Task: Send an email with the signature Jayden King with the subject Confirmation of a contract and the message I wanted to check in on the progress of the marketing campaign. Can you provide me with an update? from softage.5@softage.net to softage.8@softage.net and move the email from Sent Items to the folder Homework
Action: Mouse moved to (51, 47)
Screenshot: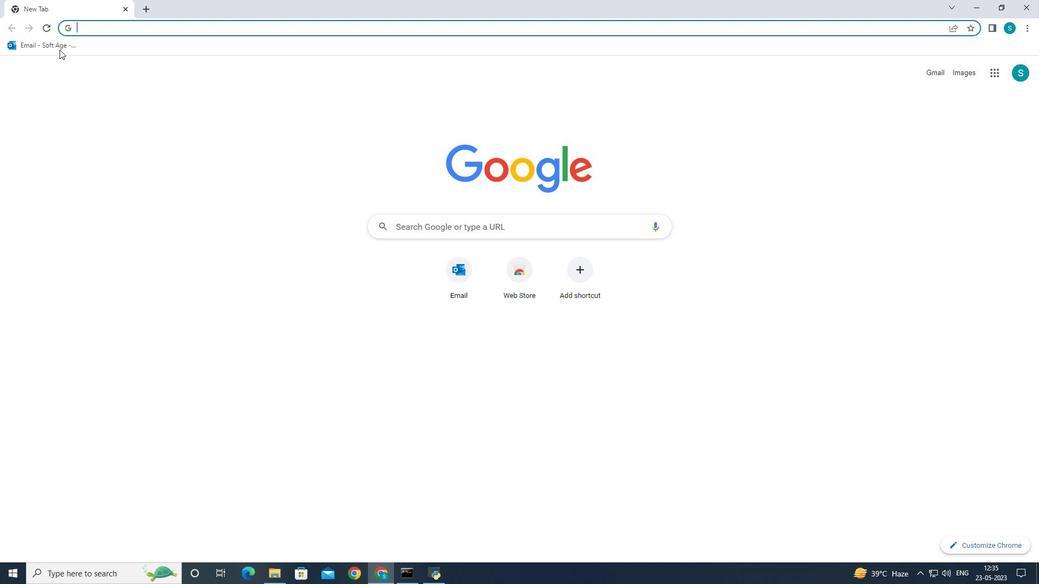 
Action: Mouse pressed left at (51, 47)
Screenshot: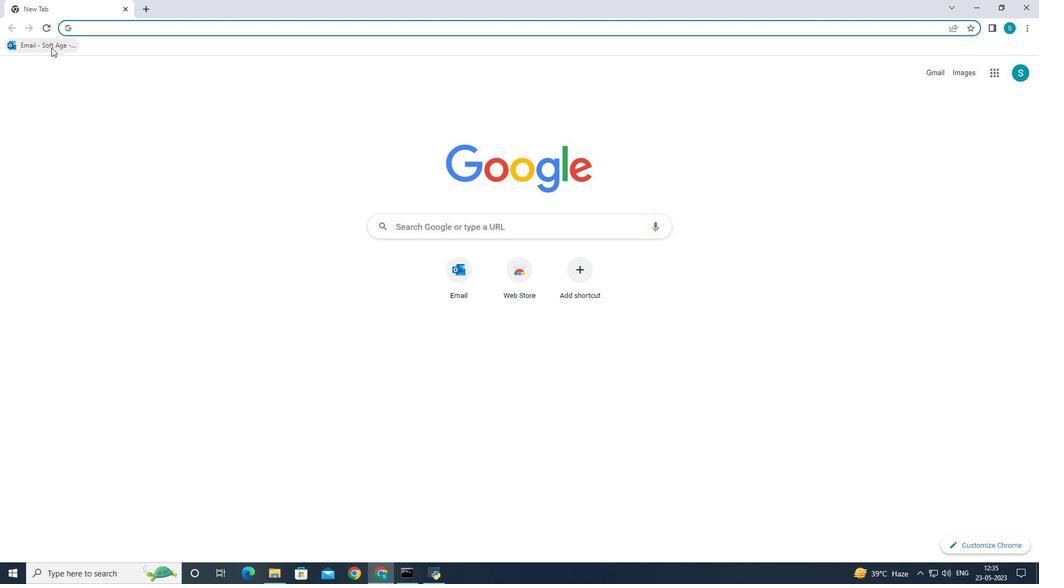 
Action: Mouse moved to (146, 93)
Screenshot: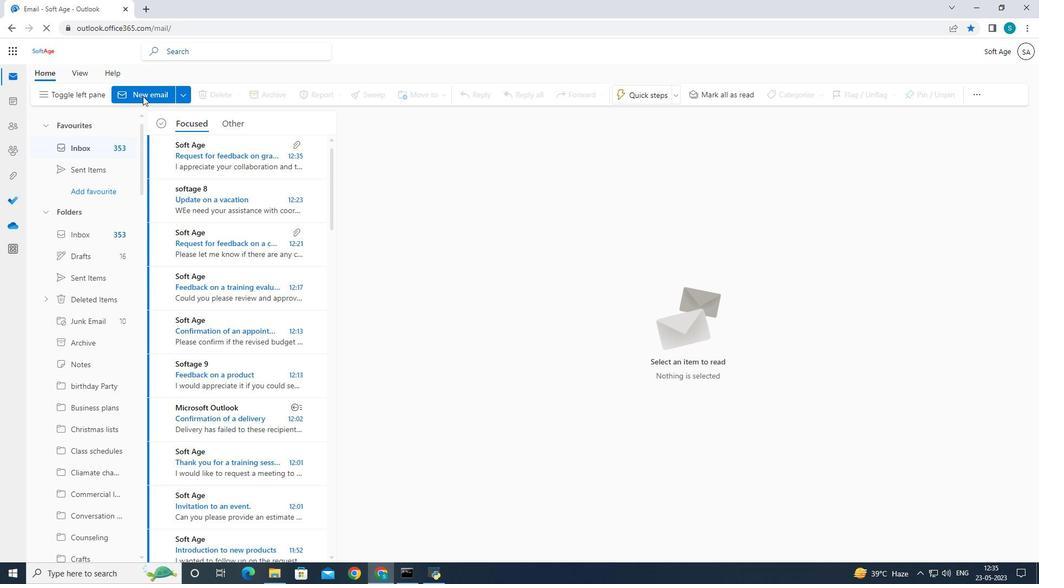 
Action: Mouse pressed left at (146, 93)
Screenshot: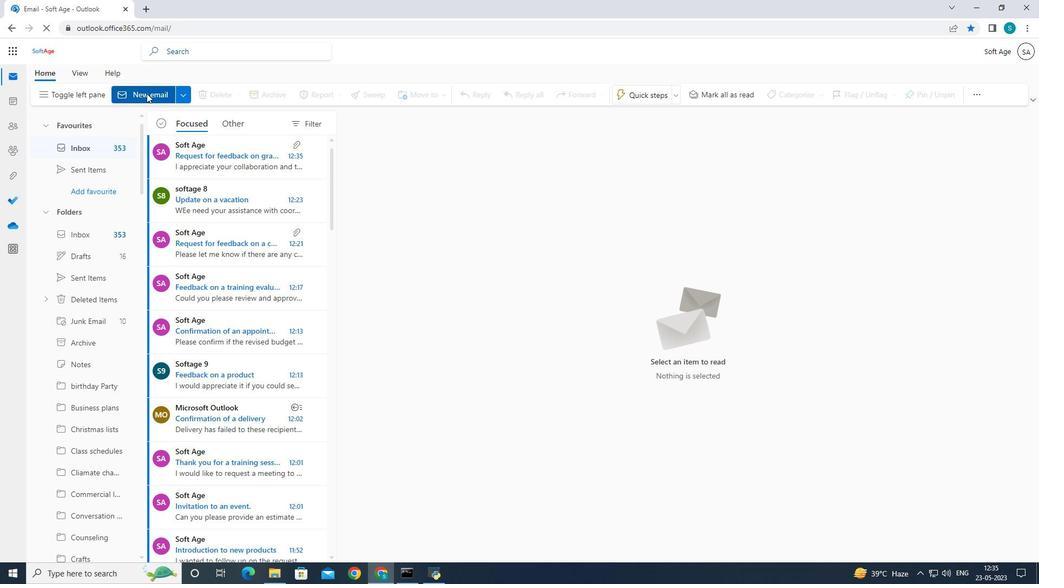 
Action: Mouse pressed left at (146, 93)
Screenshot: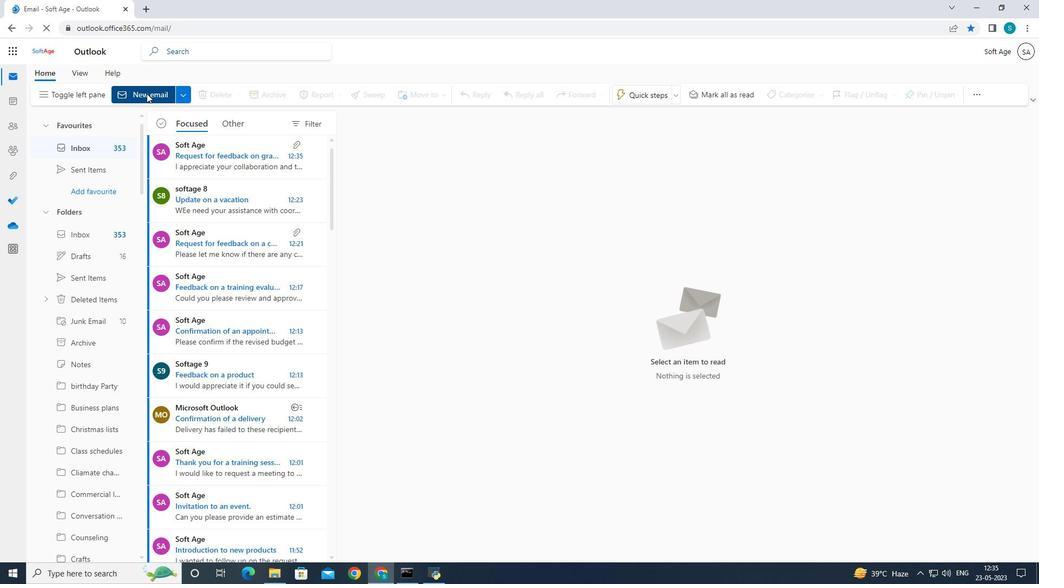 
Action: Mouse moved to (702, 97)
Screenshot: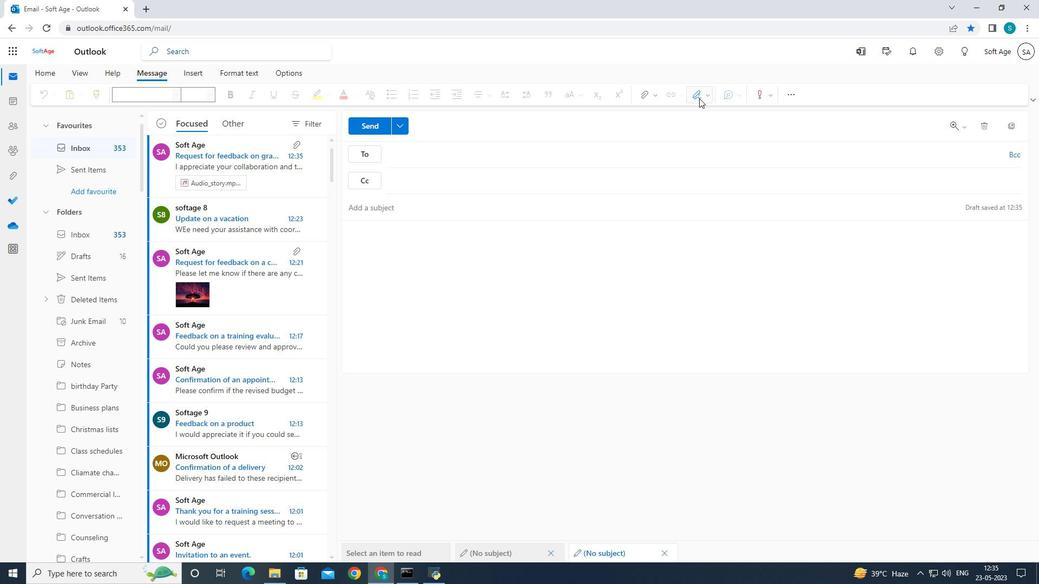 
Action: Mouse pressed left at (702, 97)
Screenshot: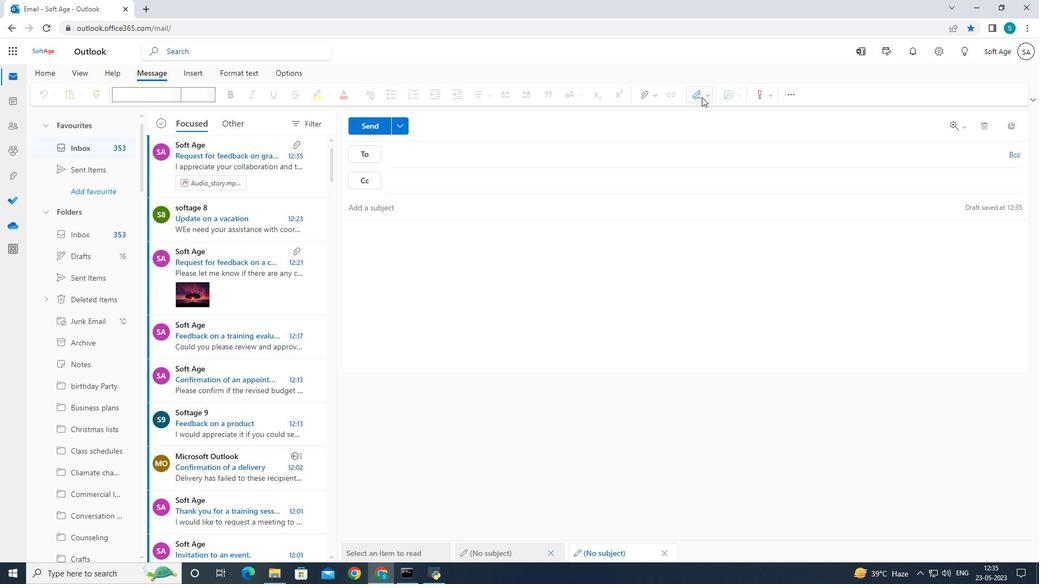 
Action: Mouse moved to (697, 116)
Screenshot: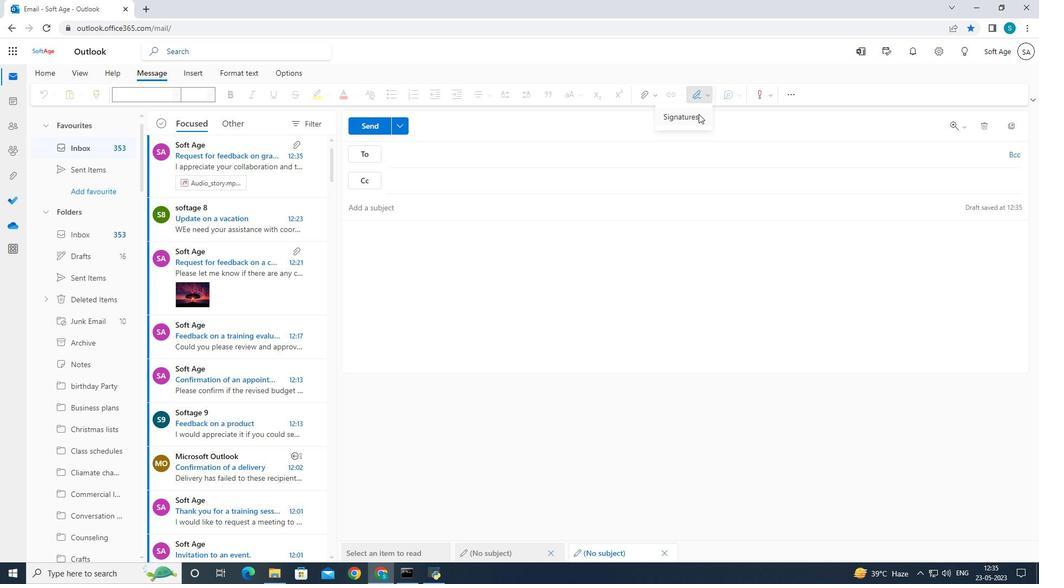 
Action: Mouse pressed left at (697, 116)
Screenshot: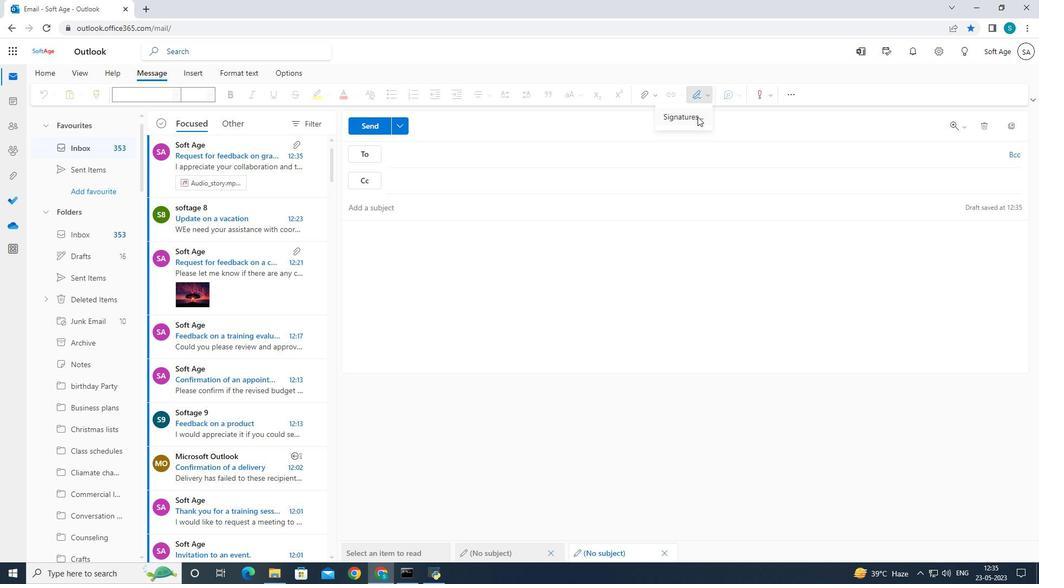 
Action: Mouse moved to (679, 182)
Screenshot: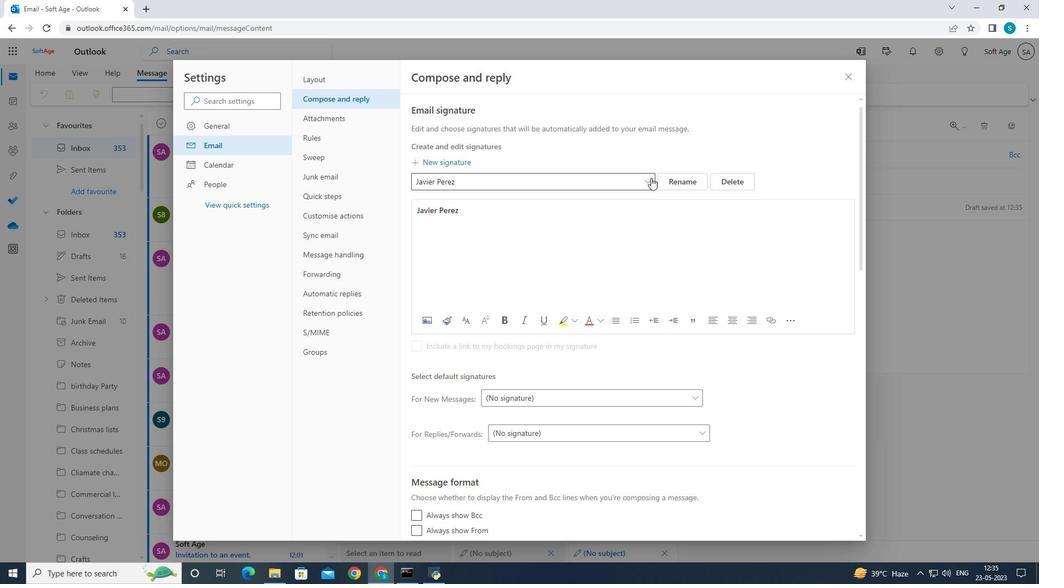 
Action: Mouse pressed left at (679, 182)
Screenshot: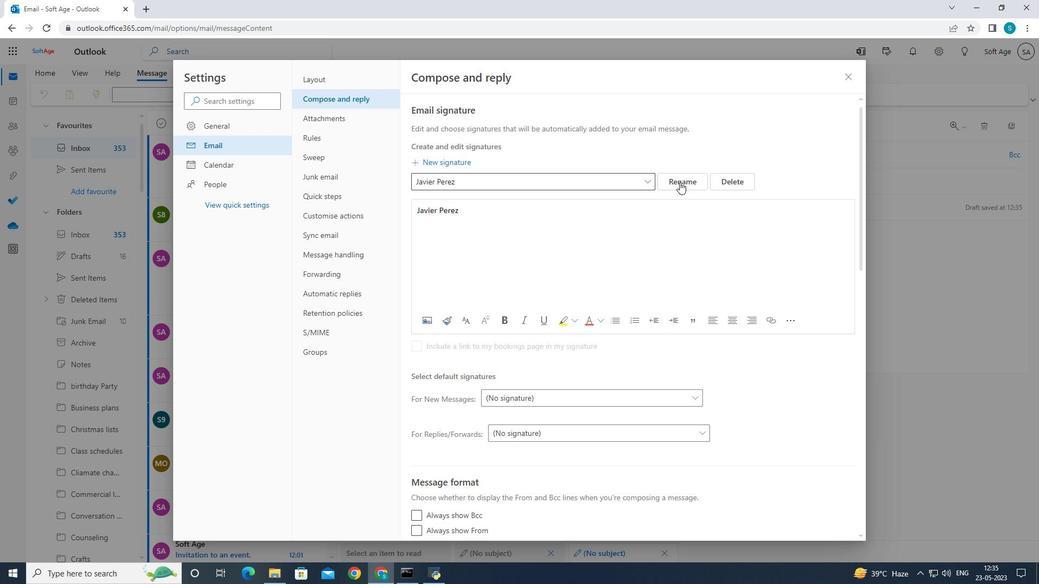 
Action: Mouse moved to (597, 177)
Screenshot: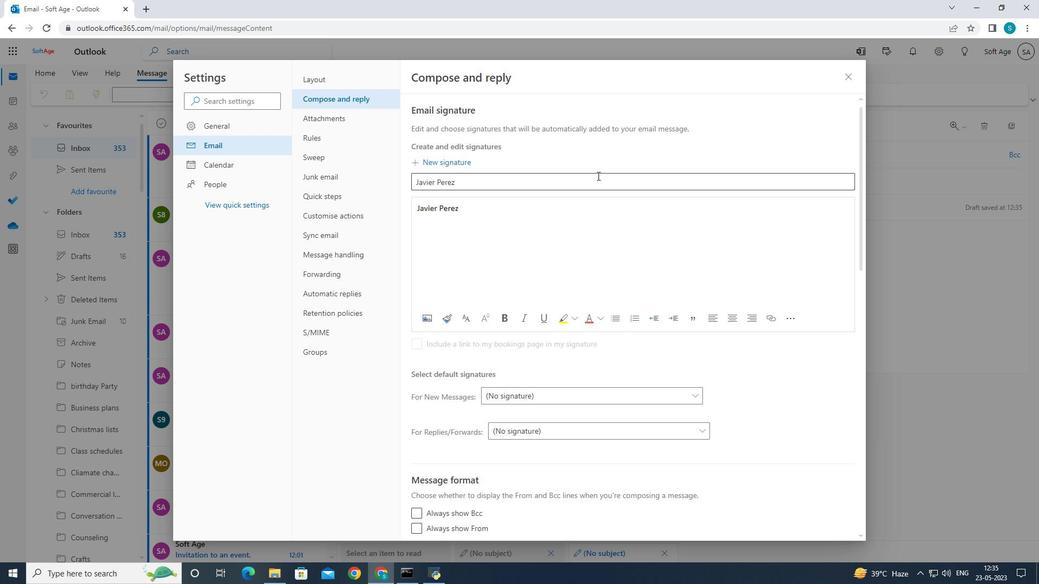 
Action: Mouse pressed left at (597, 177)
Screenshot: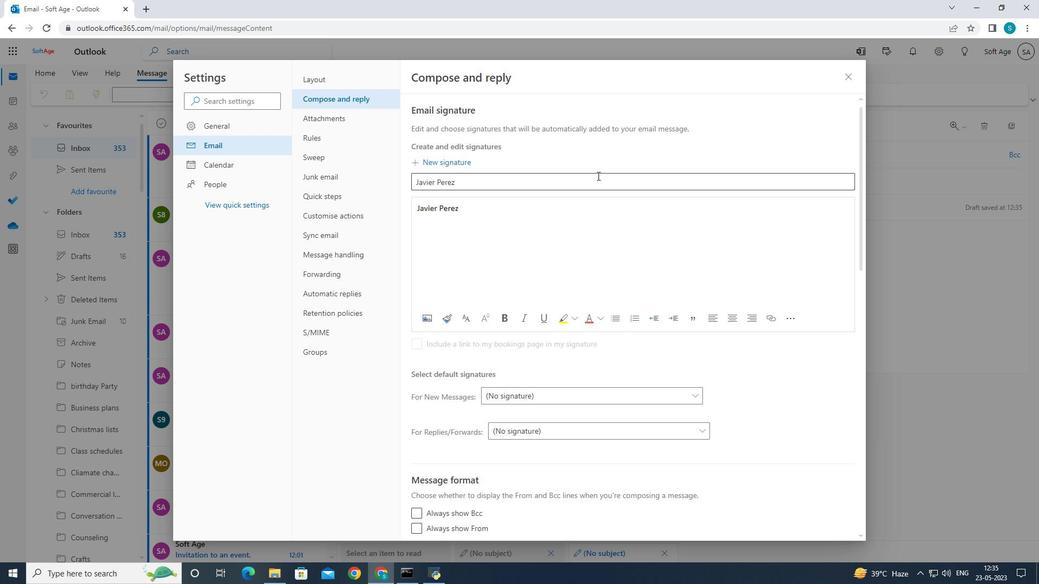 
Action: Mouse moved to (594, 166)
Screenshot: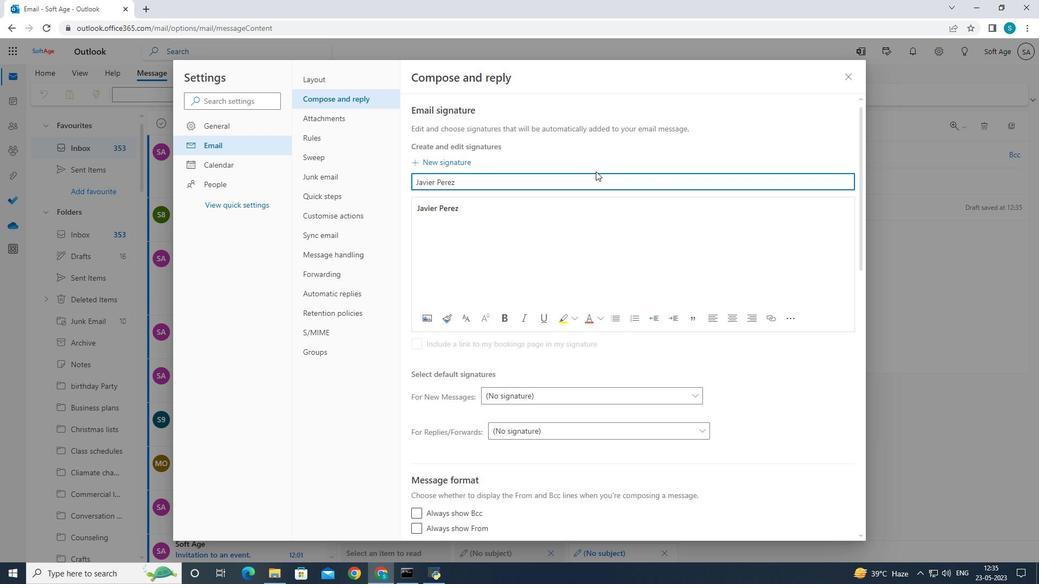 
Action: Key pressed <Key.backspace>
Screenshot: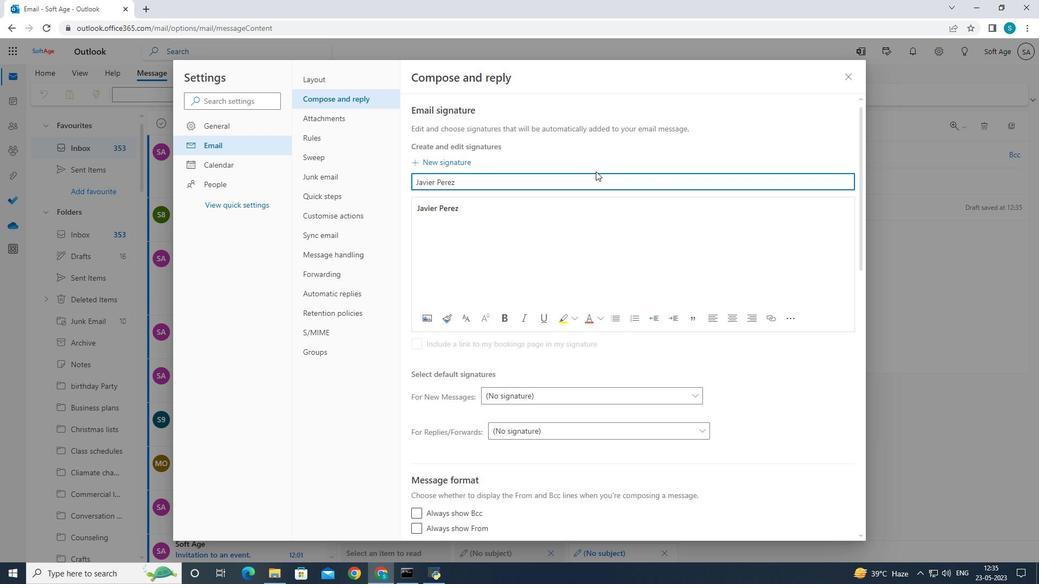 
Action: Mouse moved to (592, 153)
Screenshot: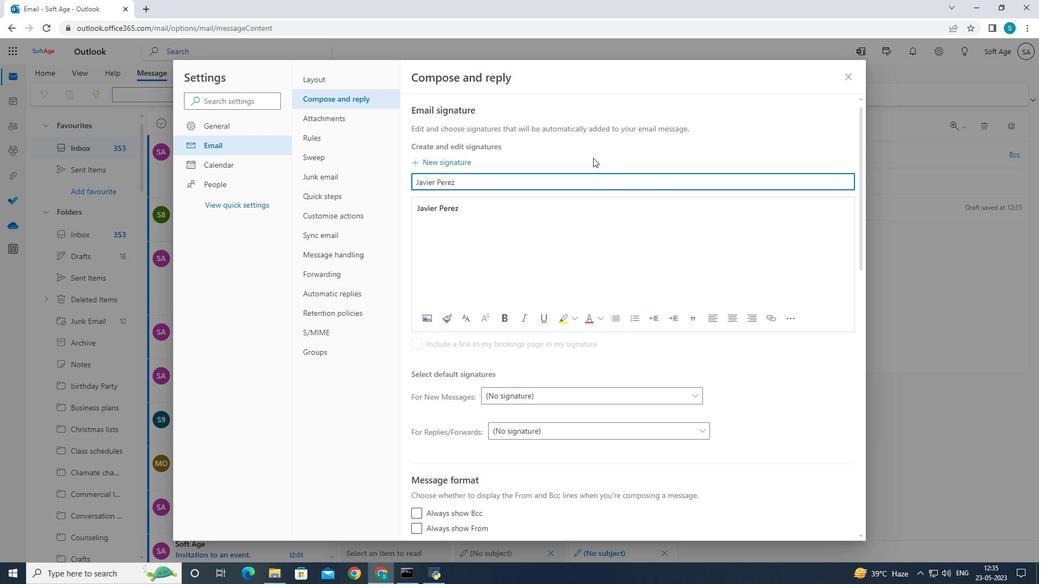 
Action: Key pressed <Key.backspace><Key.backspace><Key.backspace><Key.backspace><Key.backspace><Key.backspace><Key.backspace><Key.backspace><Key.backspace>
Screenshot: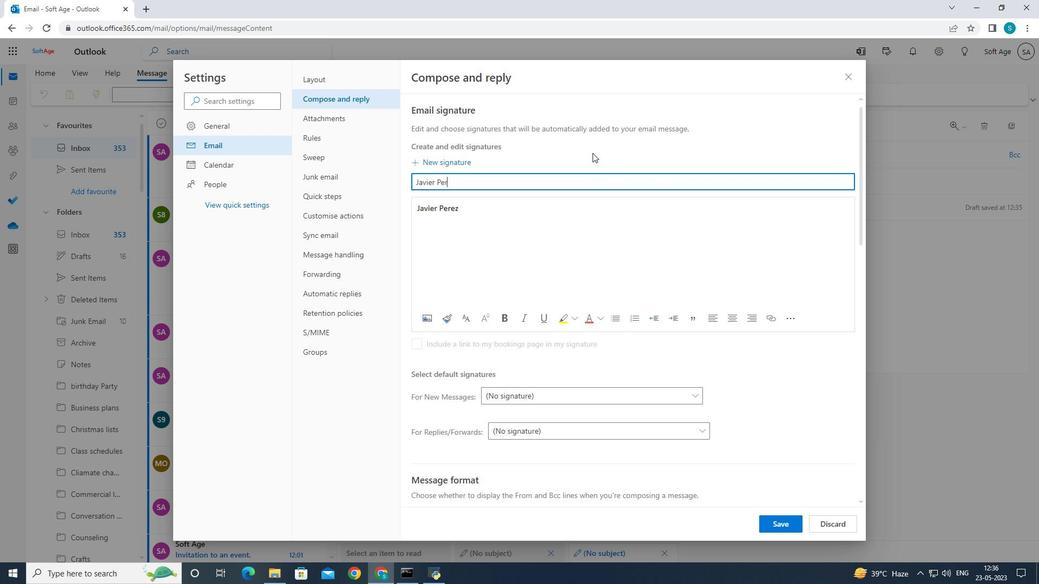 
Action: Mouse moved to (997, 261)
Screenshot: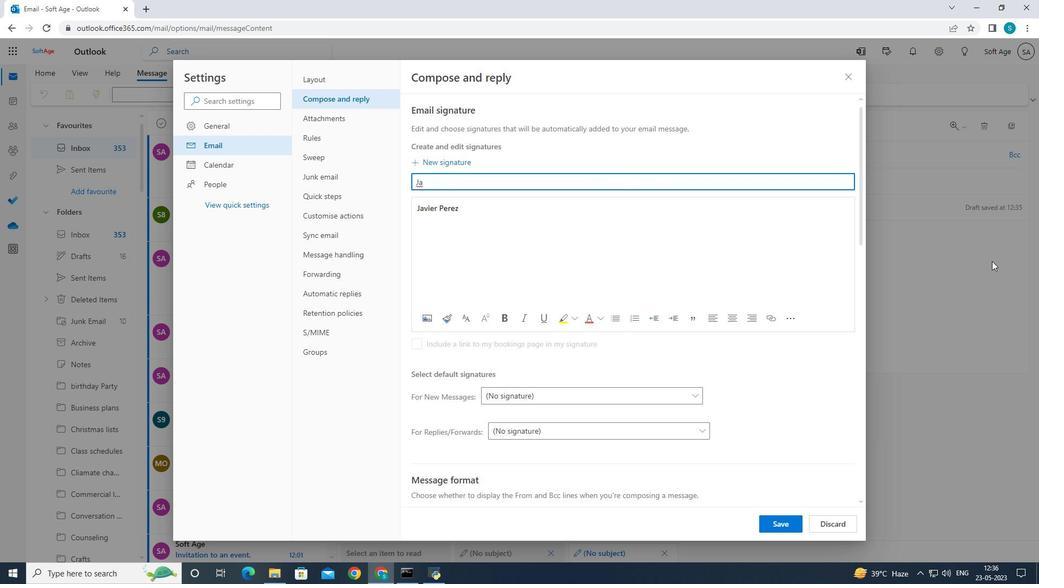 
Action: Key pressed yden<Key.space><Key.caps_lock>K<Key.caps_lock>ing
Screenshot: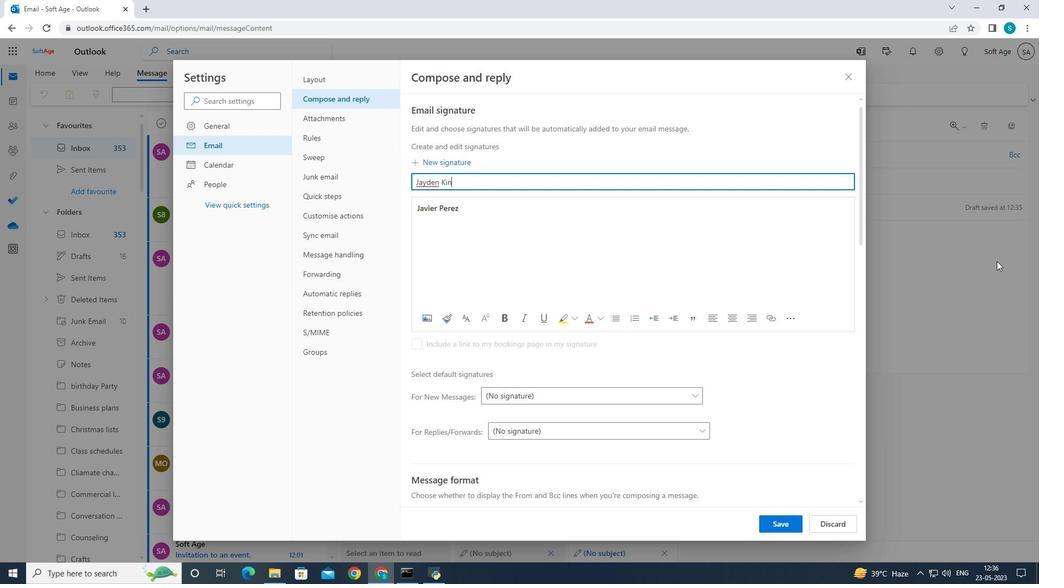 
Action: Mouse moved to (460, 208)
Screenshot: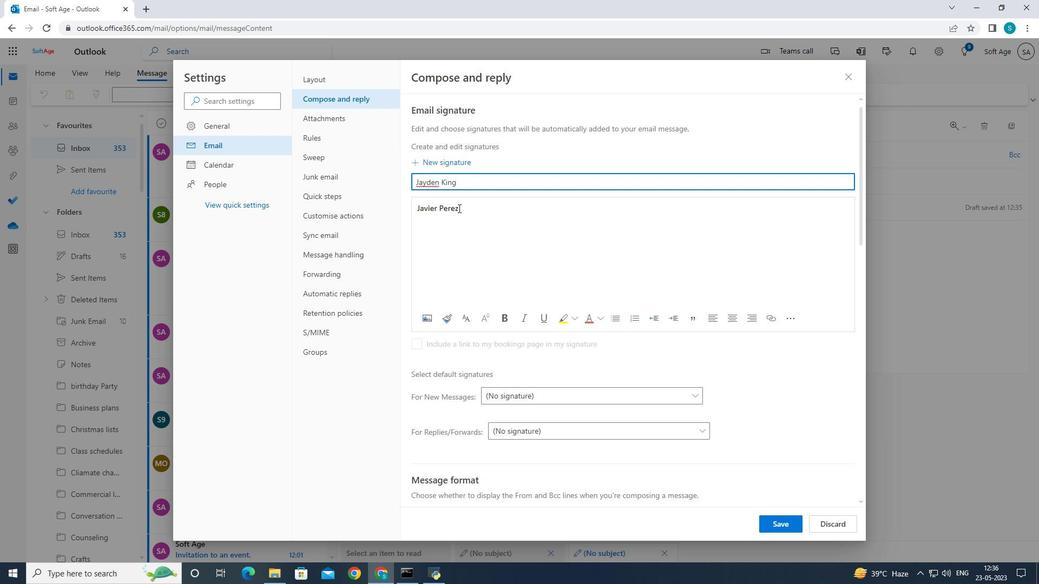 
Action: Mouse pressed left at (460, 208)
Screenshot: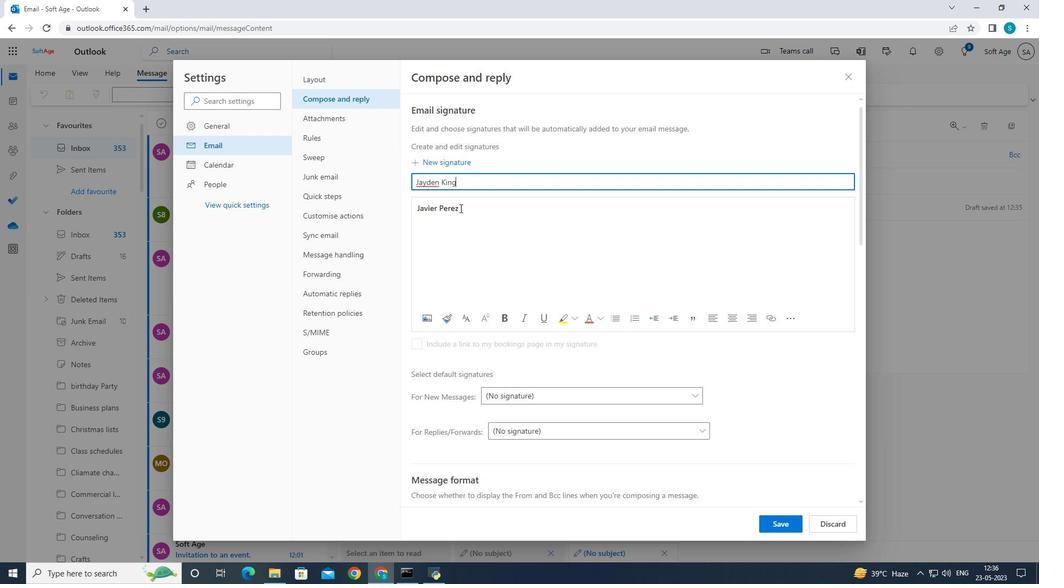 
Action: Mouse moved to (846, 308)
Screenshot: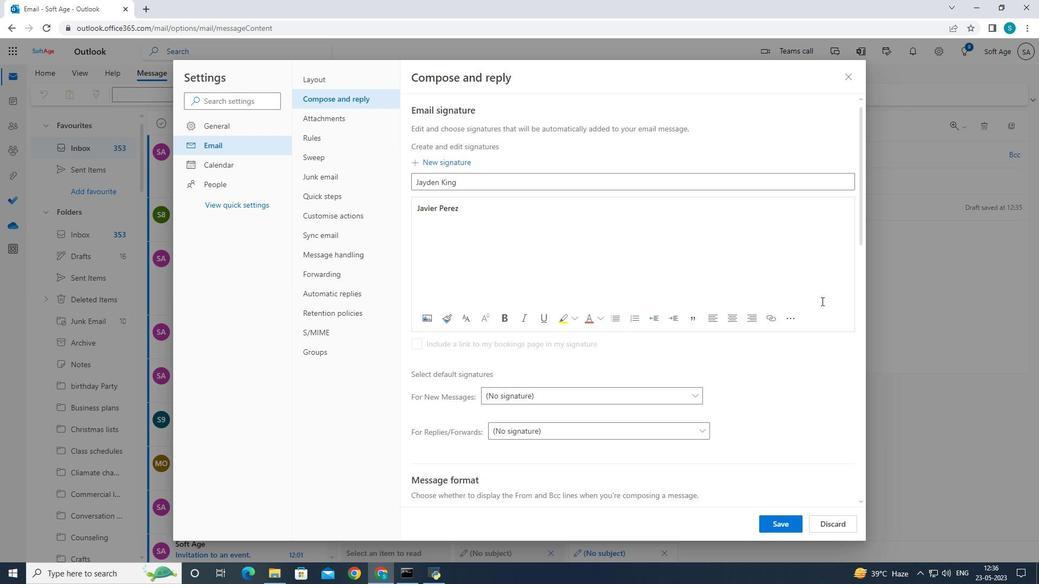 
Action: Key pressed <Key.backspace>
Screenshot: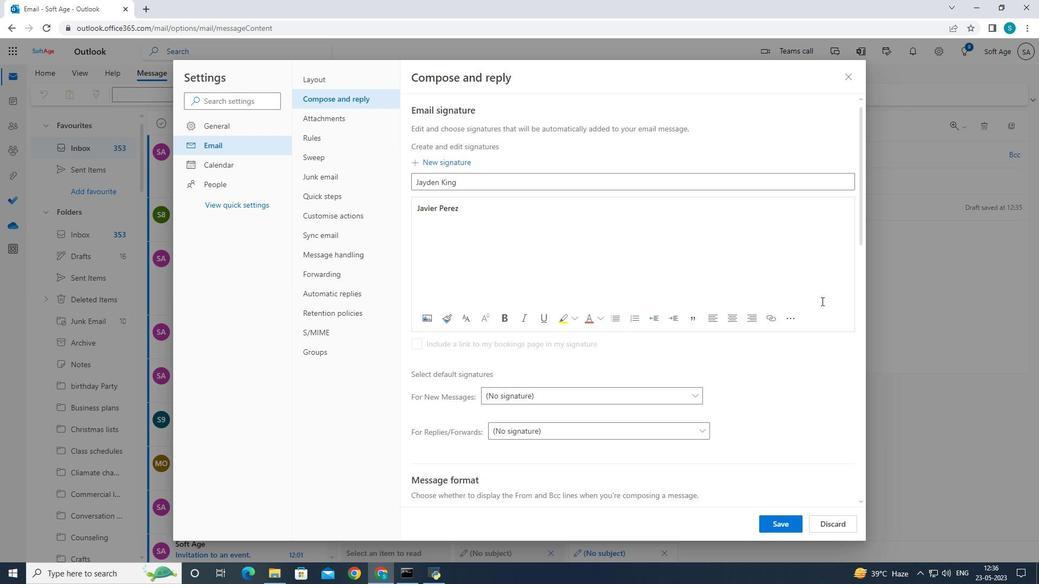 
Action: Mouse moved to (866, 309)
Screenshot: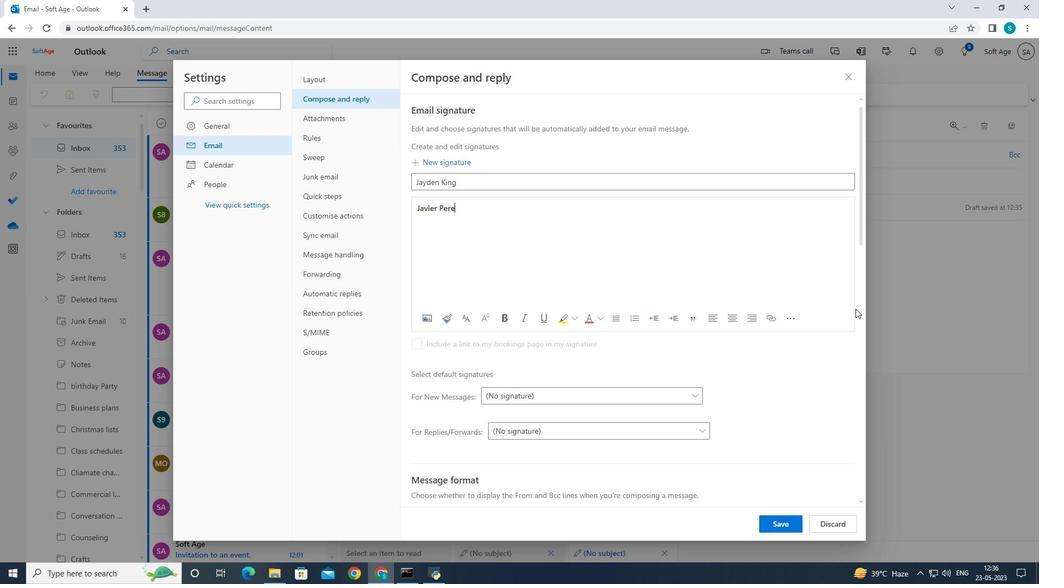 
Action: Key pressed <Key.backspace><Key.backspace><Key.backspace><Key.backspace><Key.backspace><Key.backspace><Key.backspace><Key.backspace><Key.backspace>yden<Key.space>
Screenshot: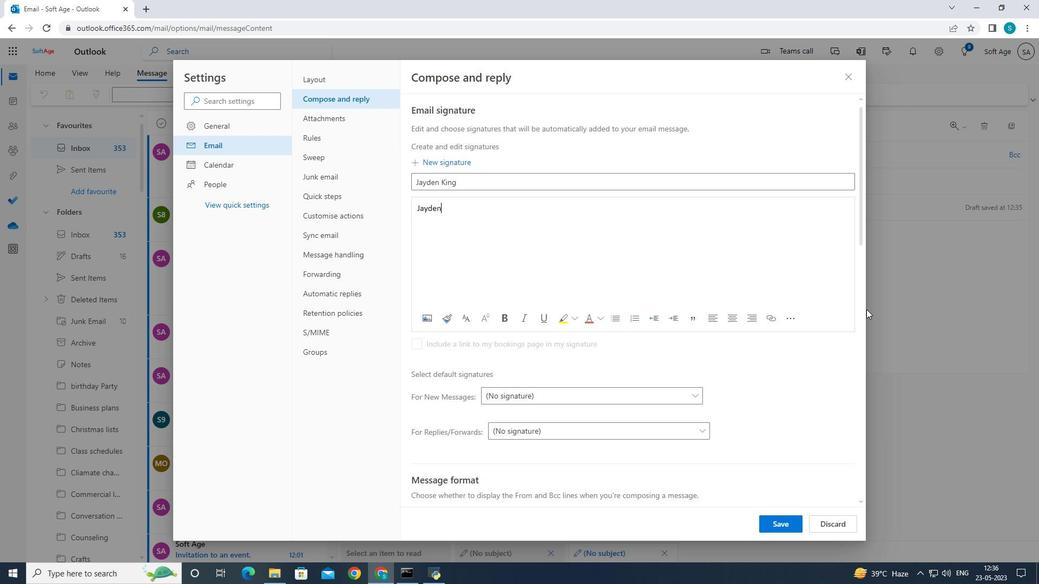 
Action: Mouse moved to (885, 316)
Screenshot: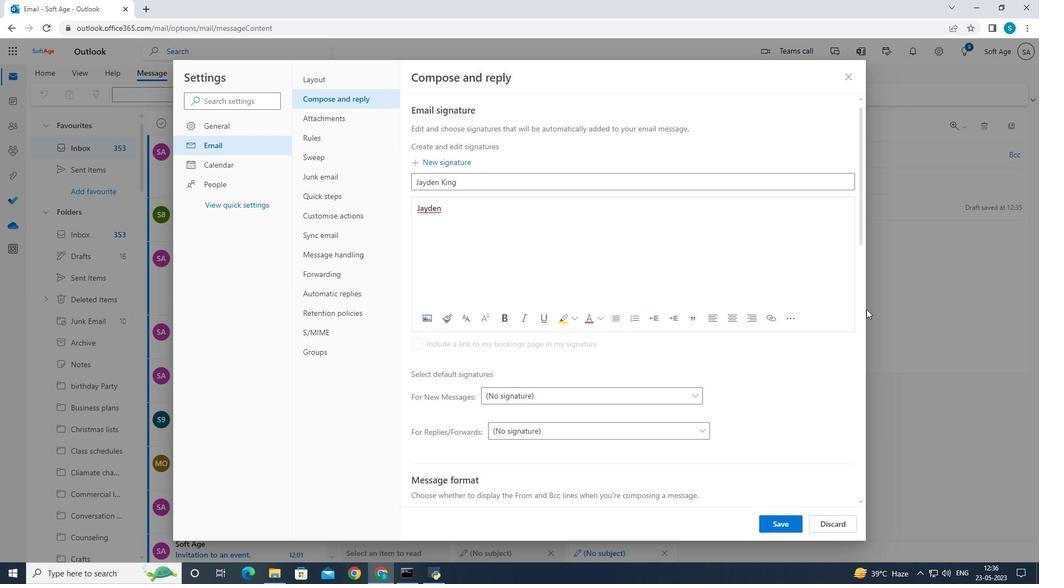 
Action: Key pressed <Key.caps_lock>
Screenshot: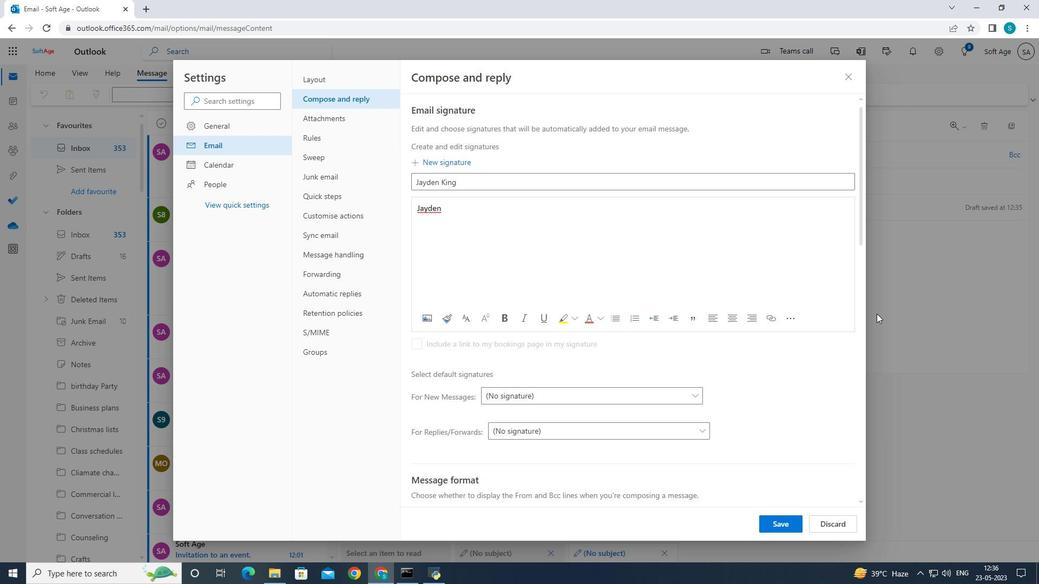 
Action: Mouse moved to (885, 316)
Screenshot: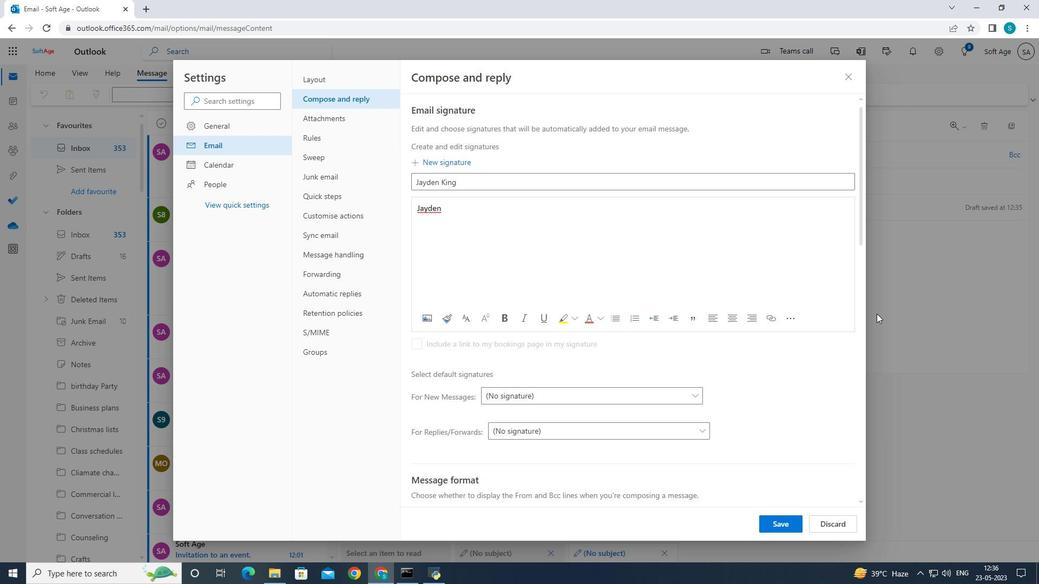 
Action: Key pressed K<Key.caps_lock>ing
Screenshot: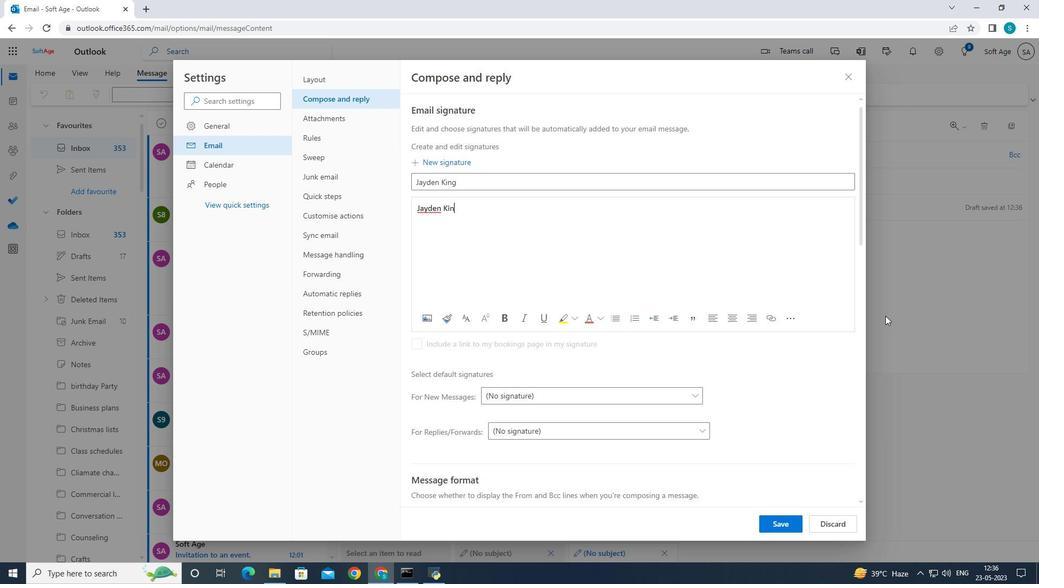 
Action: Mouse moved to (793, 528)
Screenshot: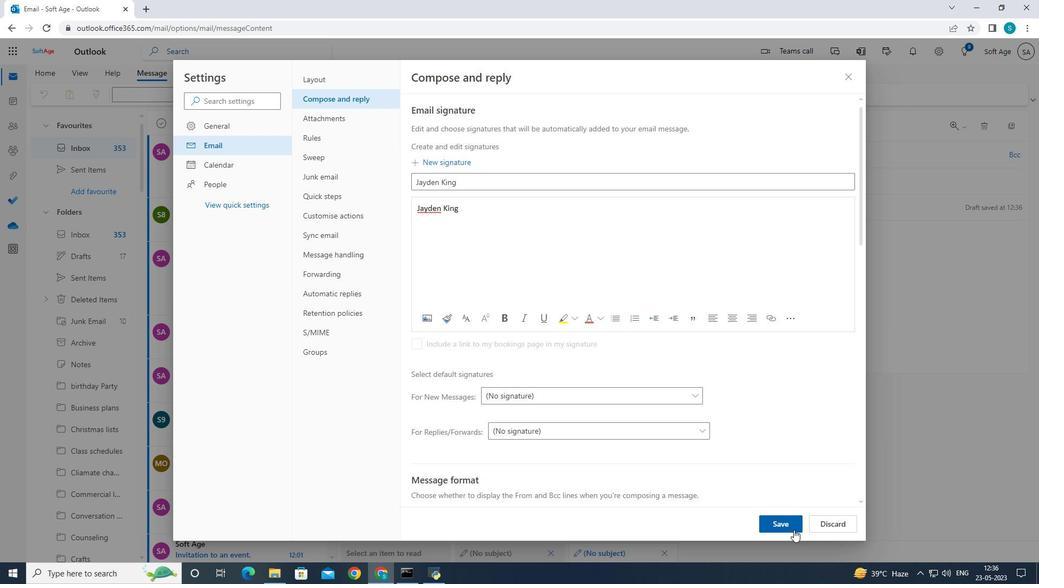 
Action: Mouse pressed left at (793, 528)
Screenshot: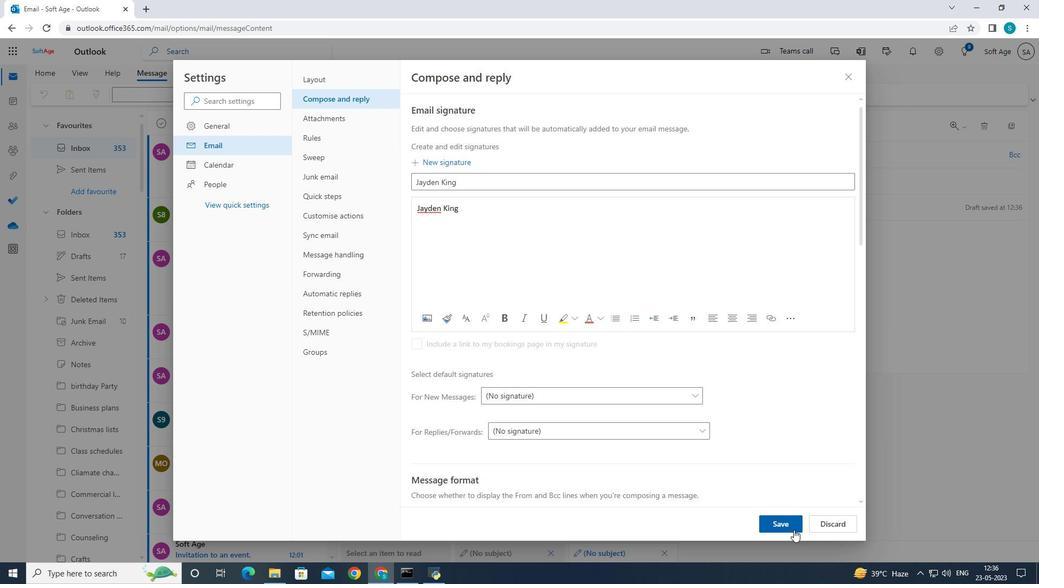 
Action: Mouse moved to (842, 81)
Screenshot: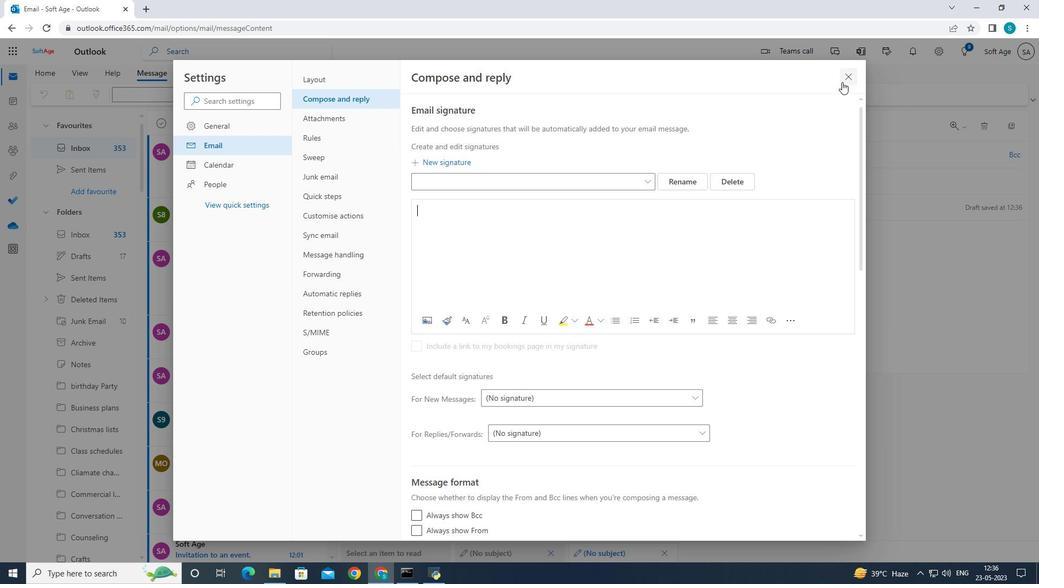 
Action: Mouse pressed left at (842, 81)
Screenshot: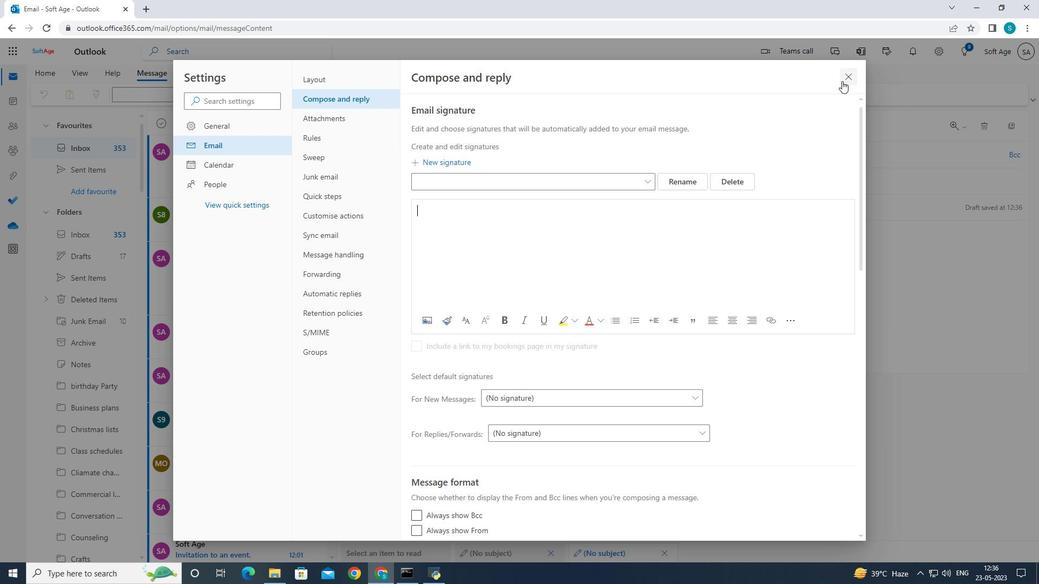 
Action: Mouse moved to (415, 210)
Screenshot: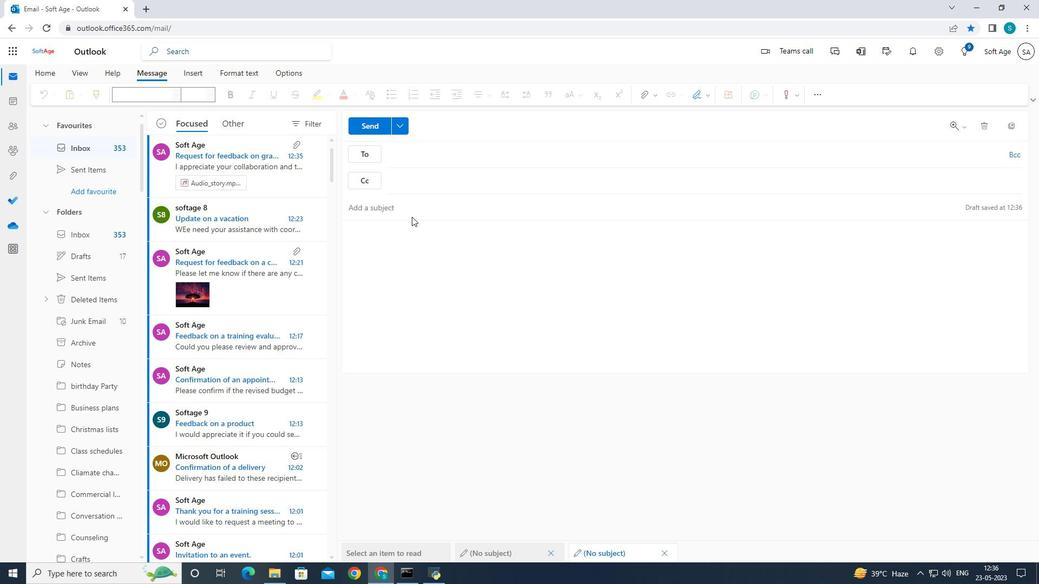 
Action: Mouse pressed left at (415, 210)
Screenshot: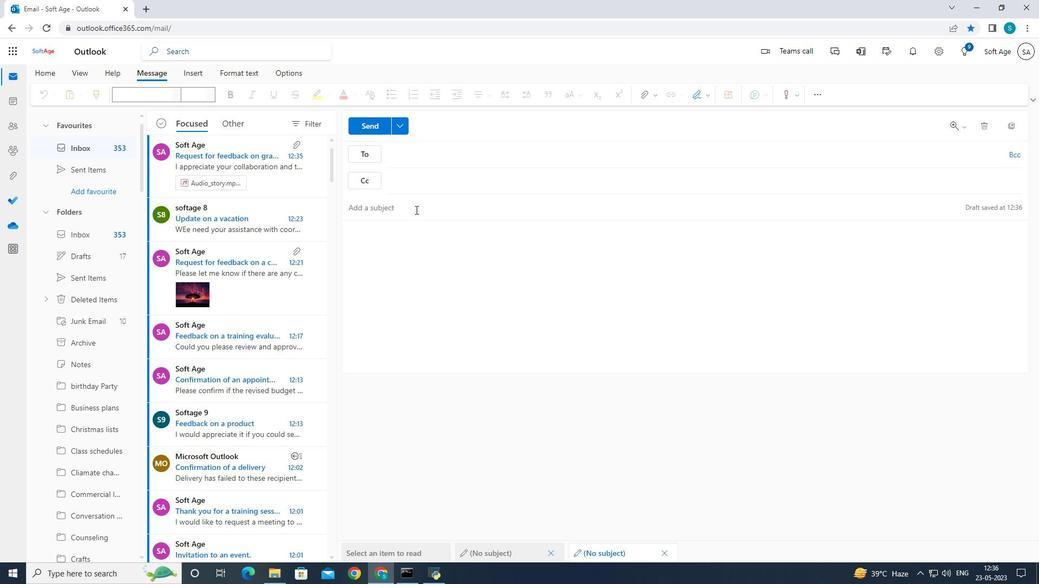 
Action: Mouse moved to (921, 377)
Screenshot: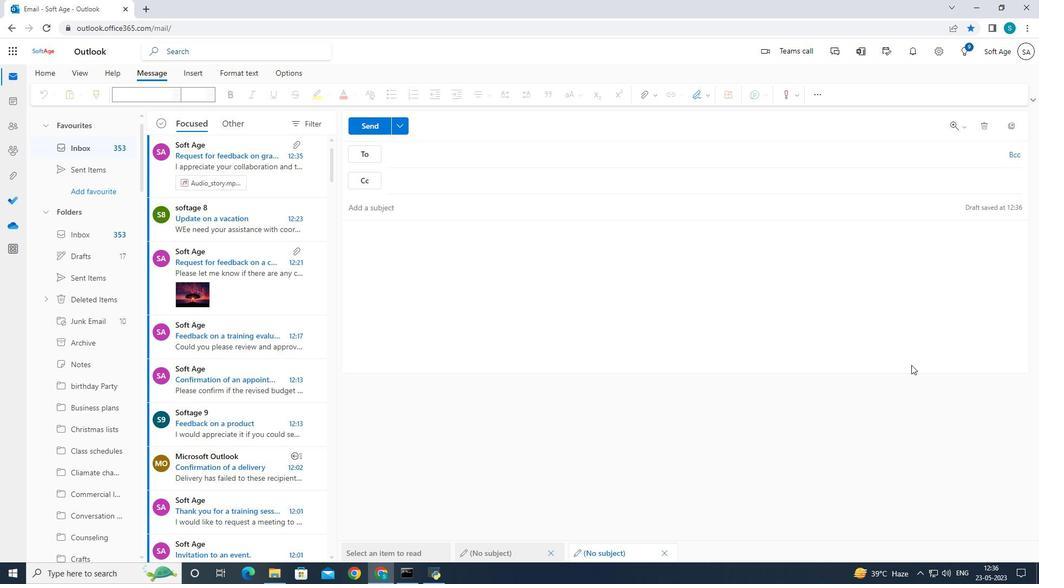 
Action: Key pressed <Key.caps_lock>C<Key.caps_lock>onfirmation<Key.space>
Screenshot: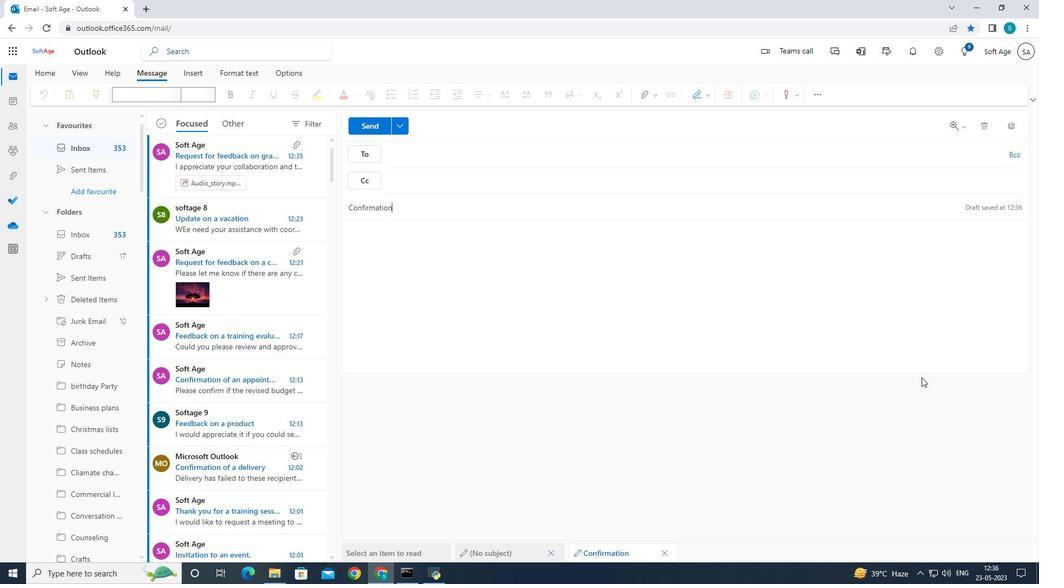 
Action: Mouse moved to (960, 382)
Screenshot: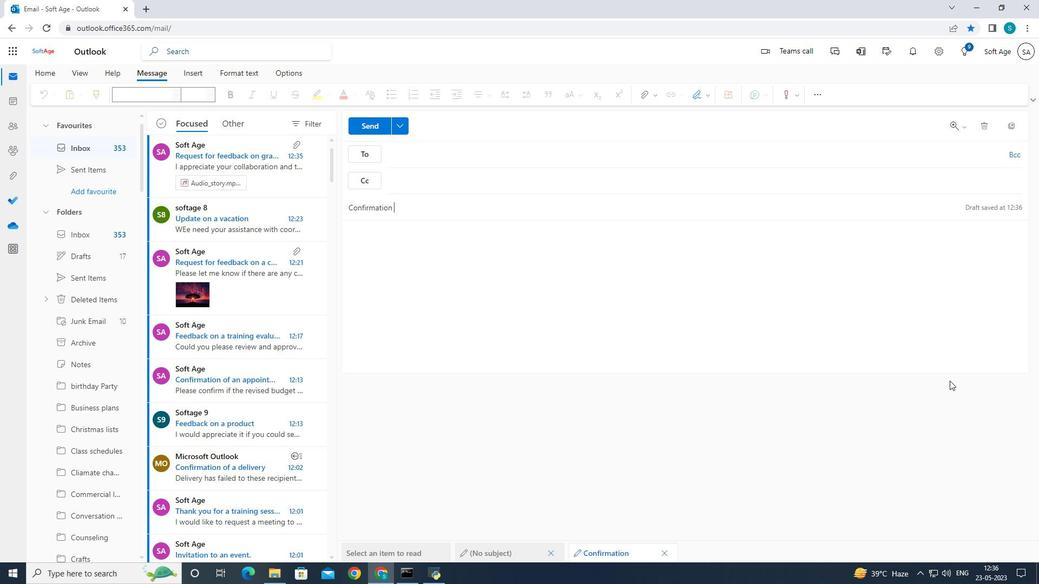
Action: Key pressed of<Key.space>a<Key.space>contarct<Key.space>
Screenshot: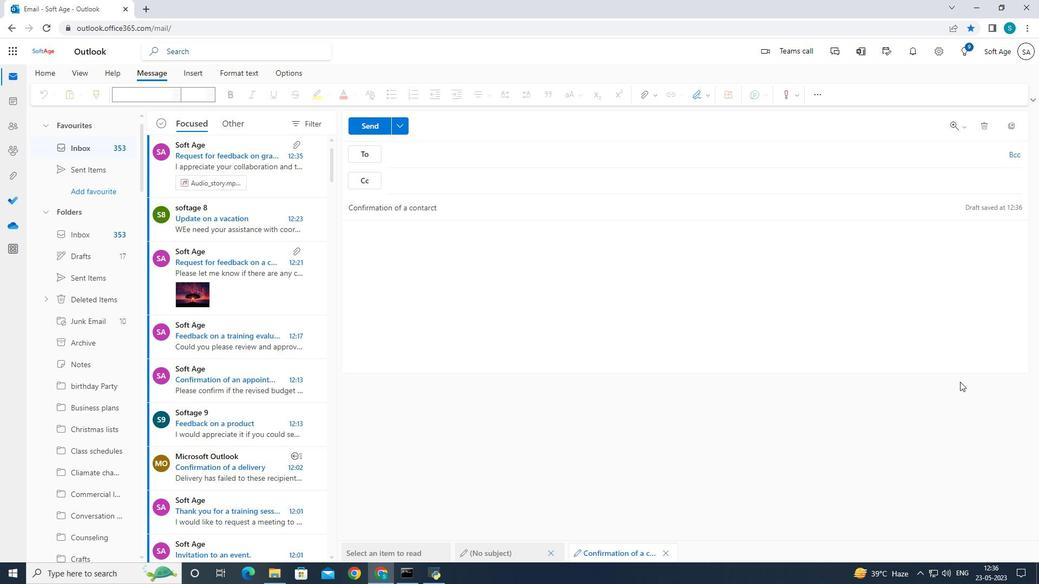 
Action: Mouse scrolled (960, 381) with delta (0, 0)
Screenshot: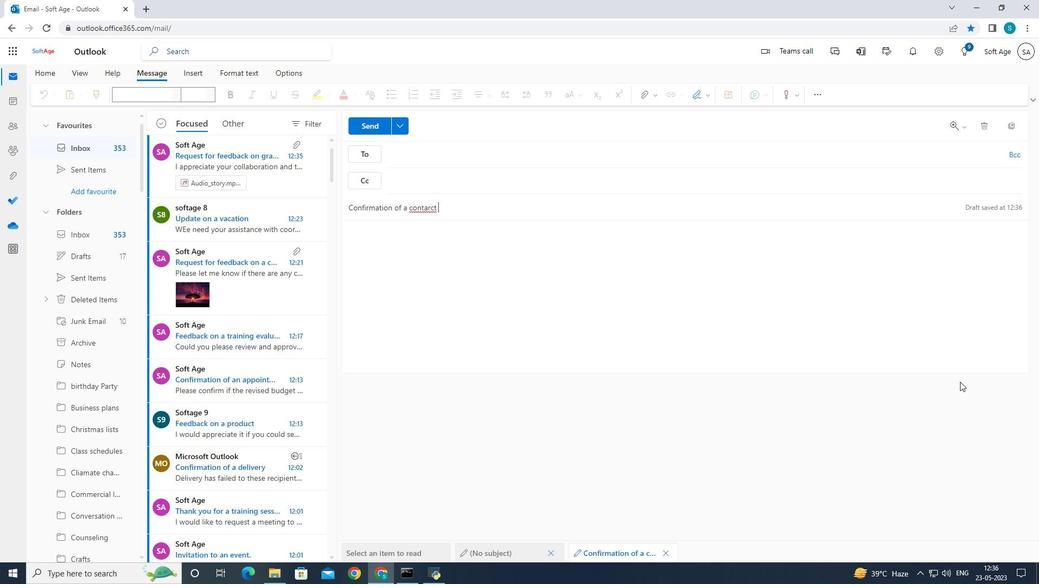 
Action: Mouse moved to (960, 382)
Screenshot: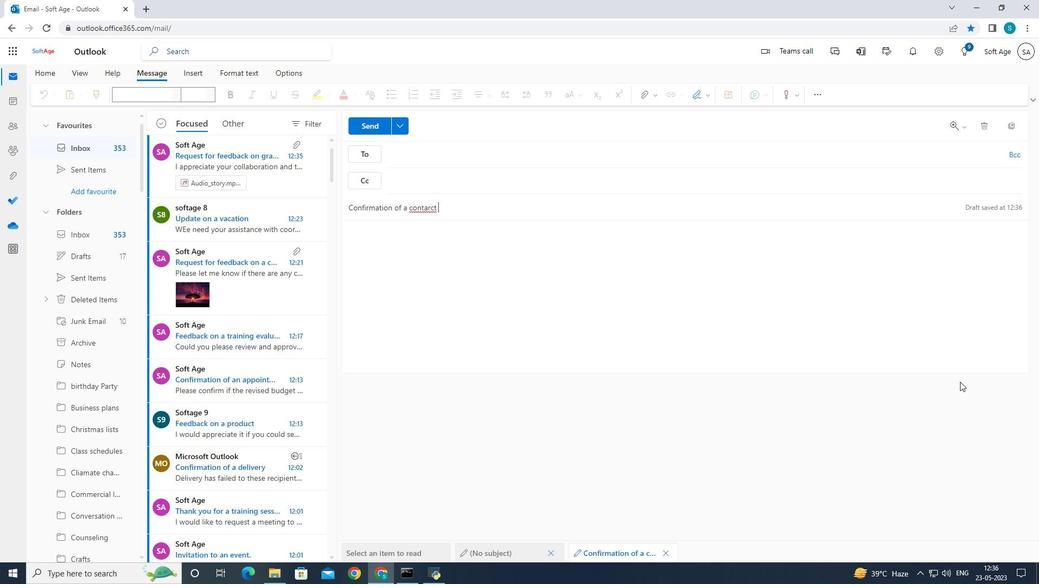 
Action: Mouse scrolled (960, 382) with delta (0, 0)
Screenshot: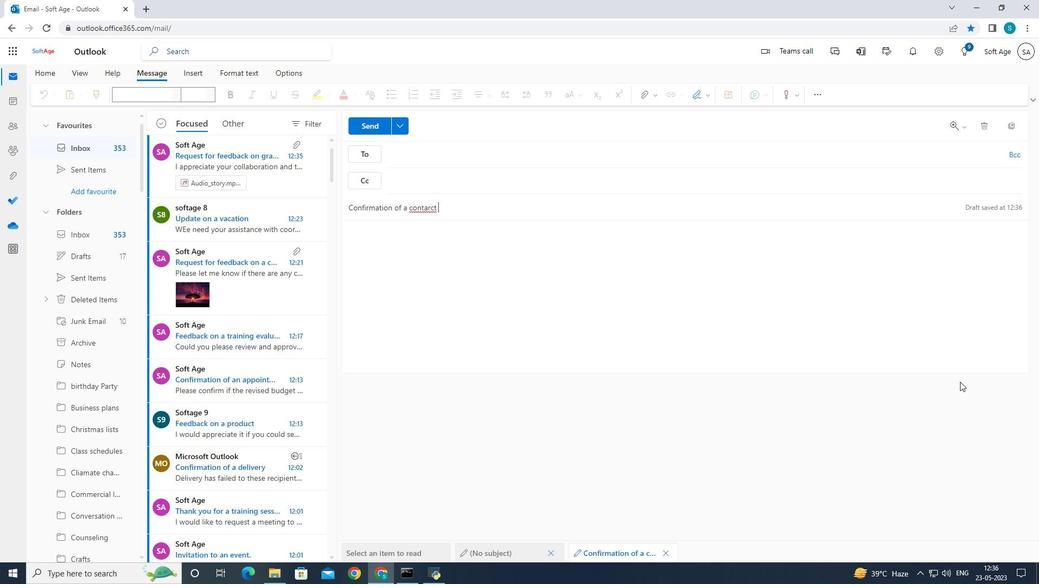 
Action: Mouse moved to (953, 385)
Screenshot: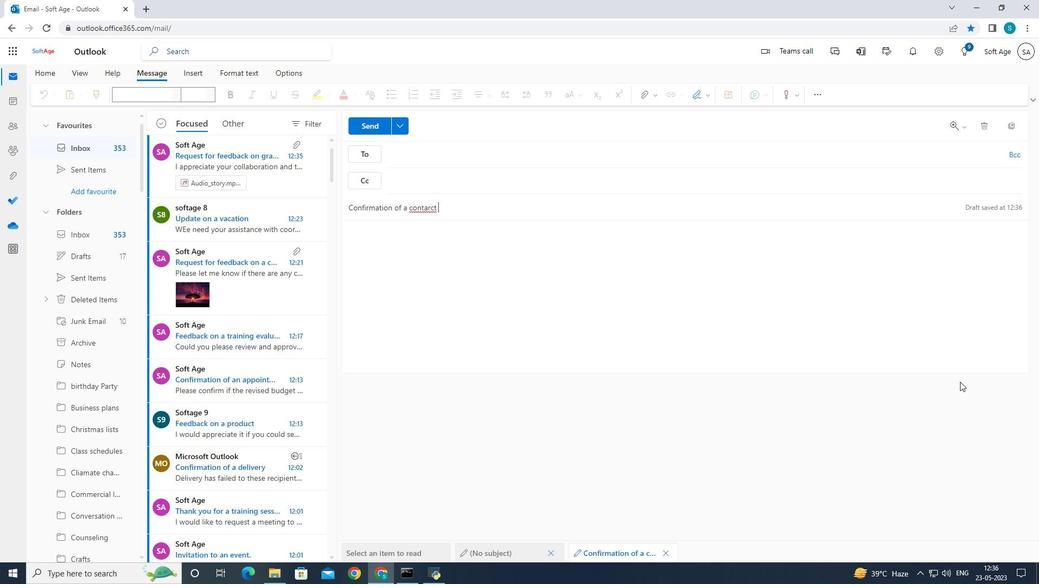 
Action: Mouse scrolled (953, 385) with delta (0, 0)
Screenshot: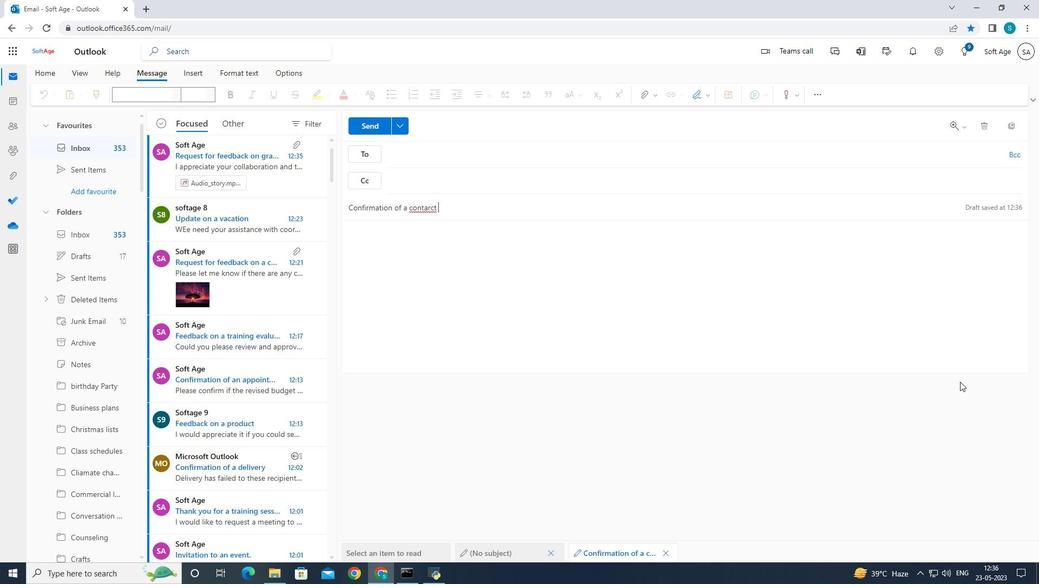 
Action: Mouse moved to (431, 206)
Screenshot: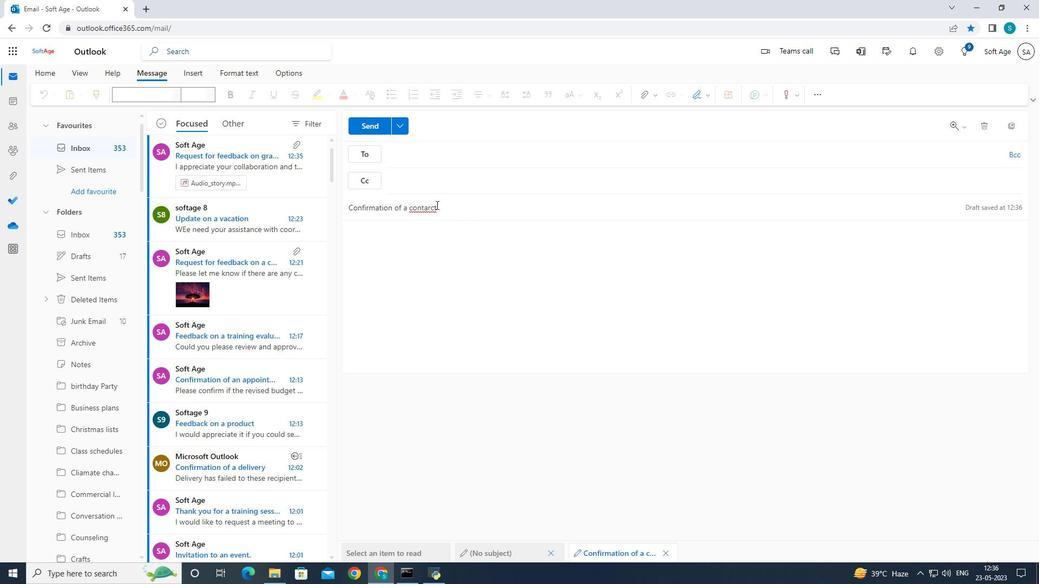 
Action: Mouse pressed left at (431, 206)
Screenshot: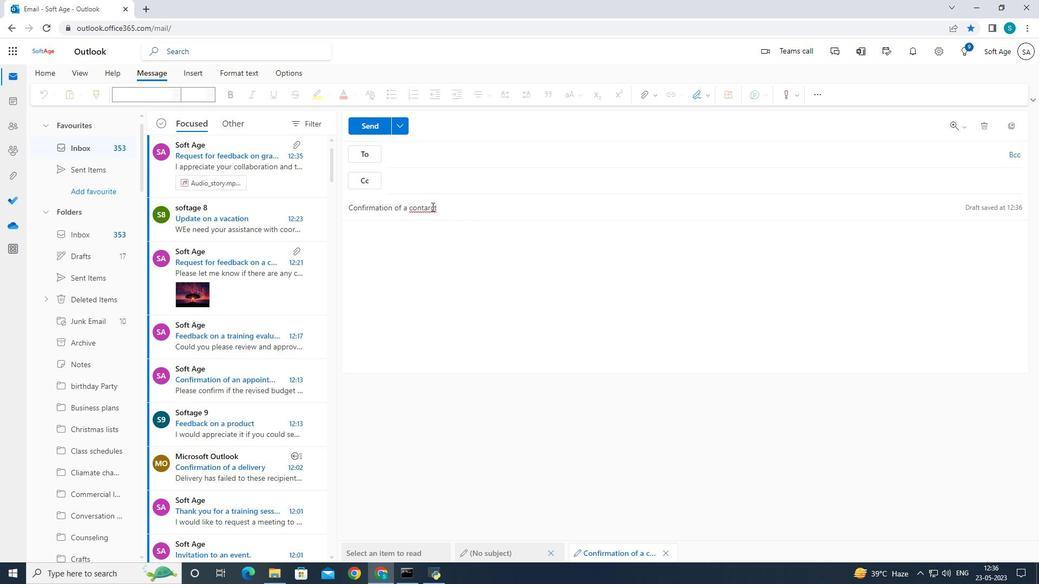 
Action: Mouse moved to (626, 267)
Screenshot: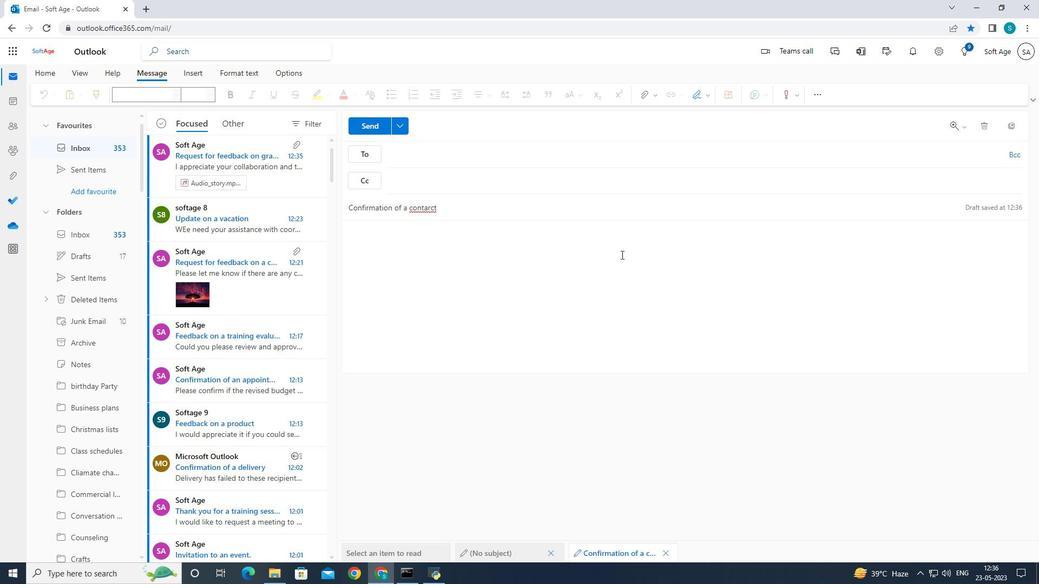 
Action: Key pressed <Key.backspace>
Screenshot: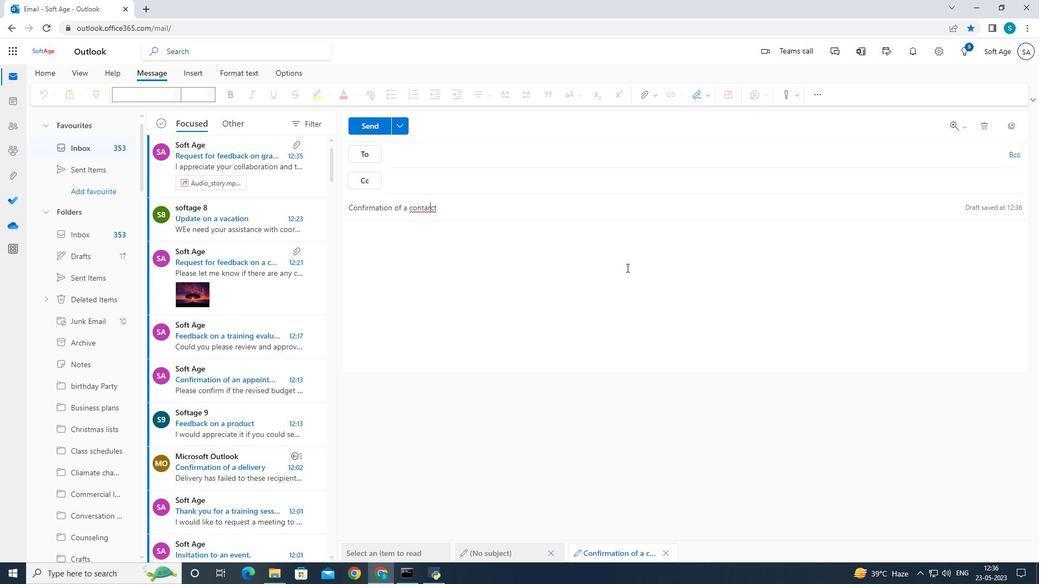 
Action: Mouse moved to (627, 268)
Screenshot: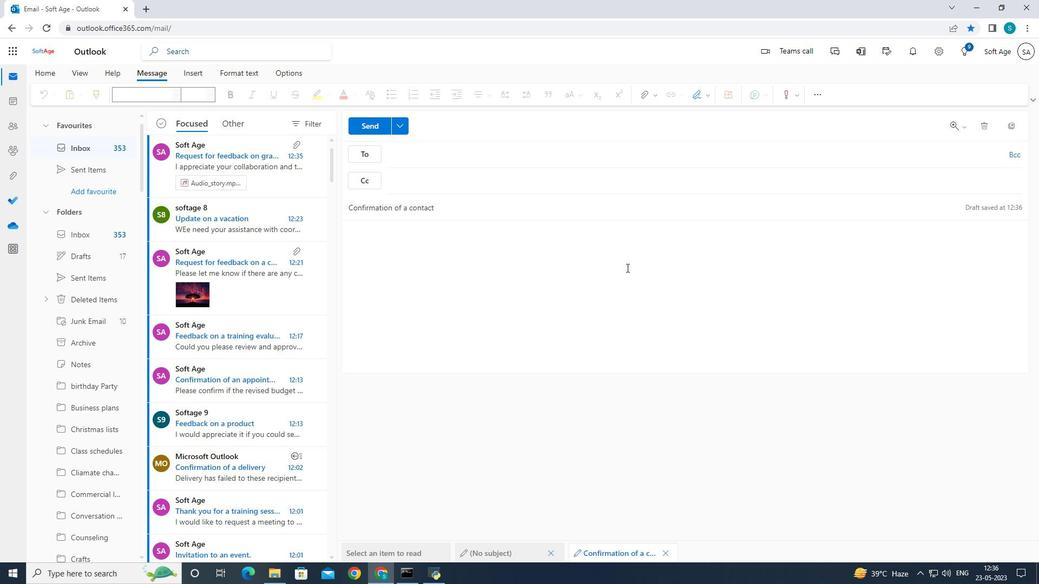 
Action: Key pressed <Key.backspace>ra
Screenshot: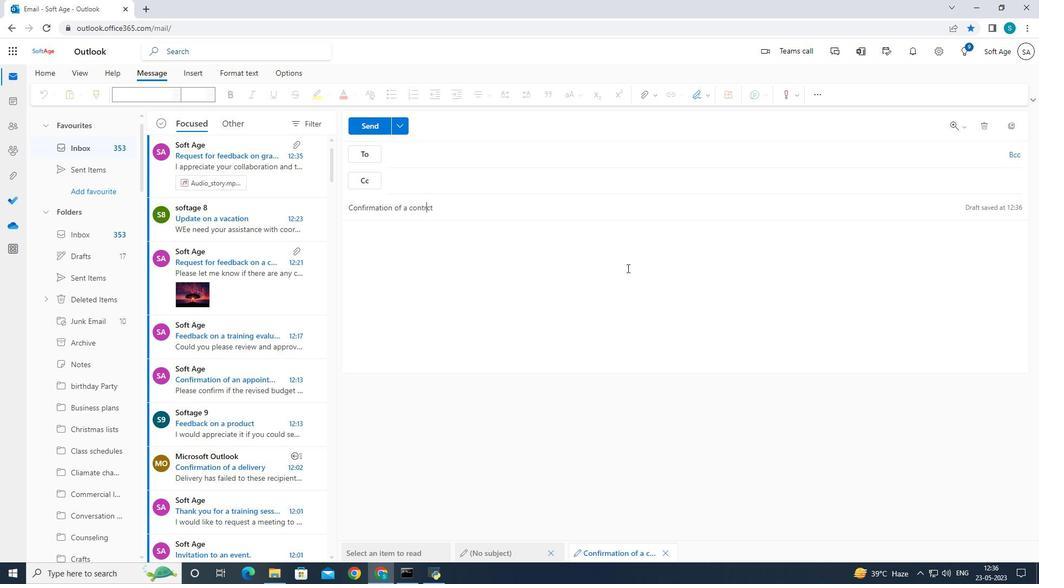 
Action: Mouse moved to (395, 229)
Screenshot: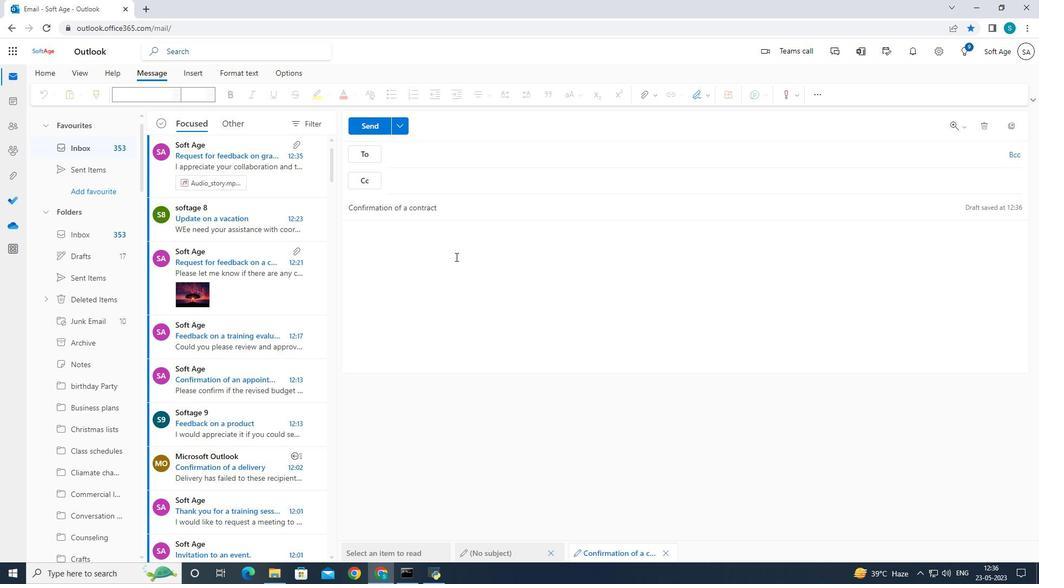 
Action: Mouse pressed left at (395, 229)
Screenshot: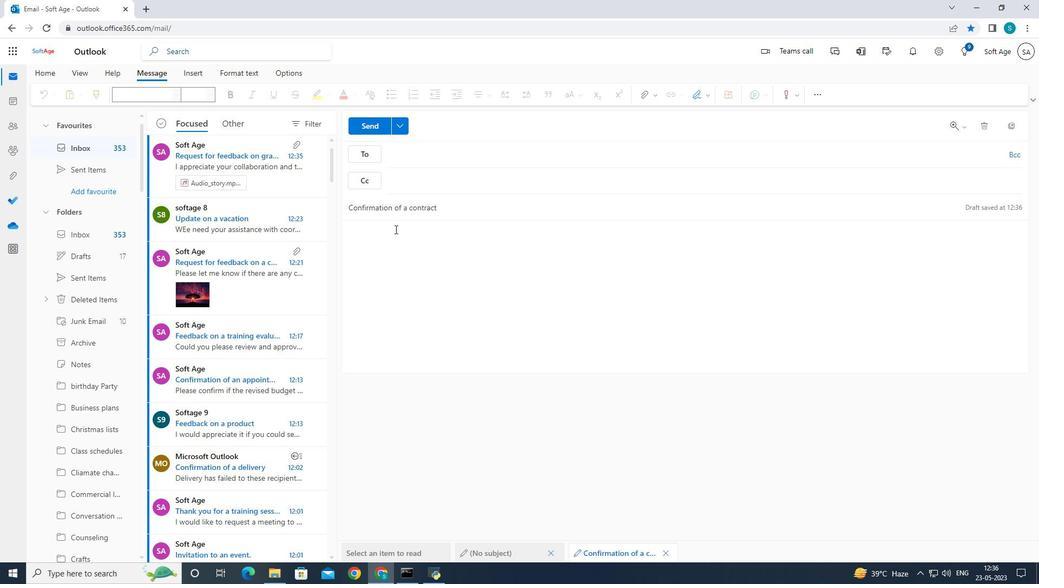 
Action: Mouse moved to (701, 99)
Screenshot: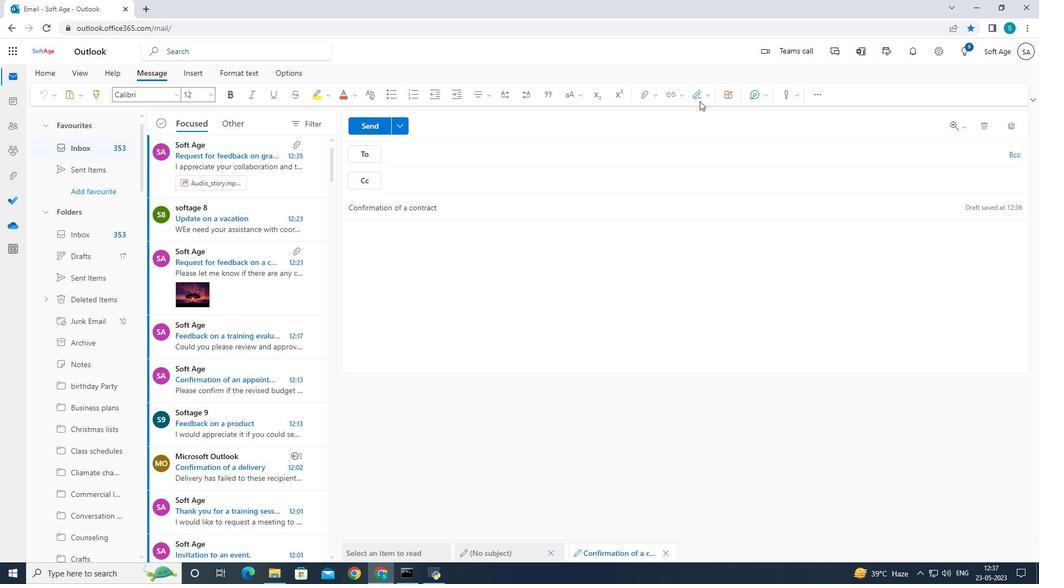 
Action: Mouse pressed left at (701, 99)
Screenshot: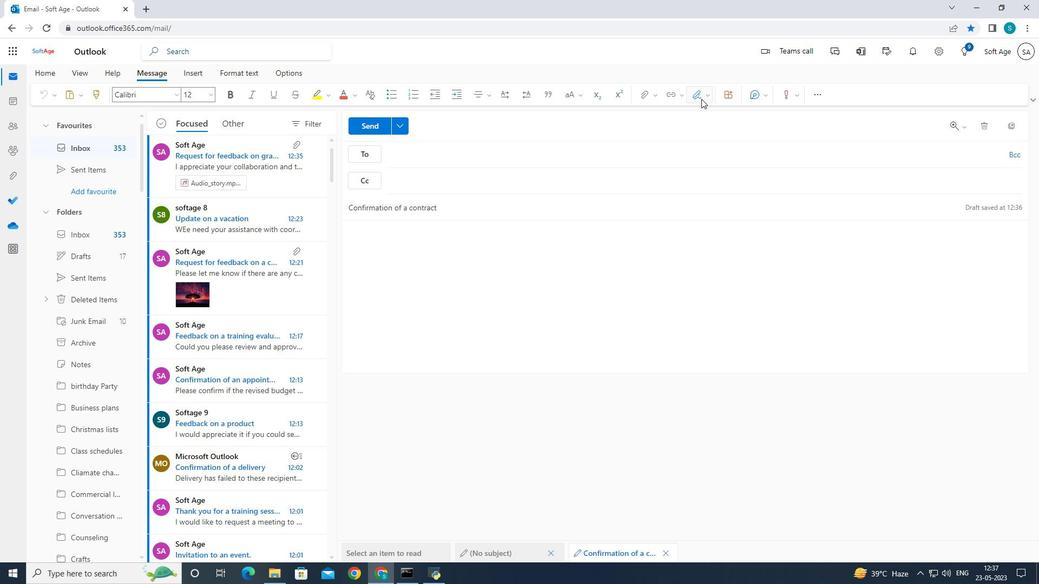 
Action: Mouse moved to (691, 118)
Screenshot: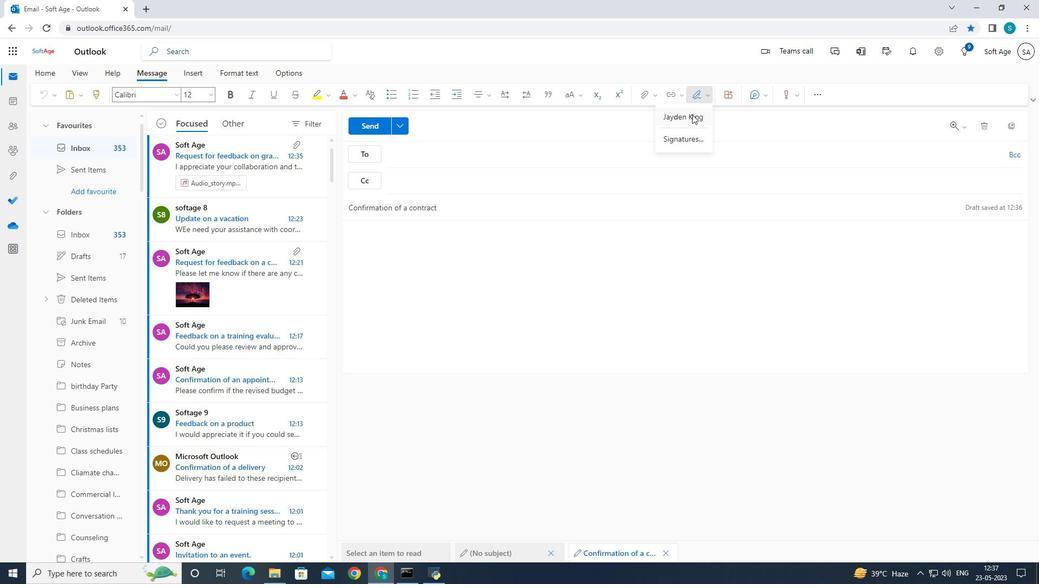 
Action: Mouse pressed left at (691, 118)
Screenshot: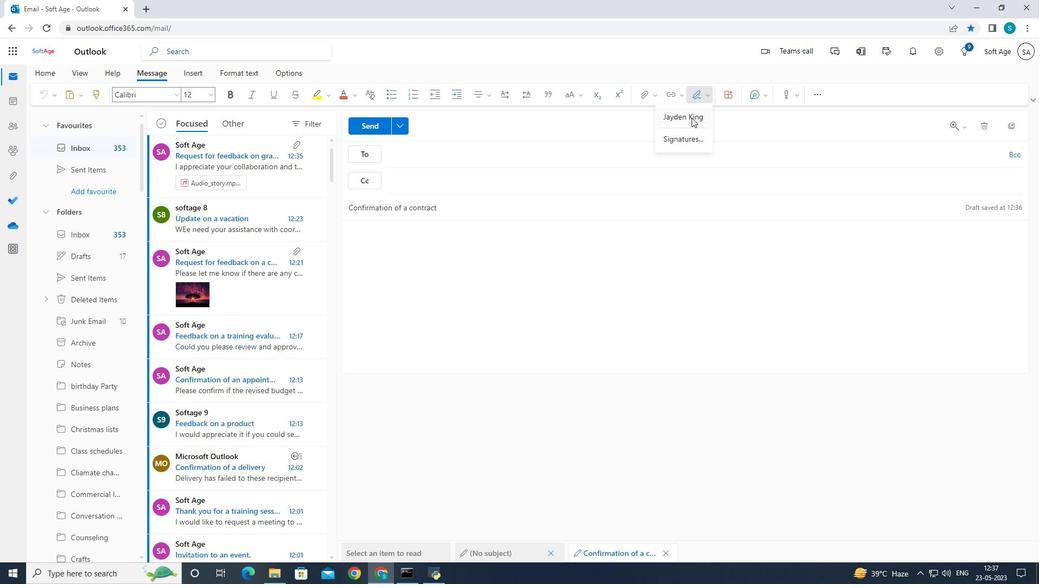 
Action: Mouse moved to (741, 320)
Screenshot: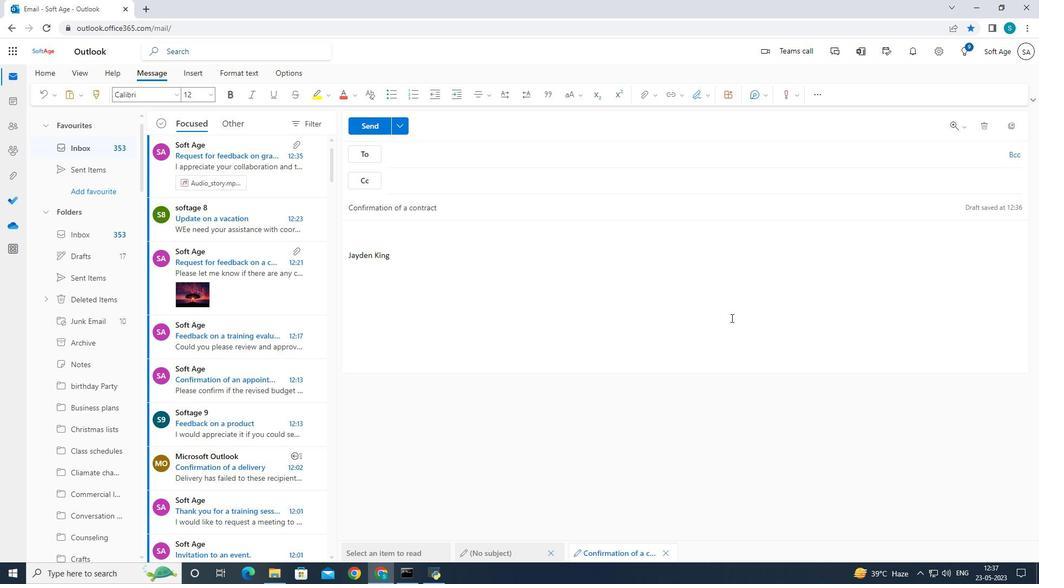 
Action: Key pressed <Key.caps_lock>I<Key.caps_lock><Key.space>e
Screenshot: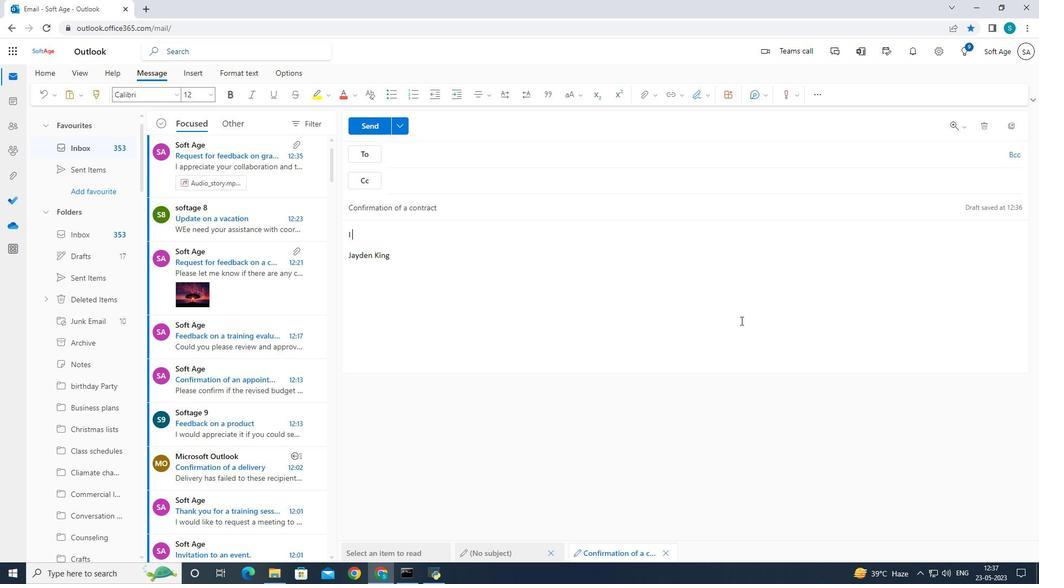 
Action: Mouse moved to (835, 316)
Screenshot: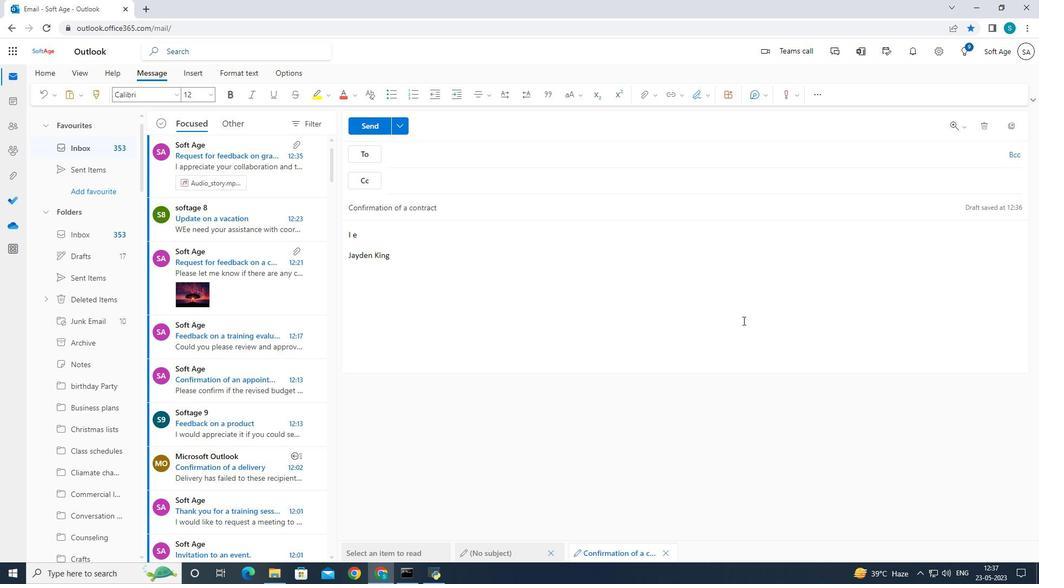 
Action: Key pressed <Key.backspace>
Screenshot: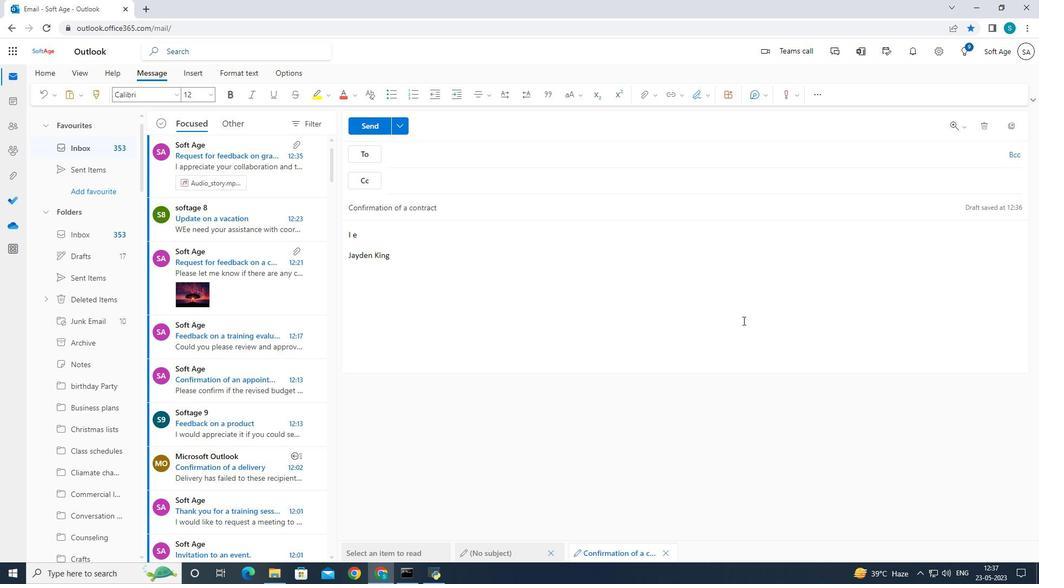 
Action: Mouse moved to (836, 316)
Screenshot: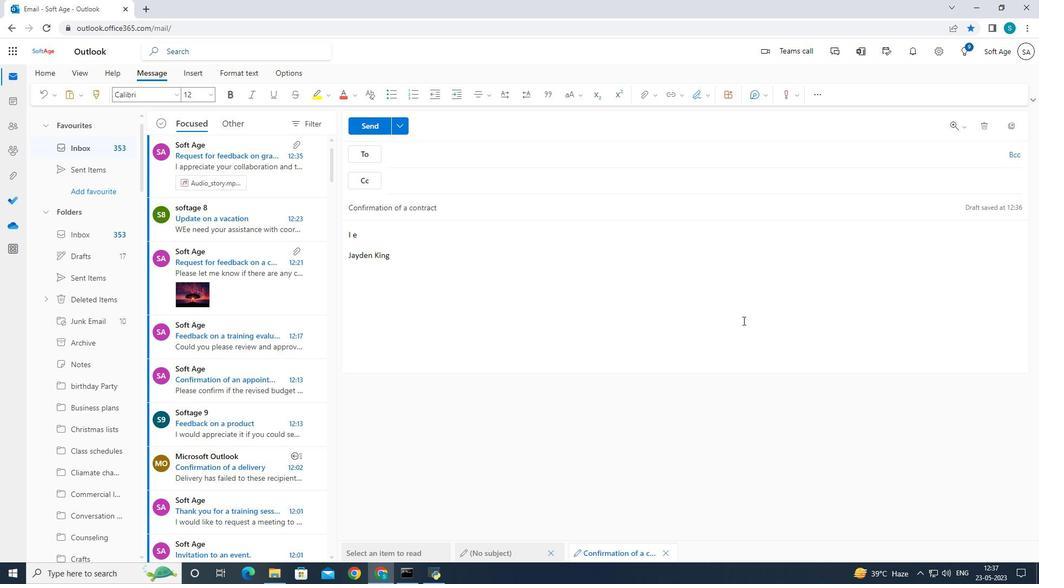 
Action: Key pressed wanted<Key.space>to<Key.space>checked
Screenshot: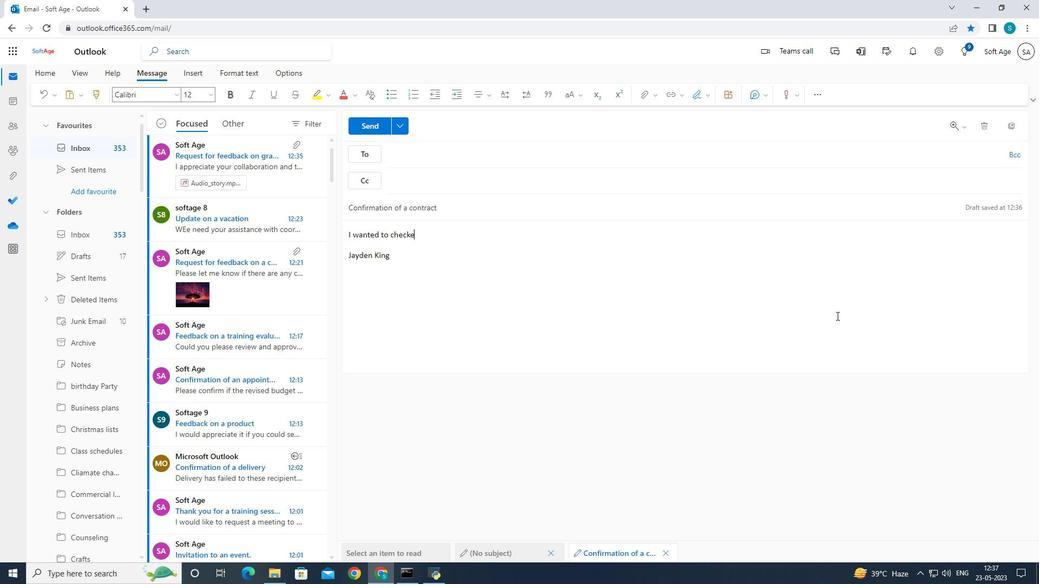 
Action: Mouse moved to (870, 309)
Screenshot: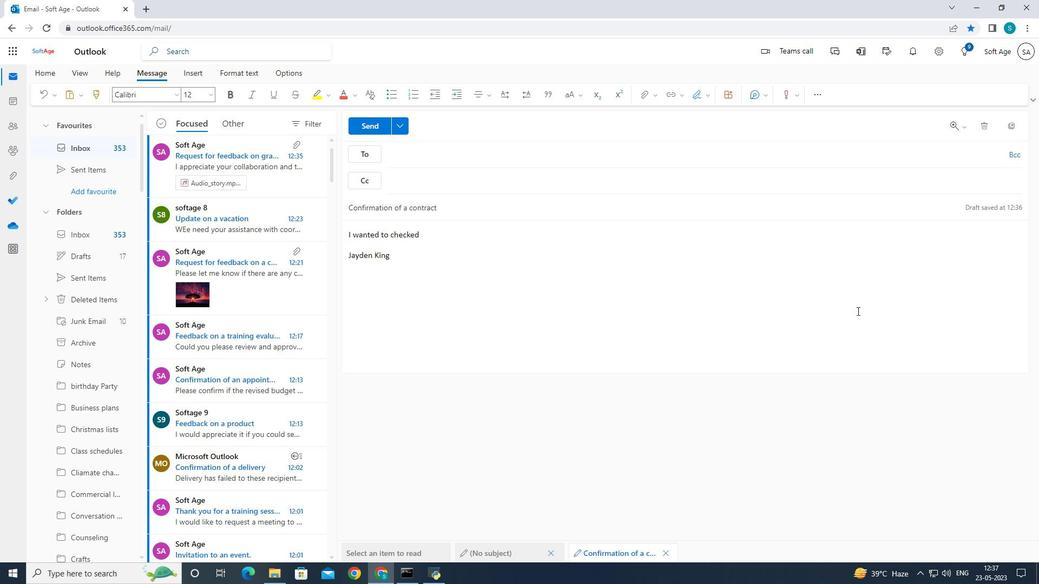 
Action: Key pressed <Key.backspace>
Screenshot: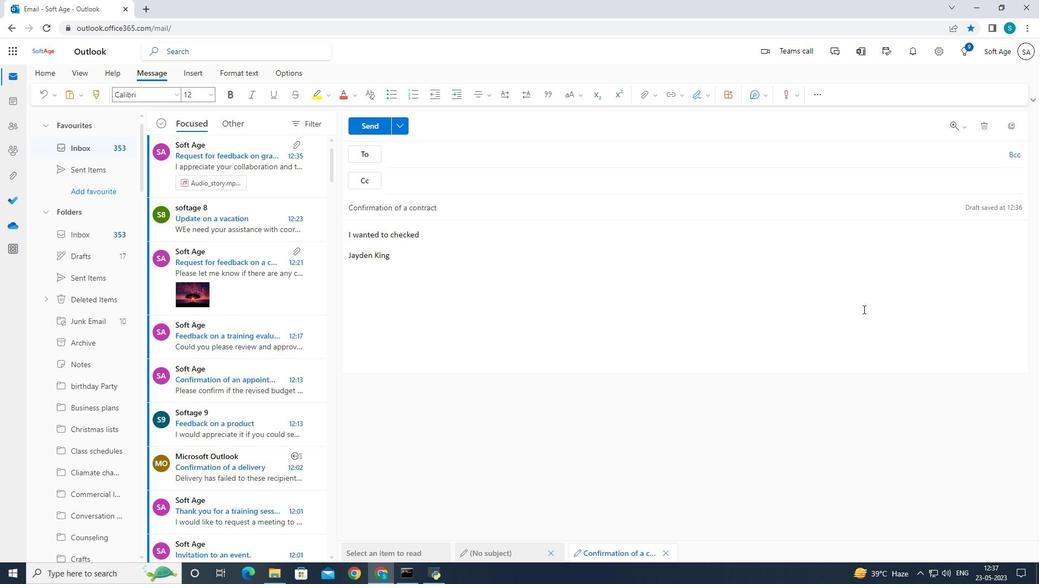 
Action: Mouse moved to (874, 309)
Screenshot: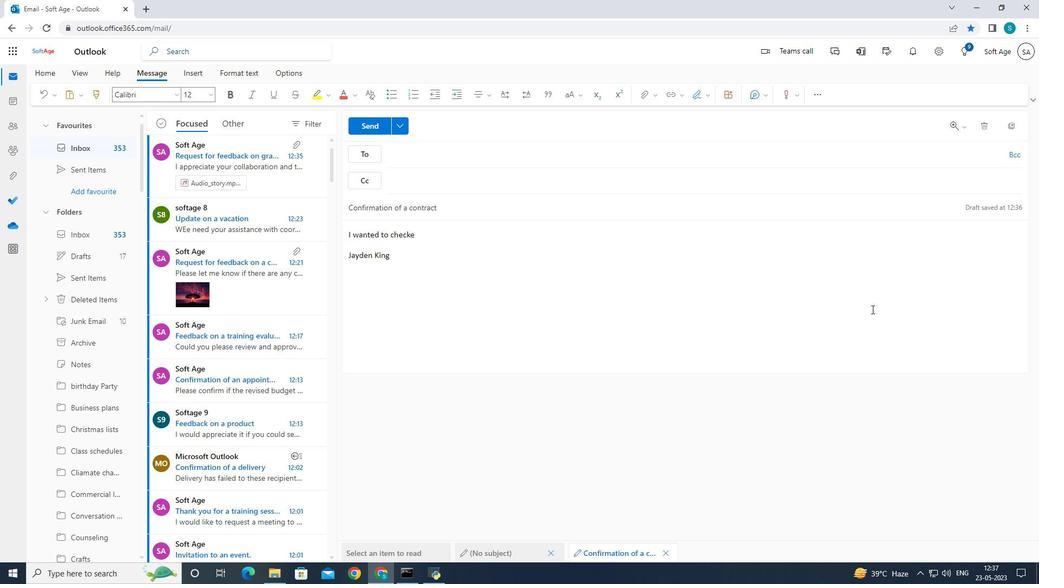 
Action: Key pressed <Key.backspace><Key.space>in<Key.space>on<Key.space>the<Key.space>progress<Key.space>of<Key.space>the<Key.space>marketing<Key.space>campaign.<Key.caps_lock>C<Key.caps_lock><Key.space><Key.backspace><Key.backspace><Key.space><Key.caps_lock>C<Key.caps_lock>an<Key.space>you<Key.space>provide<Key.space>me<Key.space>with<Key.space>an<Key.space>update<Key.shift_r>?
Screenshot: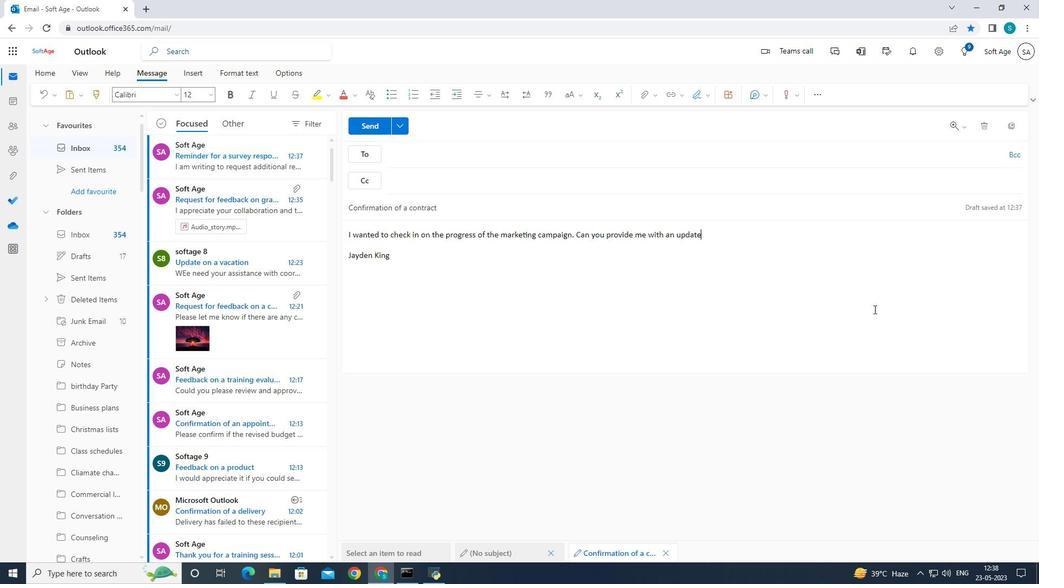 
Action: Mouse moved to (87, 352)
Screenshot: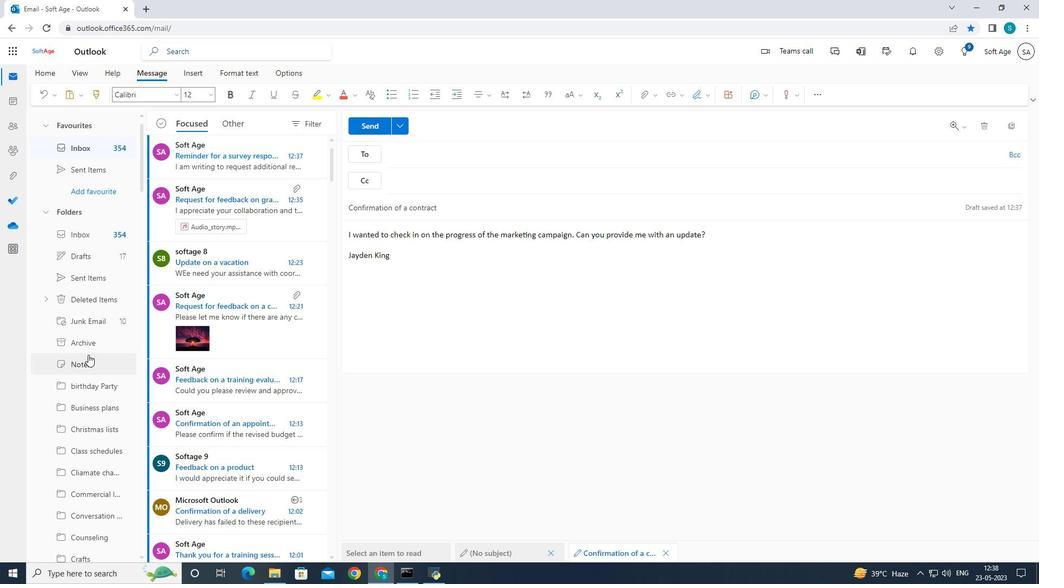 
Action: Mouse scrolled (87, 352) with delta (0, 0)
Screenshot: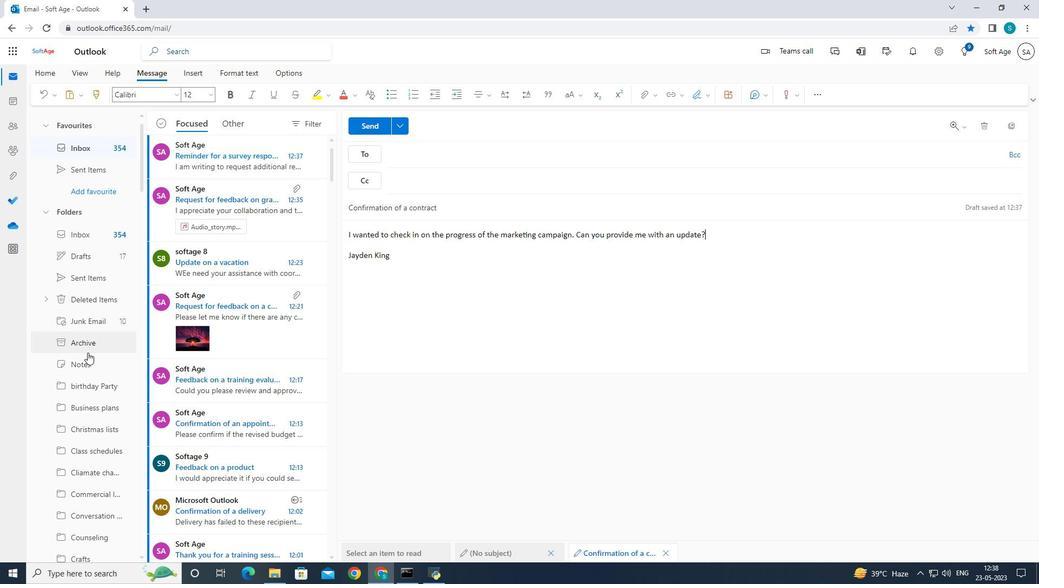 
Action: Mouse scrolled (87, 352) with delta (0, 0)
Screenshot: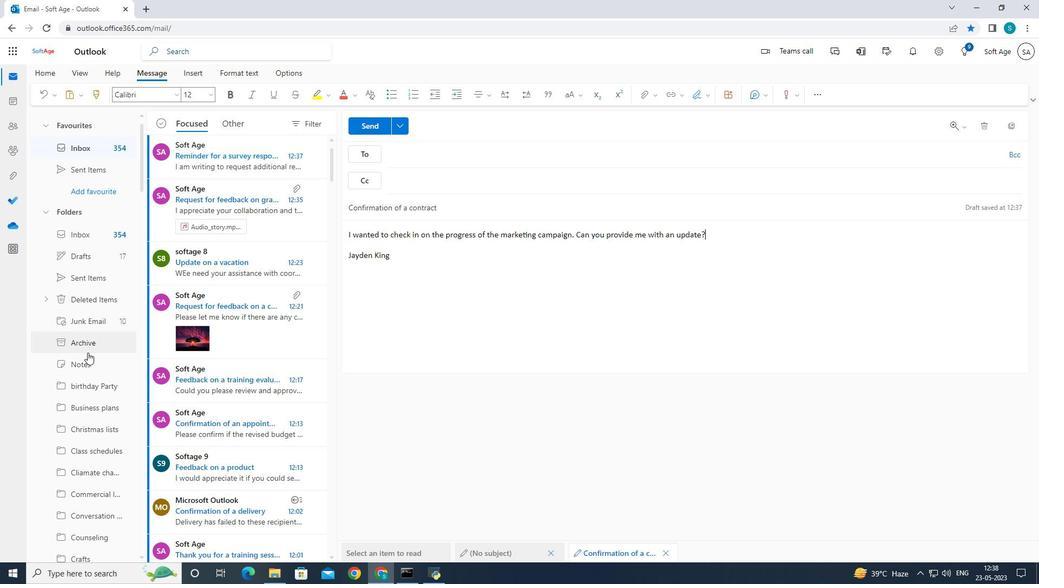 
Action: Mouse scrolled (87, 352) with delta (0, 0)
Screenshot: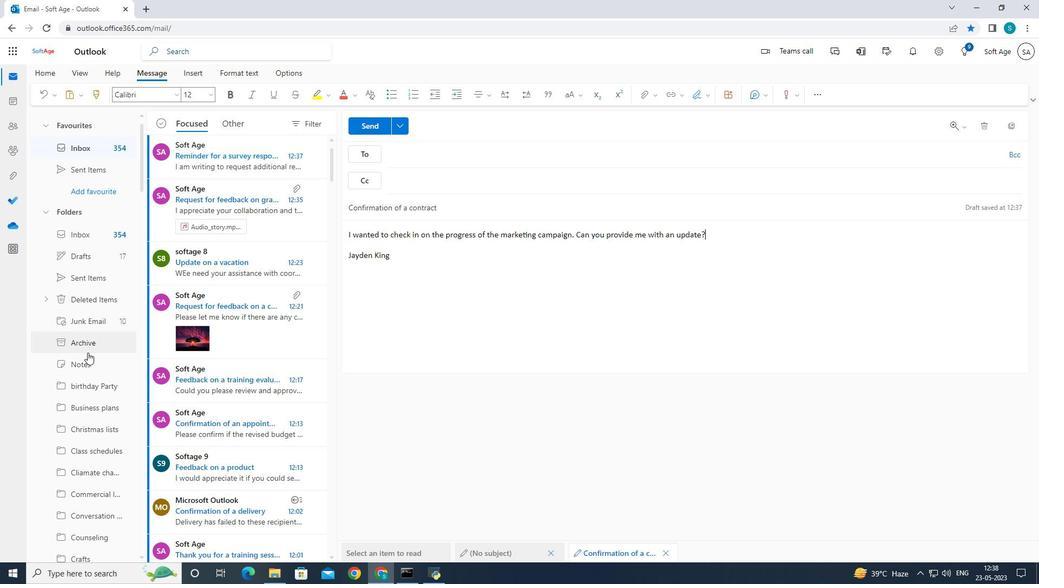 
Action: Mouse scrolled (87, 352) with delta (0, 0)
Screenshot: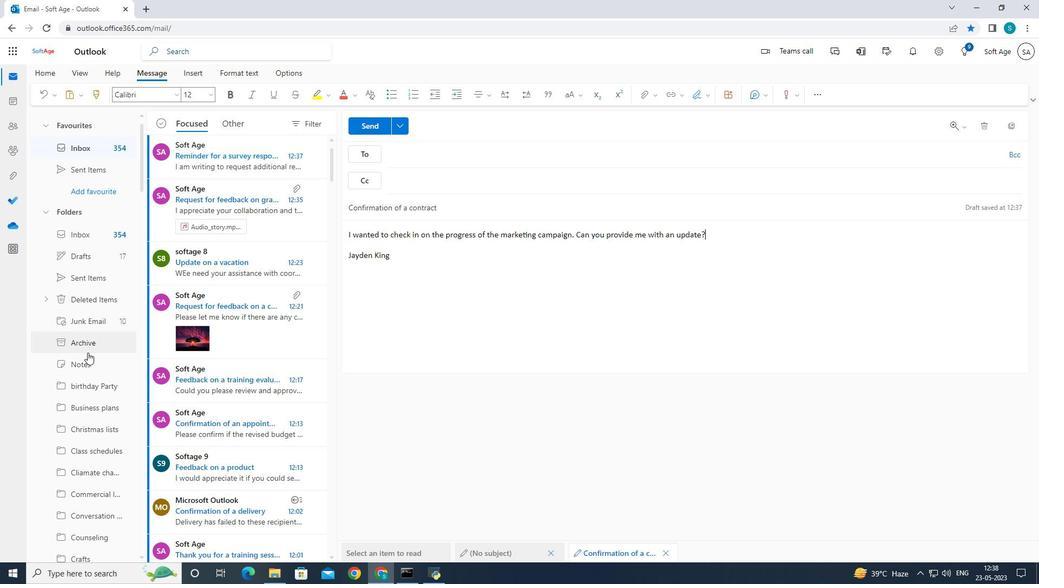 
Action: Mouse scrolled (87, 352) with delta (0, 0)
Screenshot: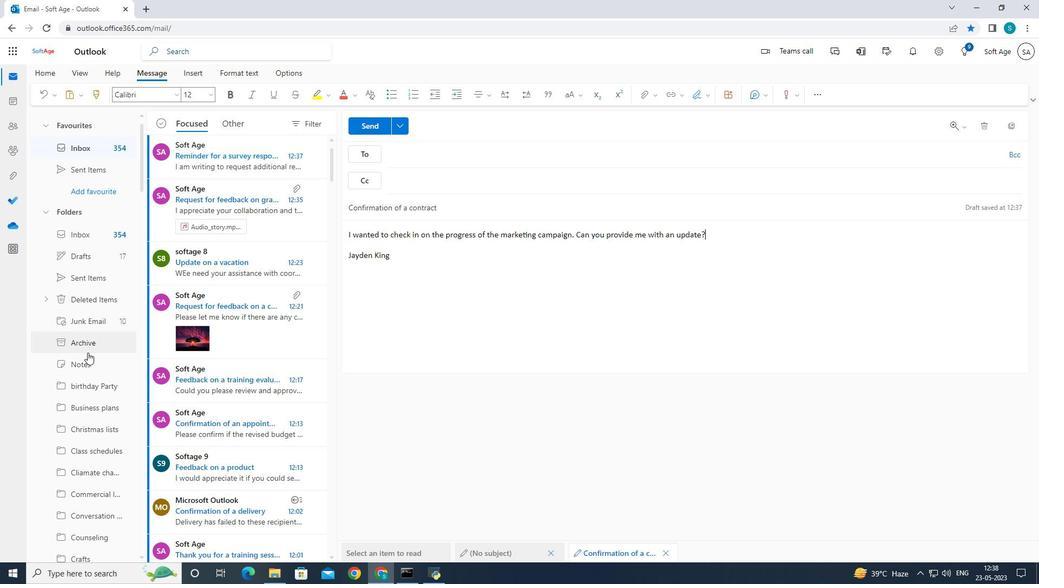 
Action: Mouse moved to (89, 349)
Screenshot: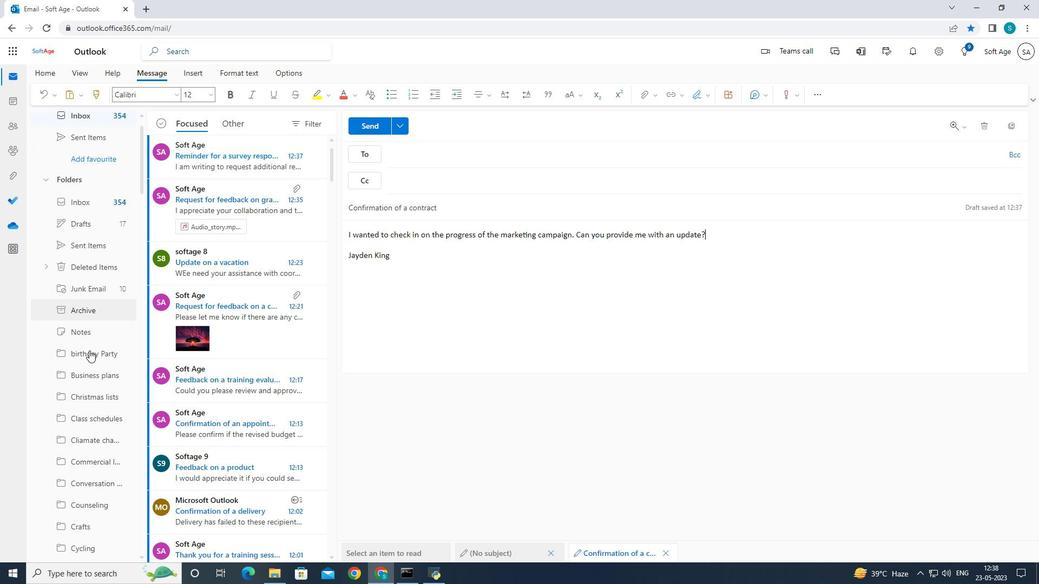 
Action: Mouse scrolled (89, 349) with delta (0, 0)
Screenshot: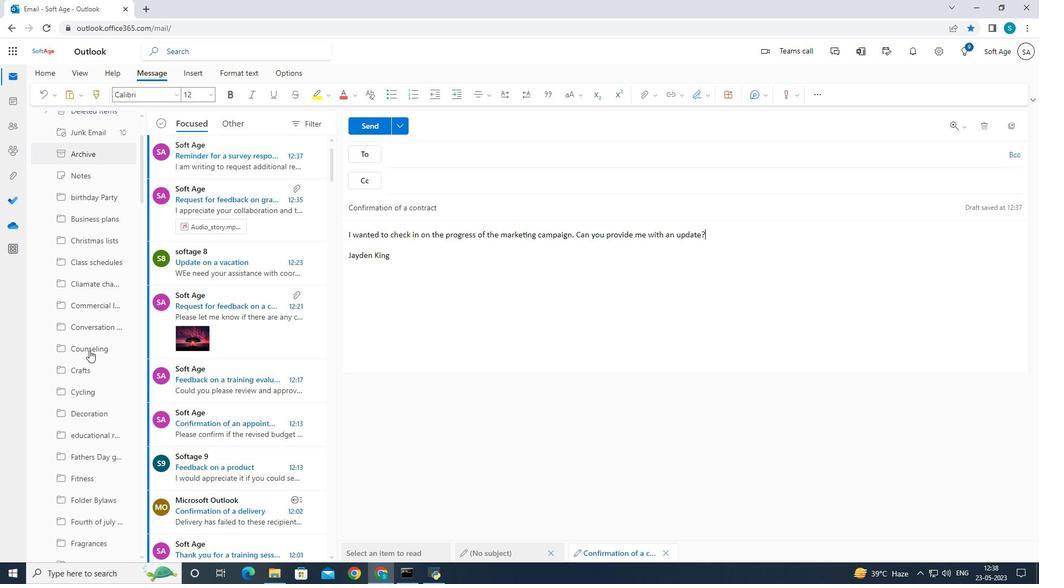 
Action: Mouse scrolled (89, 349) with delta (0, 0)
Screenshot: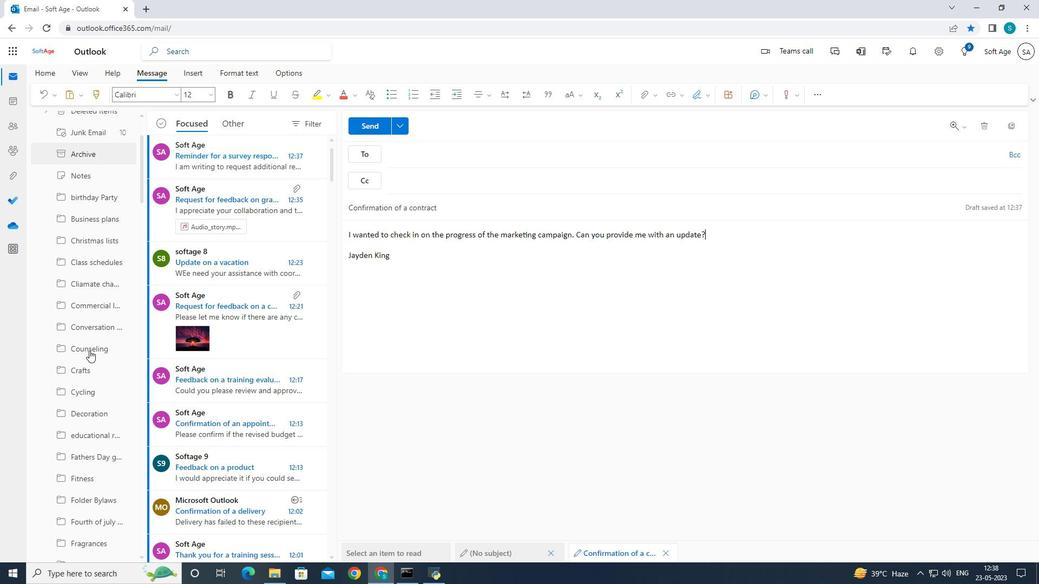 
Action: Mouse scrolled (89, 349) with delta (0, 0)
Screenshot: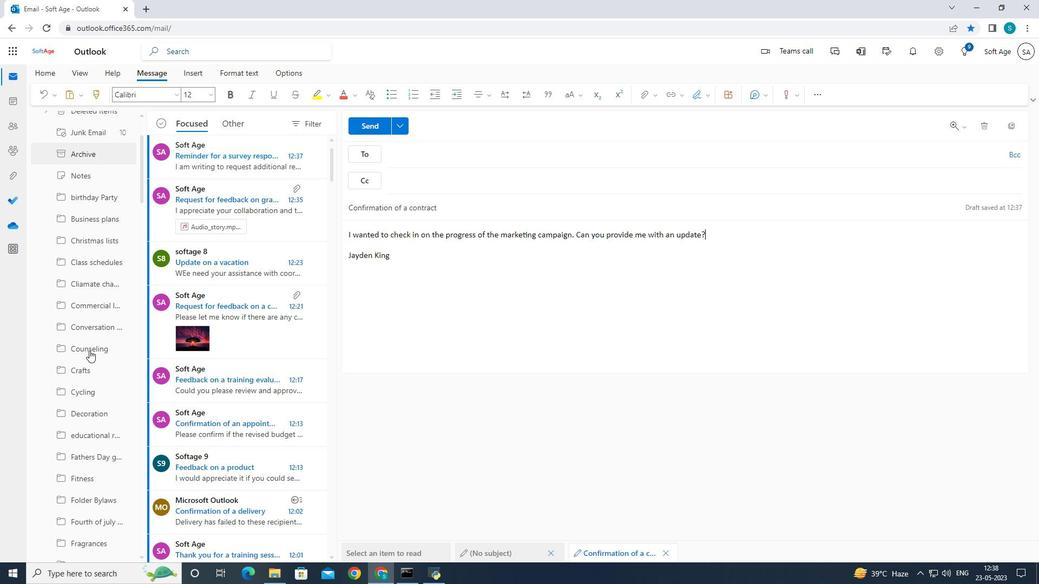 
Action: Mouse scrolled (89, 349) with delta (0, 0)
Screenshot: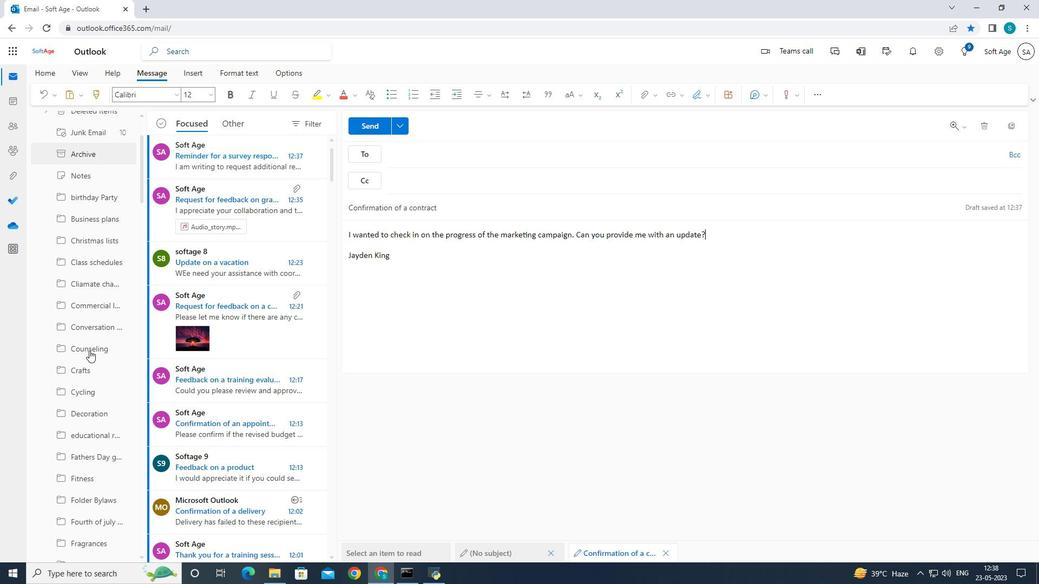 
Action: Mouse scrolled (89, 349) with delta (0, 0)
Screenshot: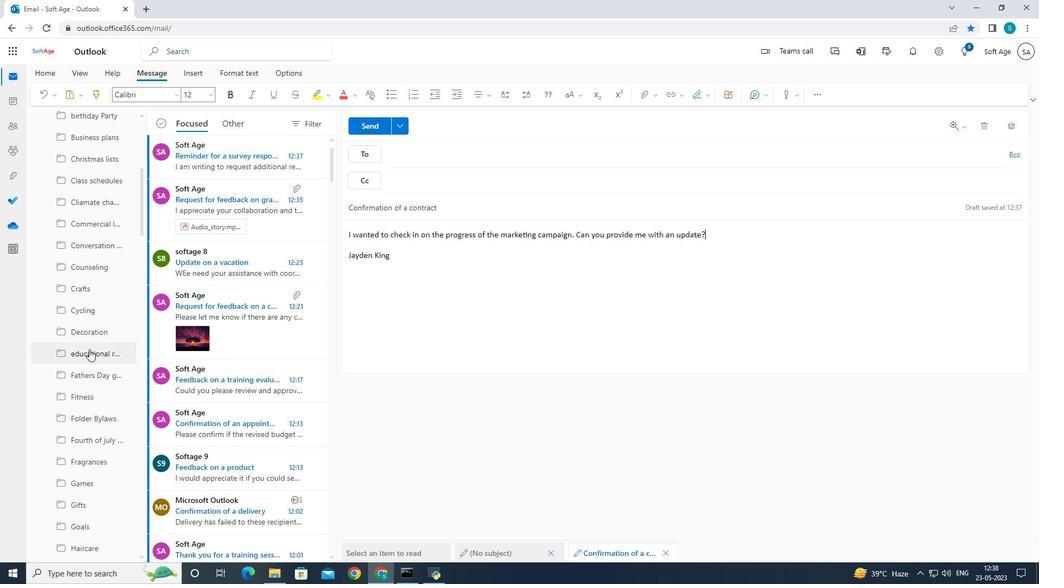 
Action: Mouse moved to (90, 341)
Screenshot: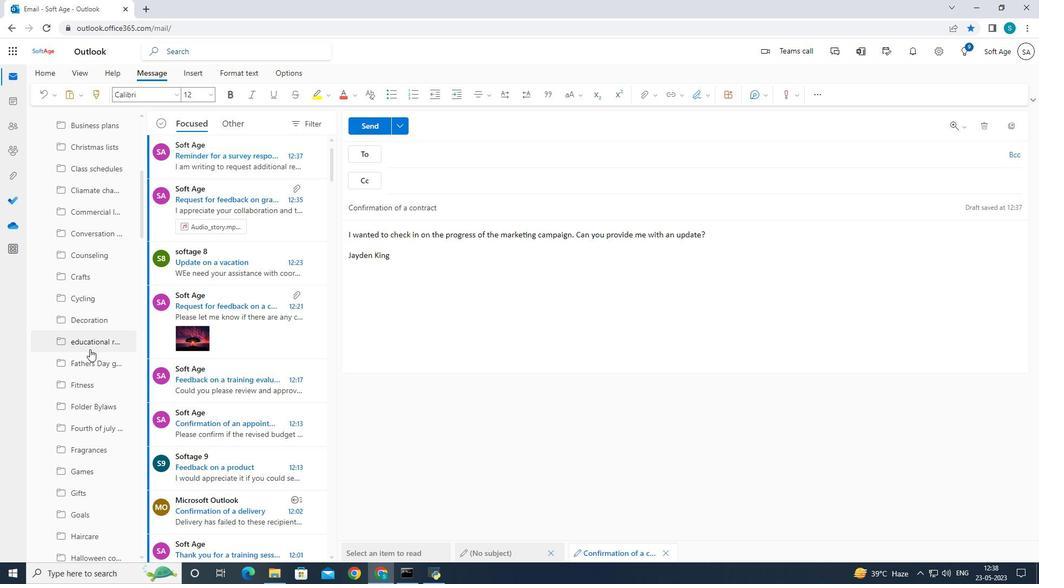 
Action: Mouse scrolled (90, 341) with delta (0, 0)
Screenshot: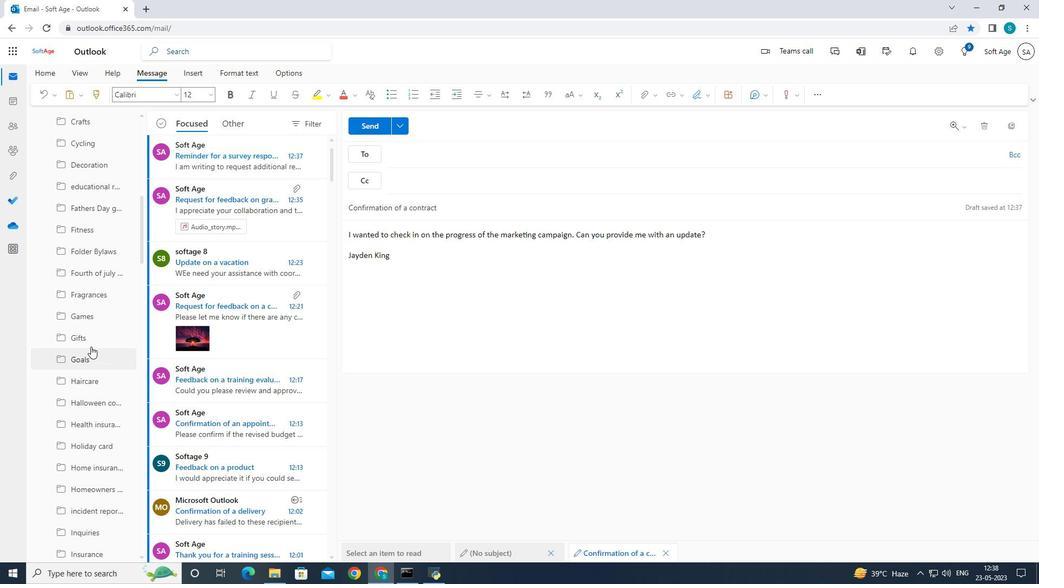 
Action: Mouse scrolled (90, 341) with delta (0, 0)
Screenshot: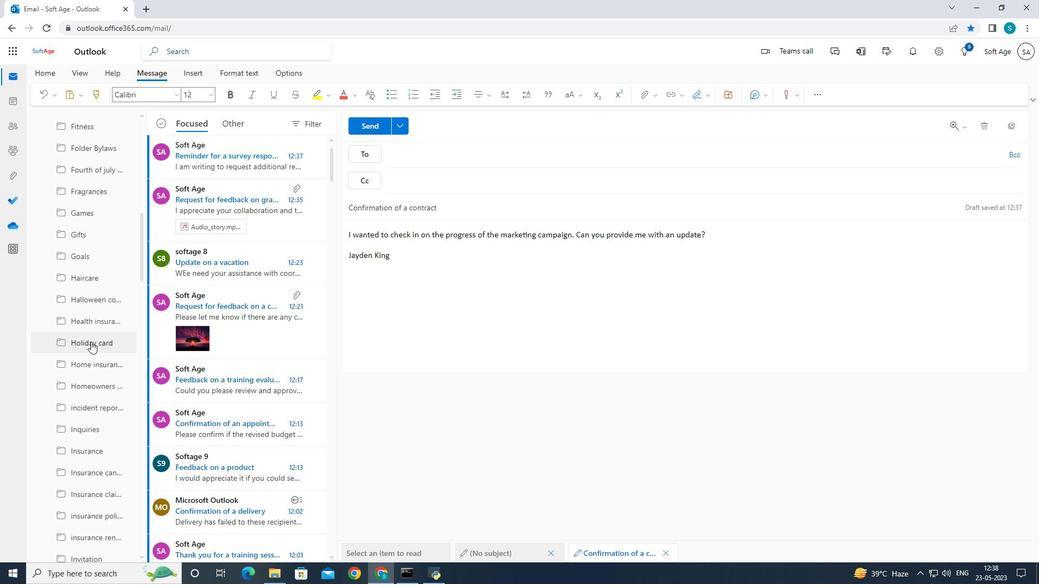 
Action: Mouse scrolled (90, 341) with delta (0, 0)
Screenshot: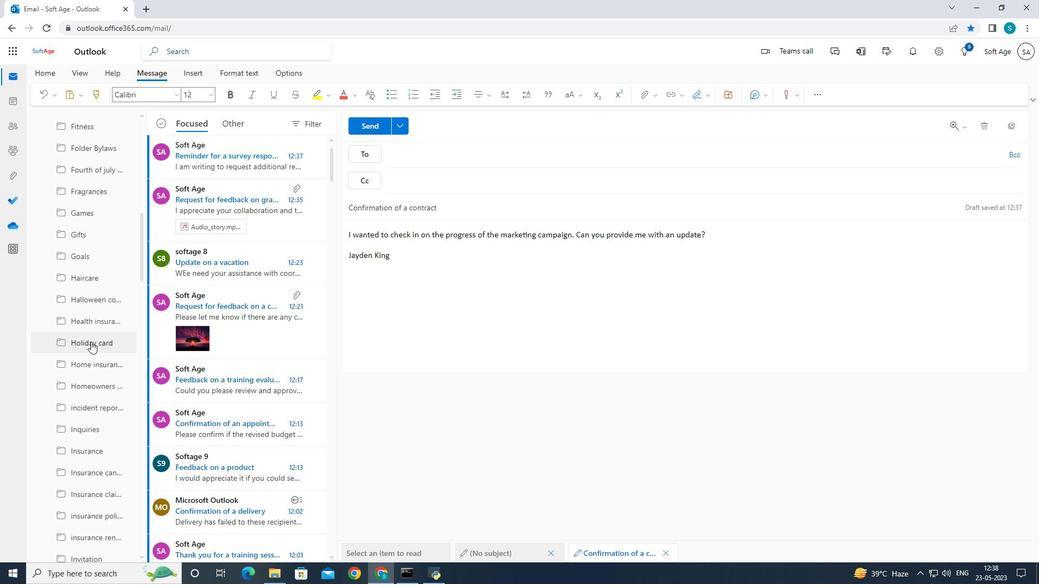 
Action: Mouse scrolled (90, 341) with delta (0, 0)
Screenshot: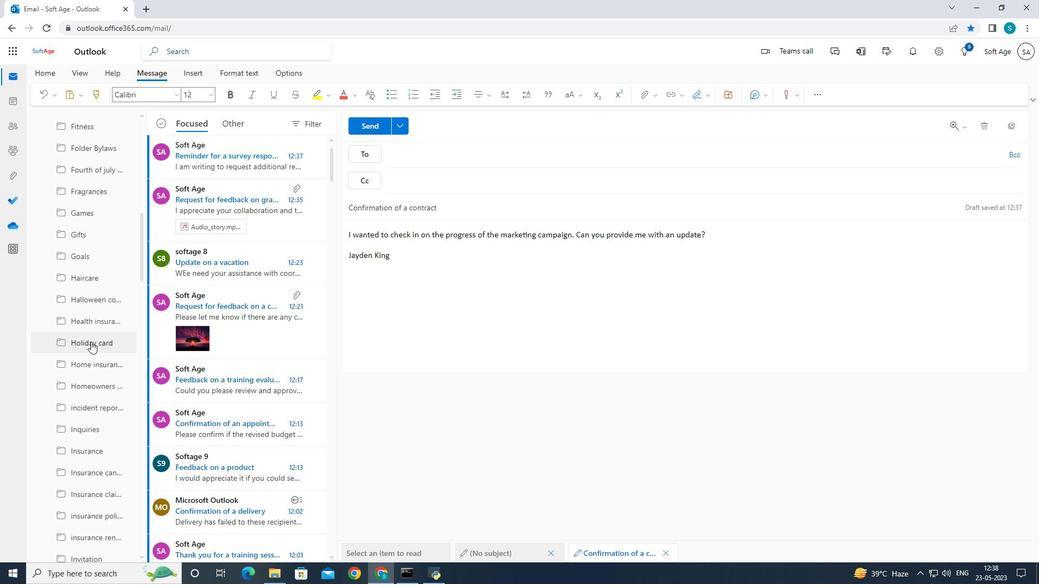 
Action: Mouse scrolled (90, 341) with delta (0, 0)
Screenshot: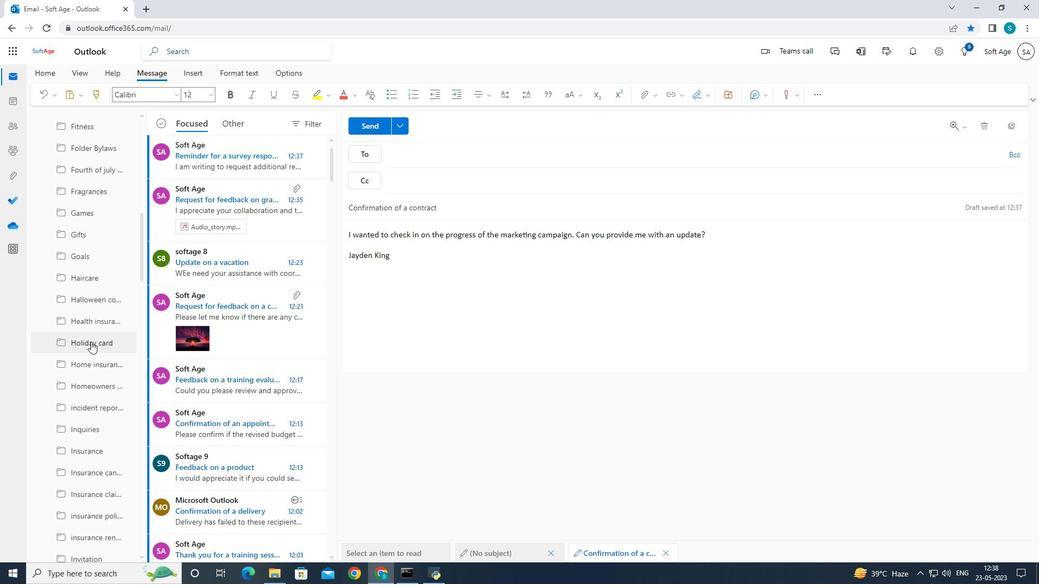 
Action: Mouse moved to (98, 323)
Screenshot: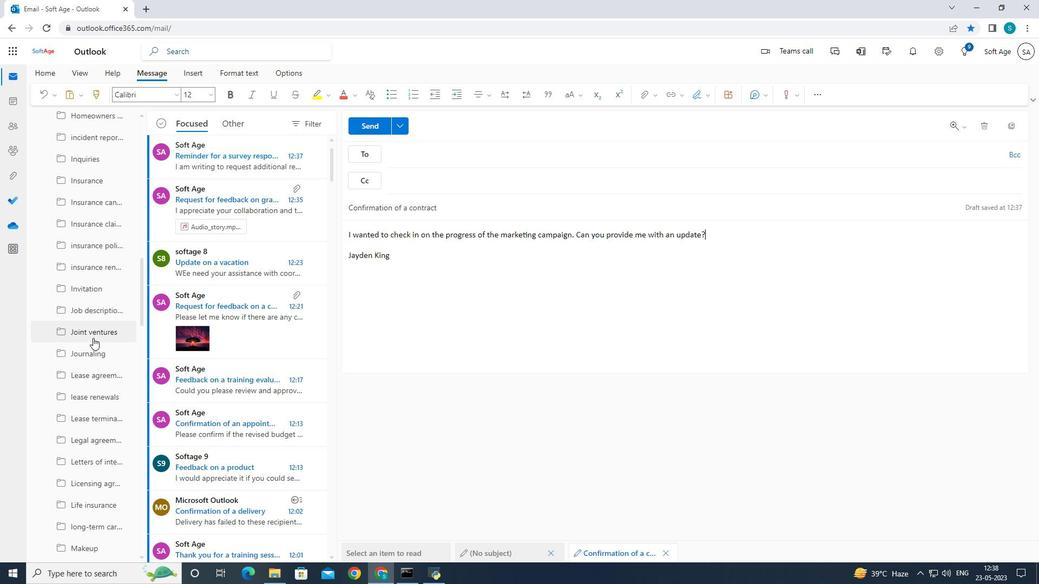 
Action: Mouse scrolled (95, 330) with delta (0, 0)
Screenshot: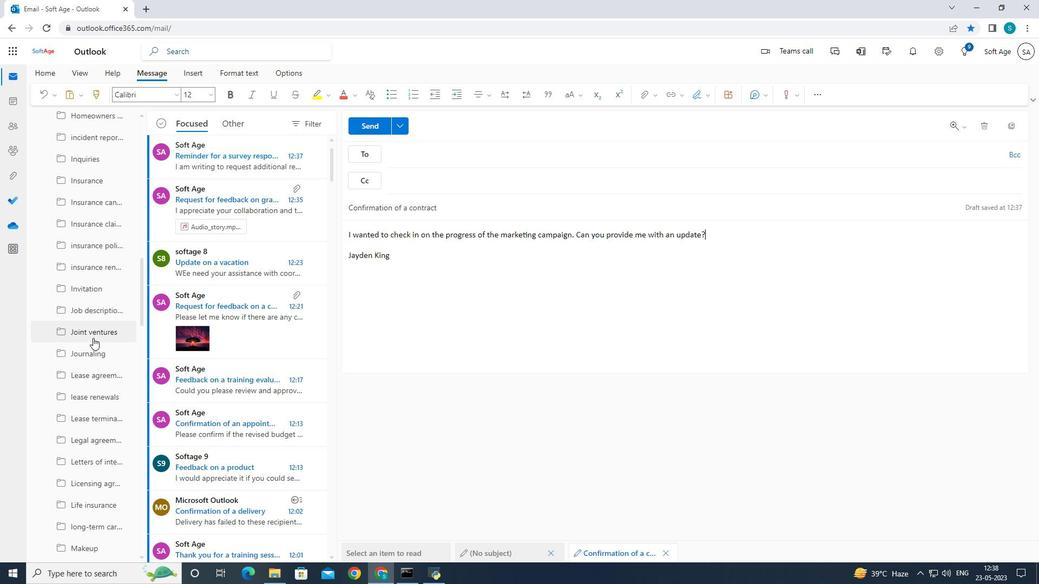 
Action: Mouse scrolled (95, 330) with delta (0, 0)
Screenshot: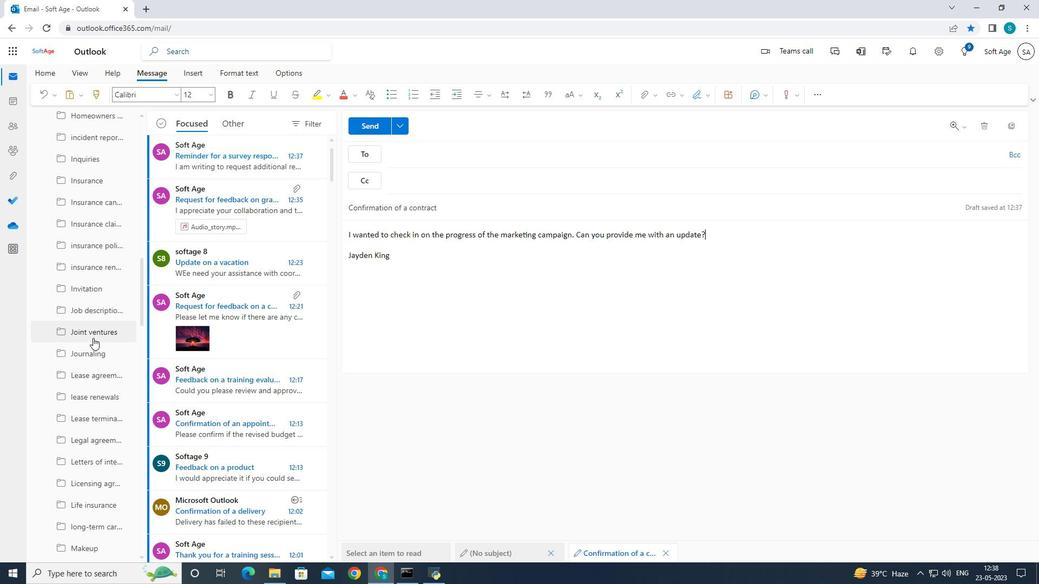 
Action: Mouse scrolled (95, 330) with delta (0, -1)
Screenshot: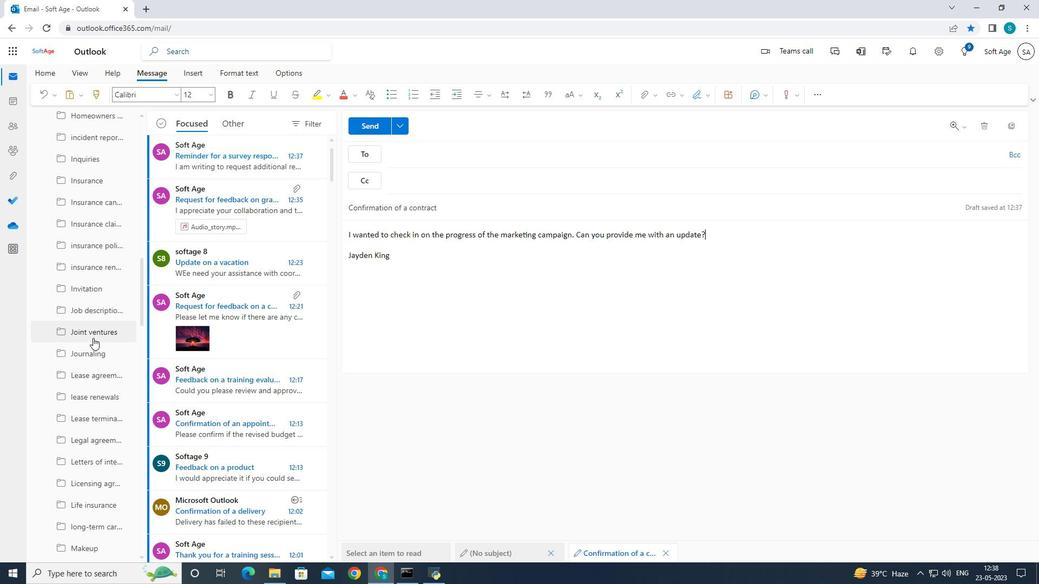 
Action: Mouse scrolled (95, 330) with delta (0, 0)
Screenshot: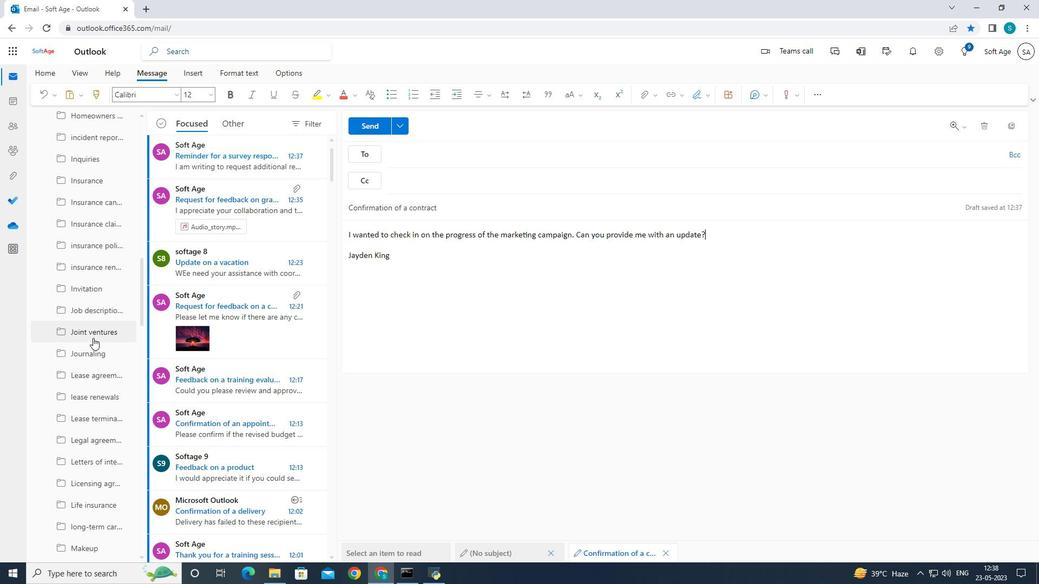 
Action: Mouse scrolled (98, 323) with delta (0, 0)
Screenshot: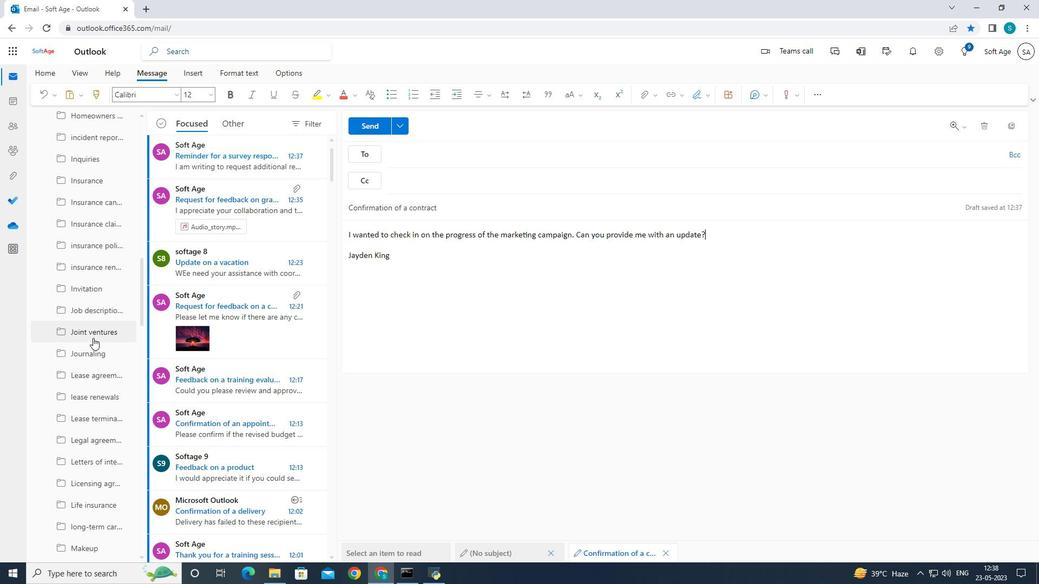 
Action: Mouse scrolled (98, 323) with delta (0, 0)
Screenshot: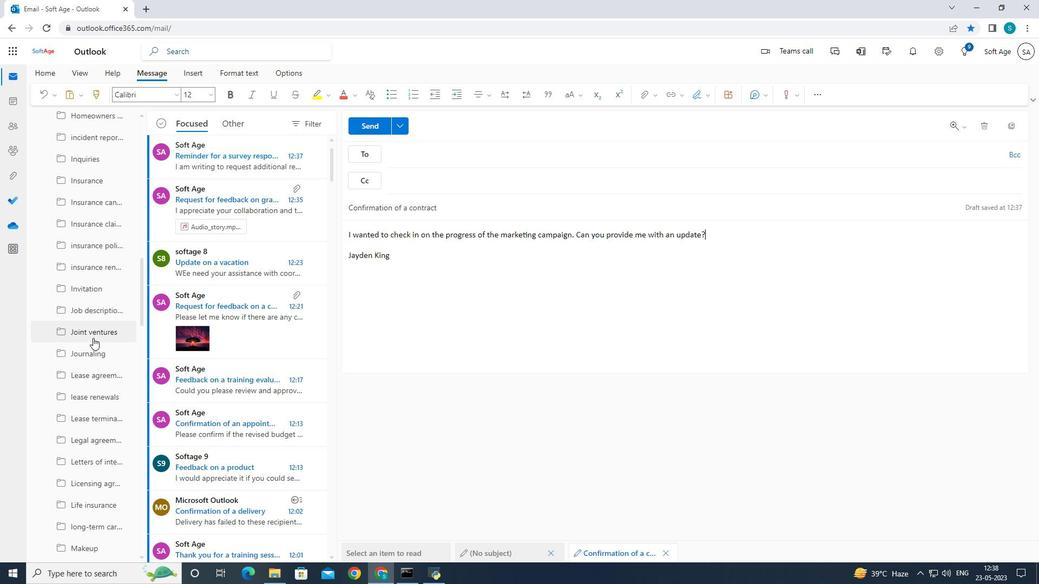 
Action: Mouse scrolled (98, 323) with delta (0, 0)
Screenshot: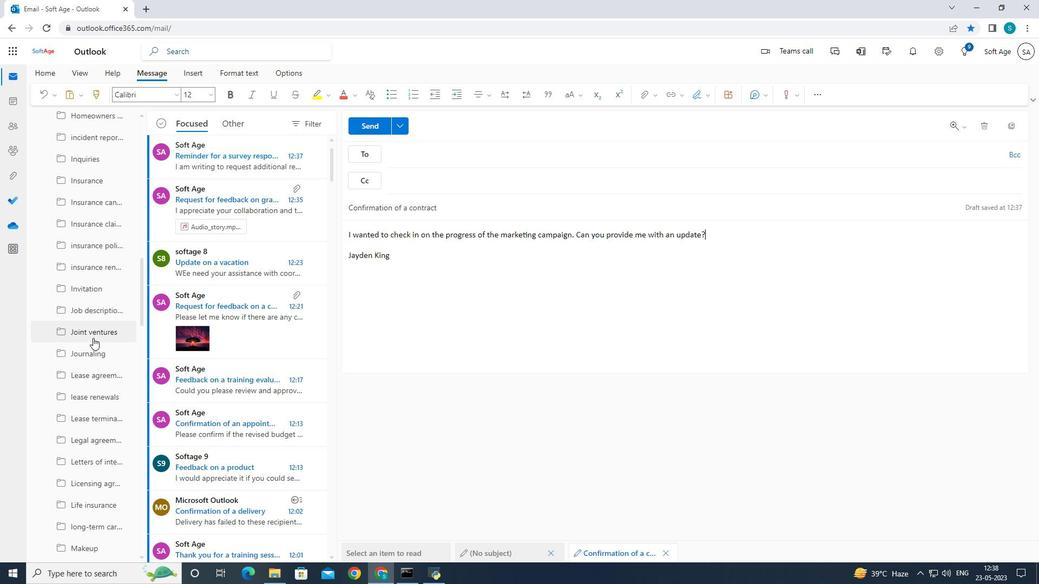 
Action: Mouse moved to (98, 323)
Screenshot: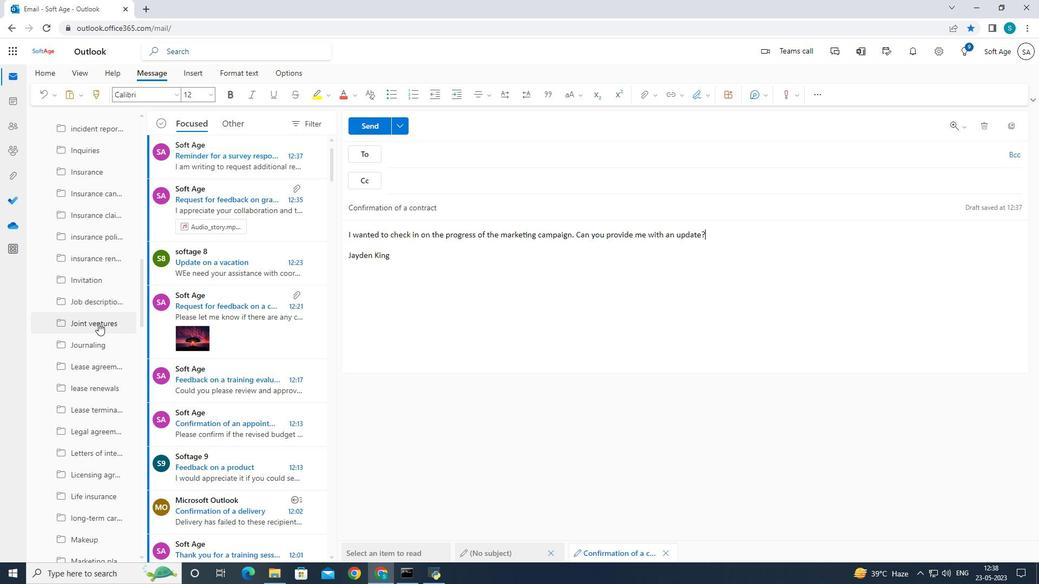 
Action: Mouse scrolled (98, 323) with delta (0, 0)
Screenshot: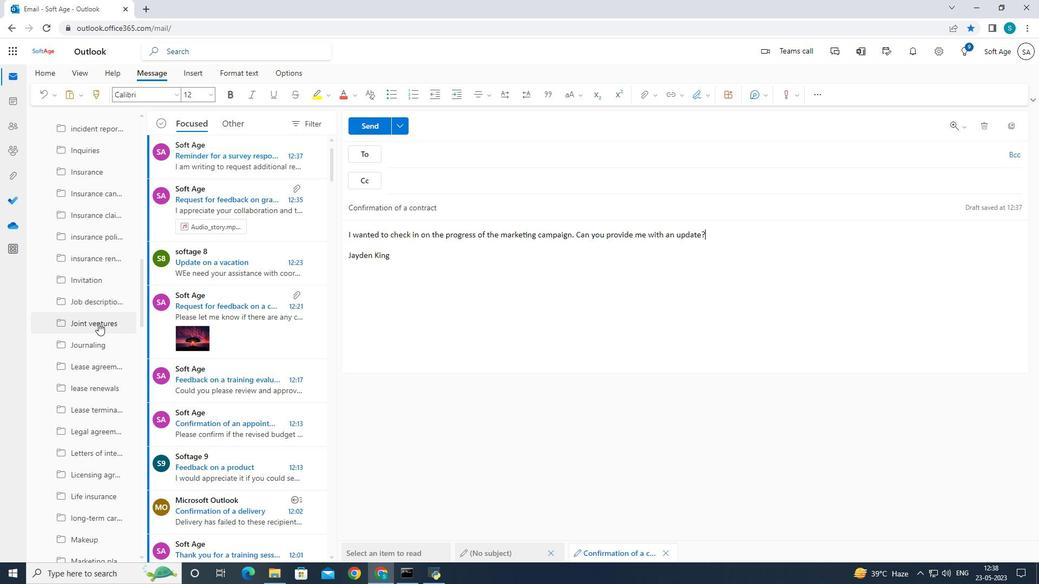 
Action: Mouse moved to (98, 323)
Screenshot: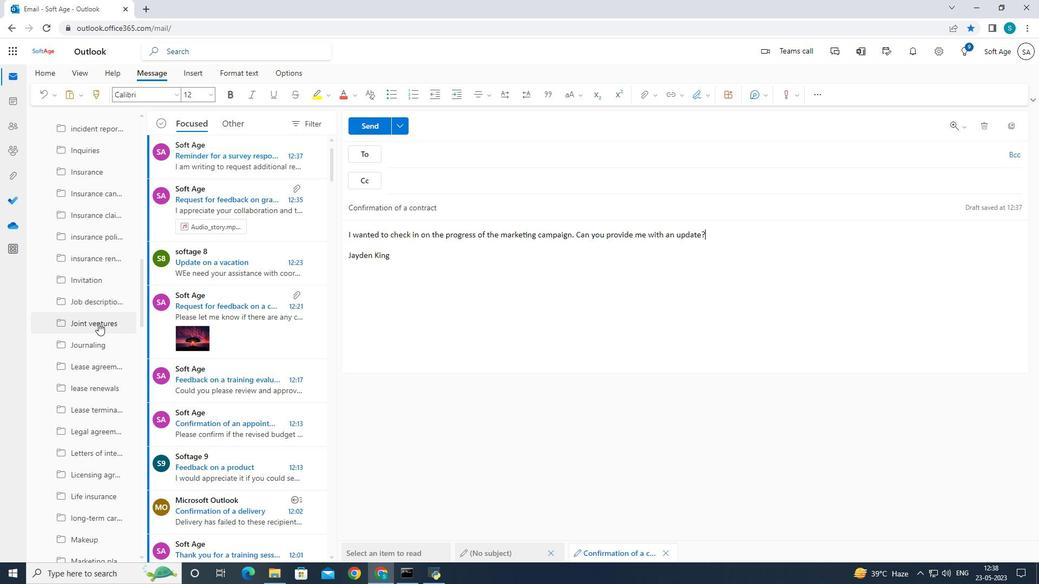 
Action: Mouse scrolled (98, 323) with delta (0, 0)
Screenshot: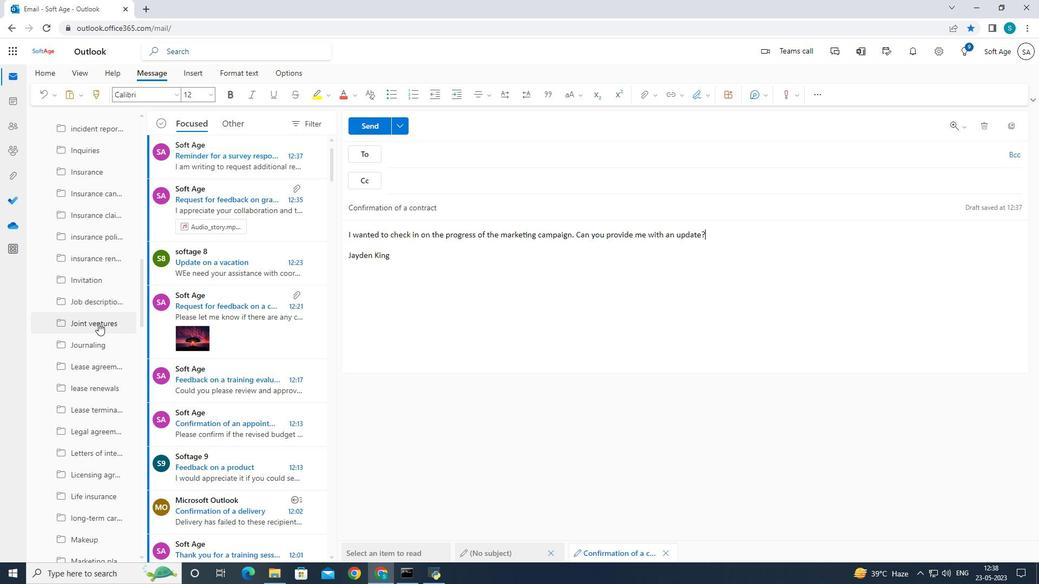 
Action: Mouse scrolled (98, 323) with delta (0, 0)
Screenshot: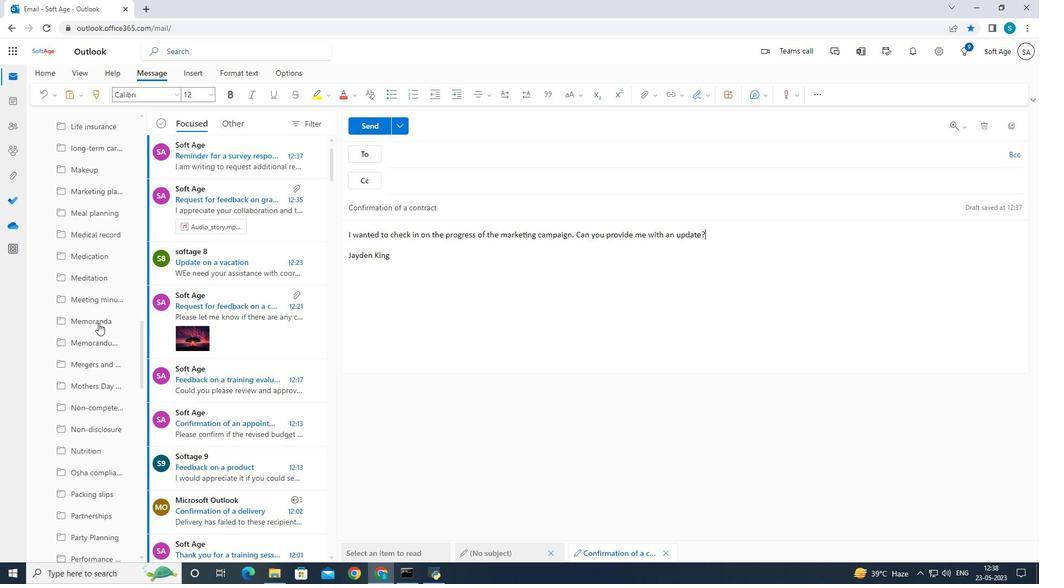 
Action: Mouse moved to (98, 324)
Screenshot: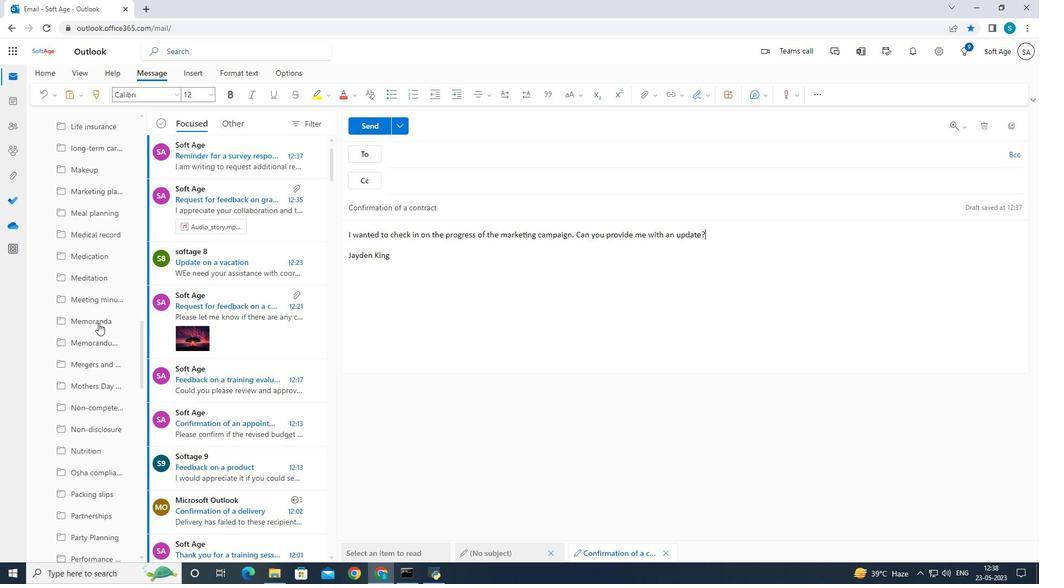 
Action: Mouse scrolled (98, 324) with delta (0, 0)
Screenshot: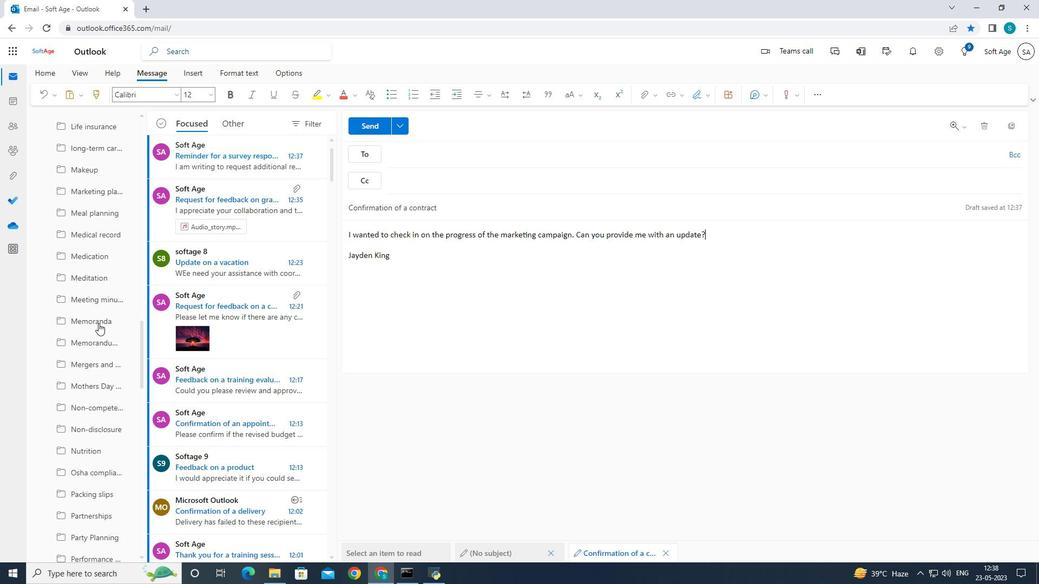
Action: Mouse moved to (98, 324)
Screenshot: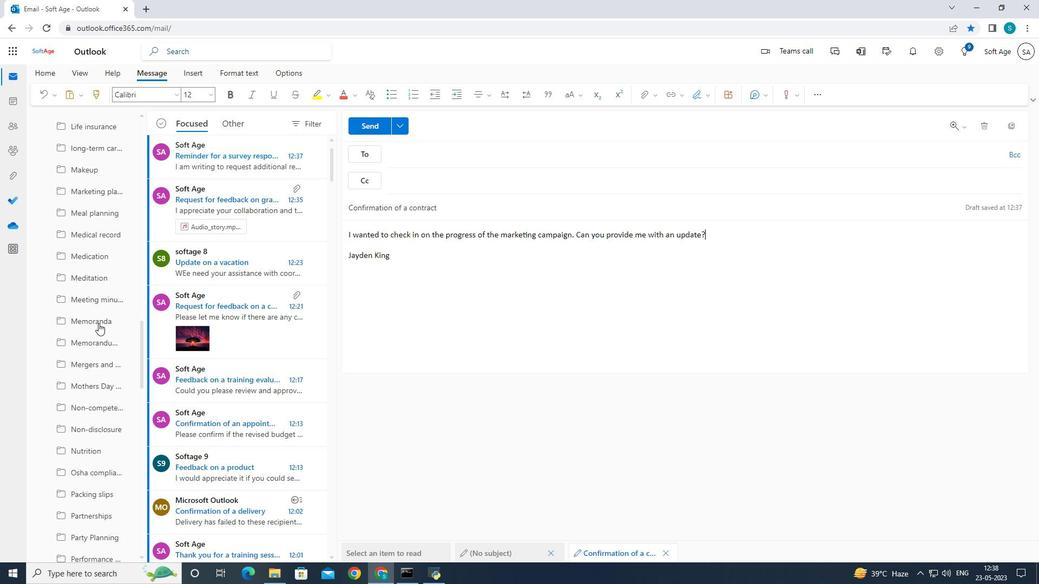 
Action: Mouse scrolled (98, 324) with delta (0, 0)
Screenshot: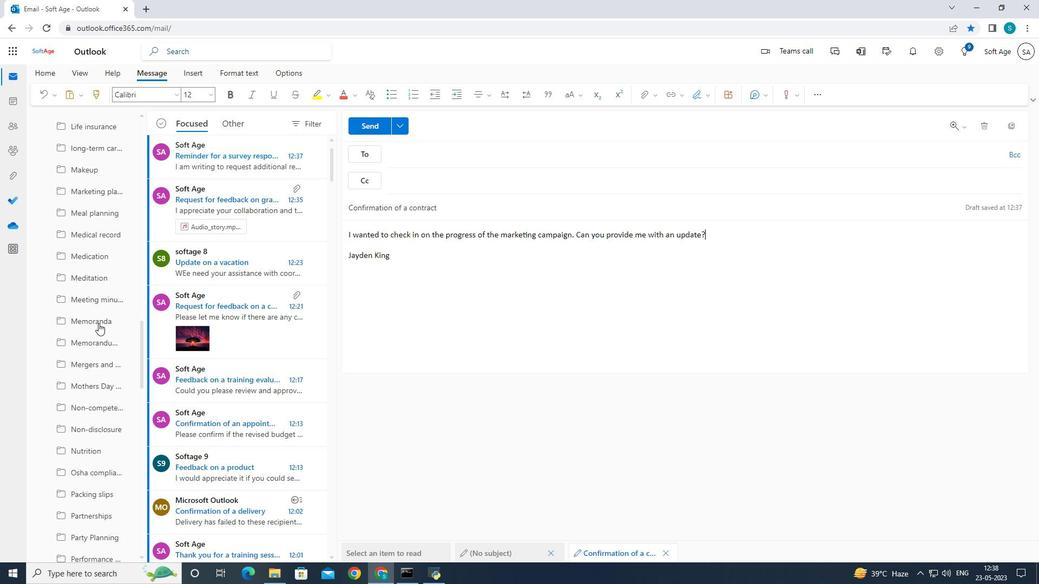 
Action: Mouse scrolled (98, 324) with delta (0, 0)
Screenshot: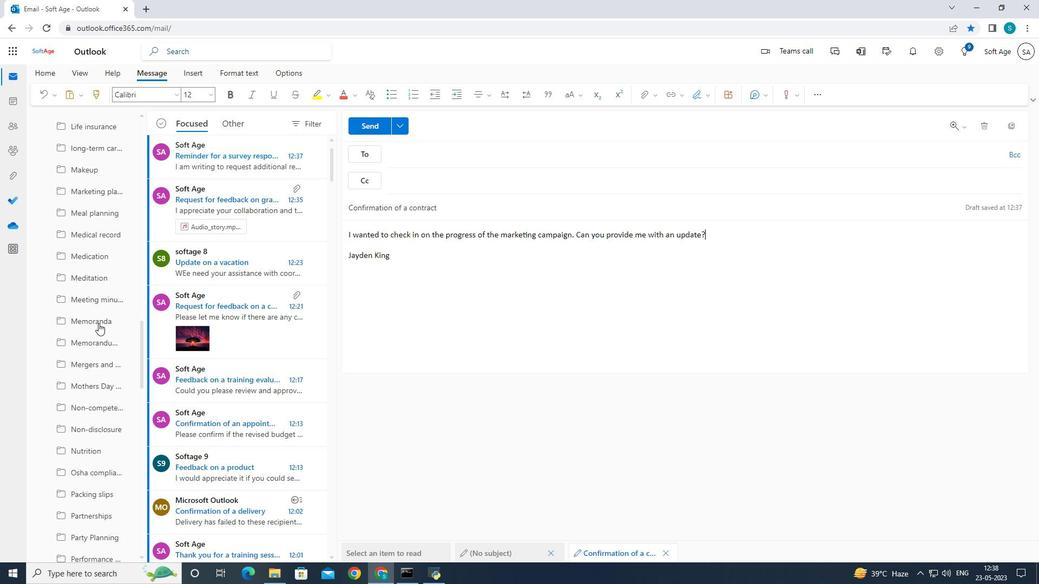 
Action: Mouse scrolled (98, 324) with delta (0, 0)
Screenshot: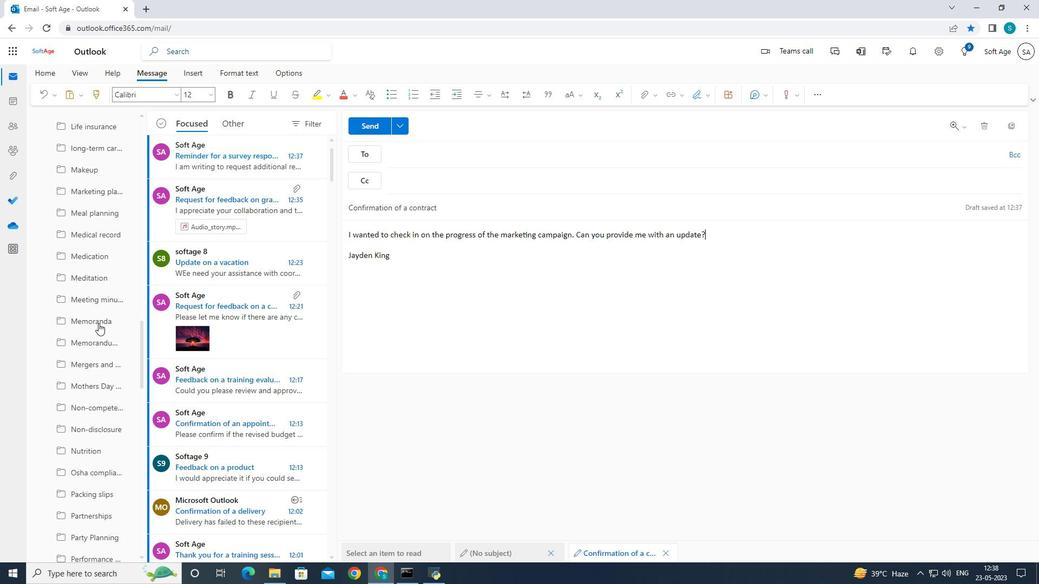 
Action: Mouse moved to (99, 327)
Screenshot: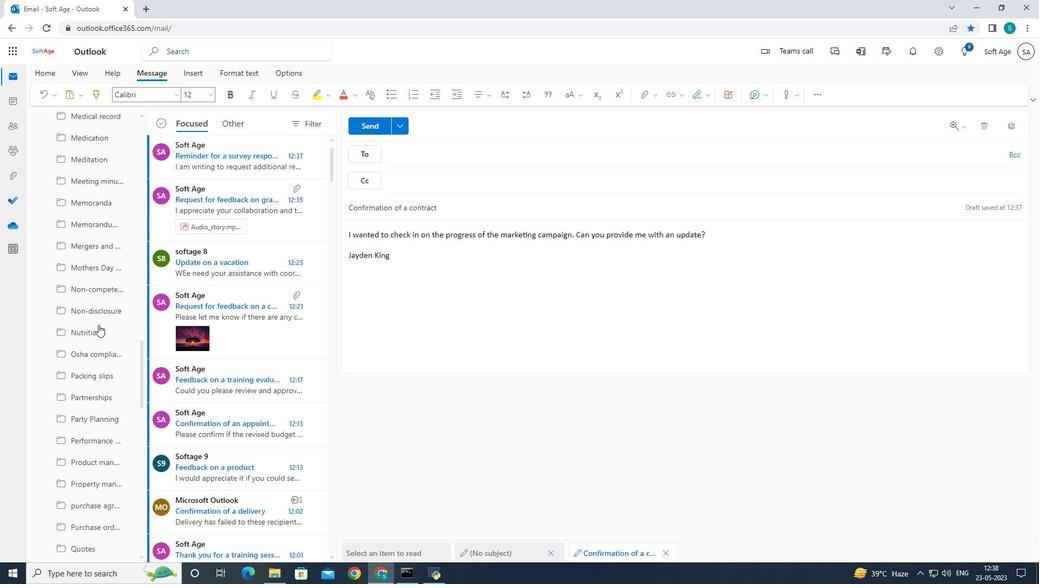 
Action: Mouse scrolled (99, 326) with delta (0, 0)
Screenshot: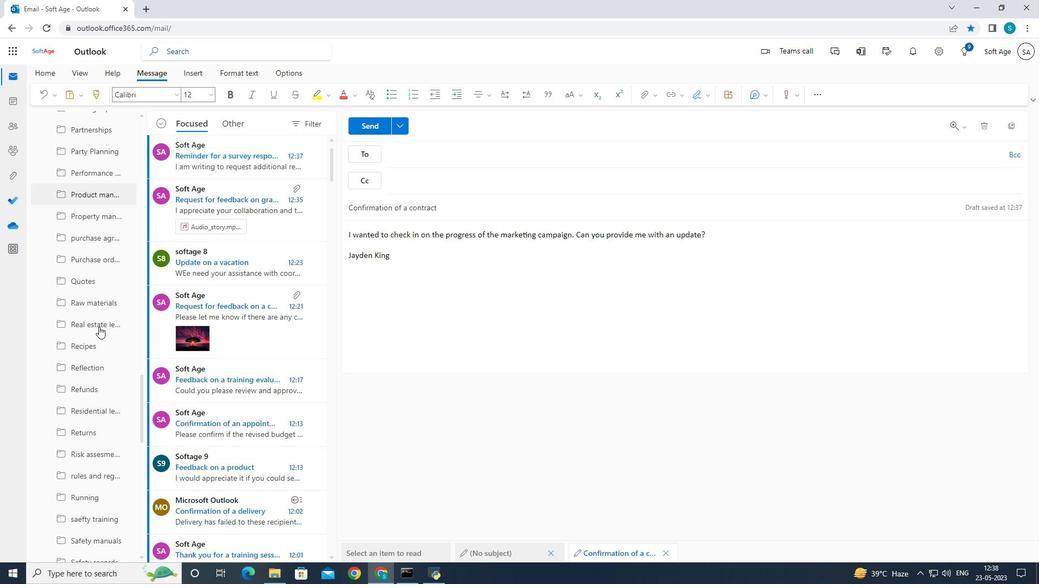 
Action: Mouse scrolled (99, 326) with delta (0, 0)
Screenshot: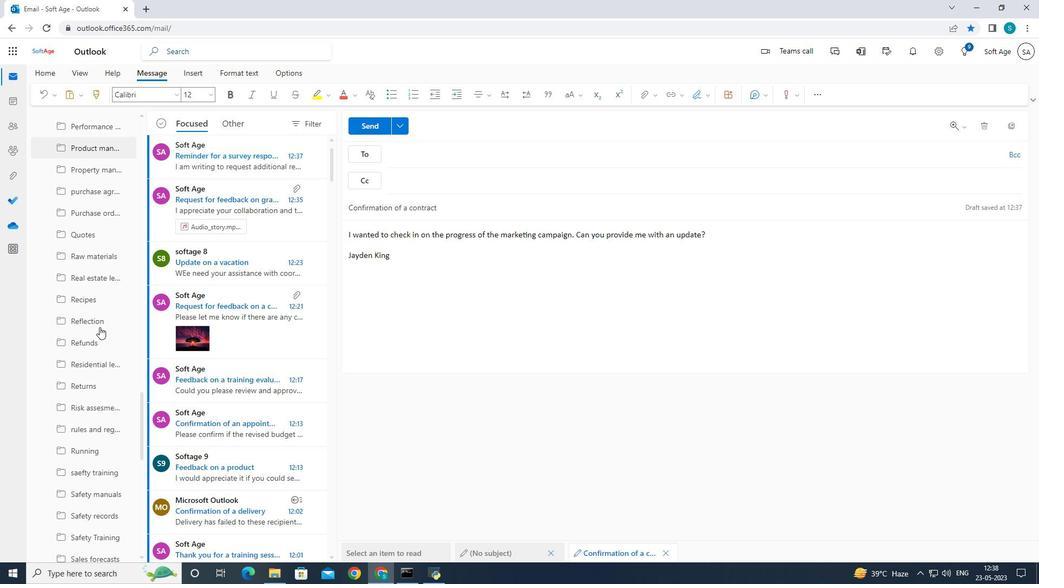 
Action: Mouse scrolled (99, 326) with delta (0, 0)
Screenshot: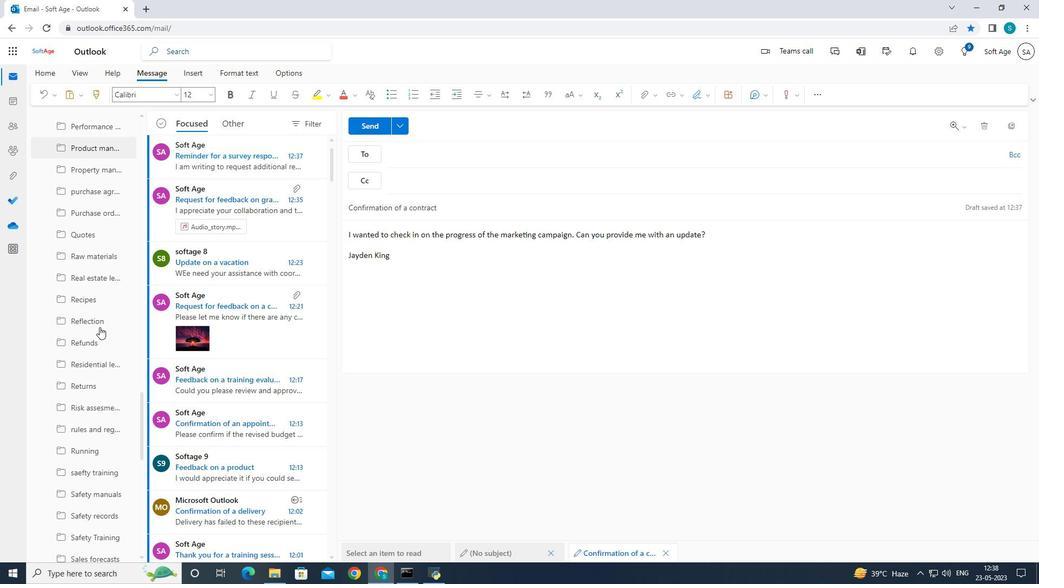 
Action: Mouse scrolled (99, 326) with delta (0, 0)
Screenshot: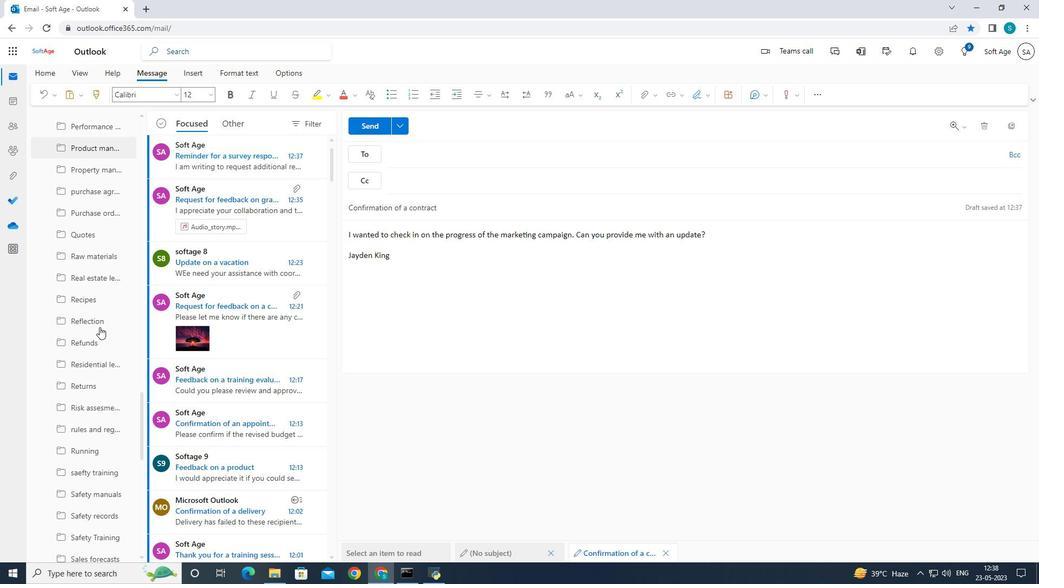 
Action: Mouse scrolled (99, 326) with delta (0, 0)
Screenshot: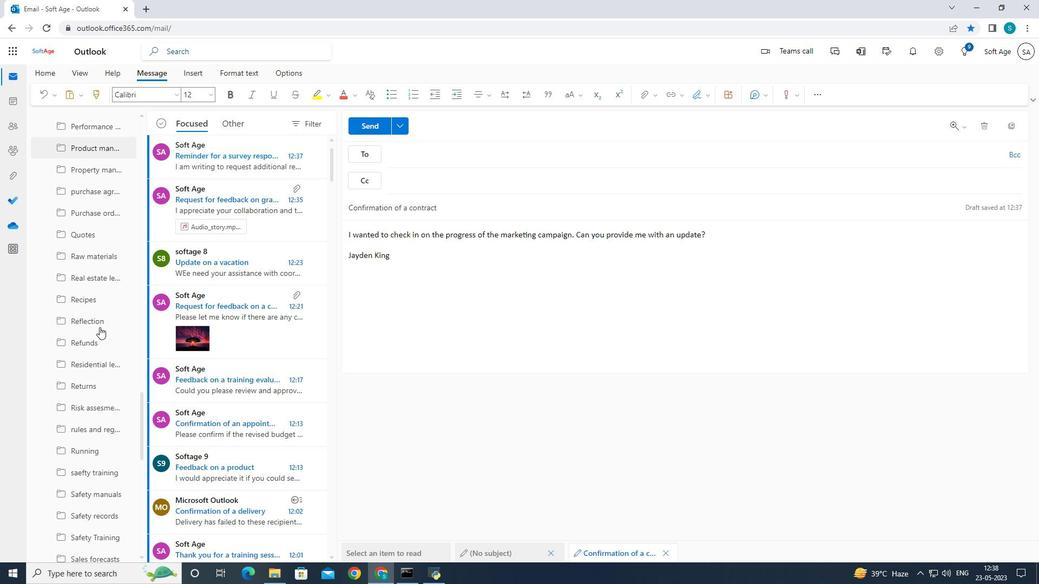 
Action: Mouse moved to (100, 327)
Screenshot: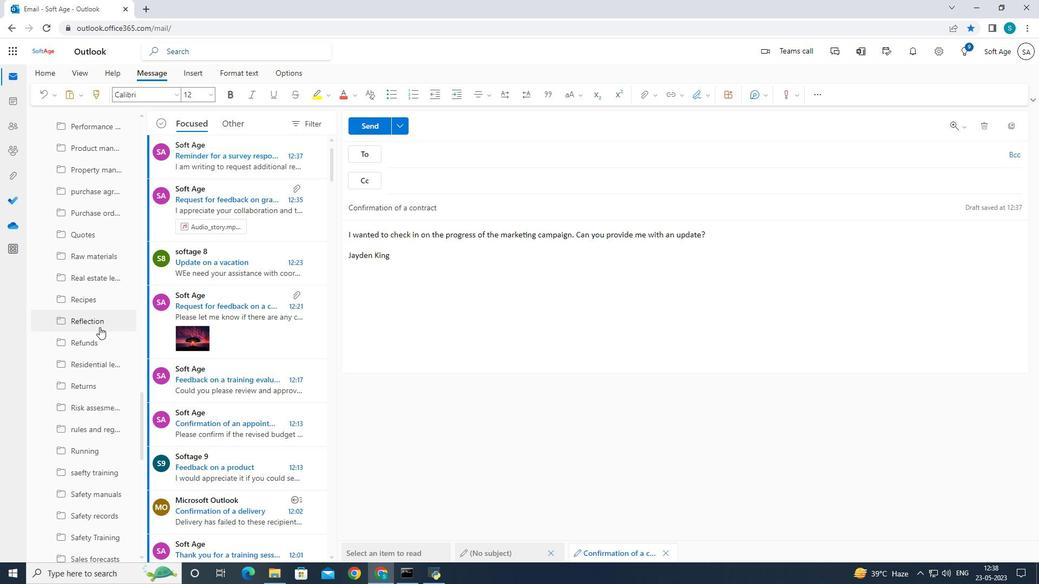 
Action: Mouse scrolled (100, 326) with delta (0, 0)
Screenshot: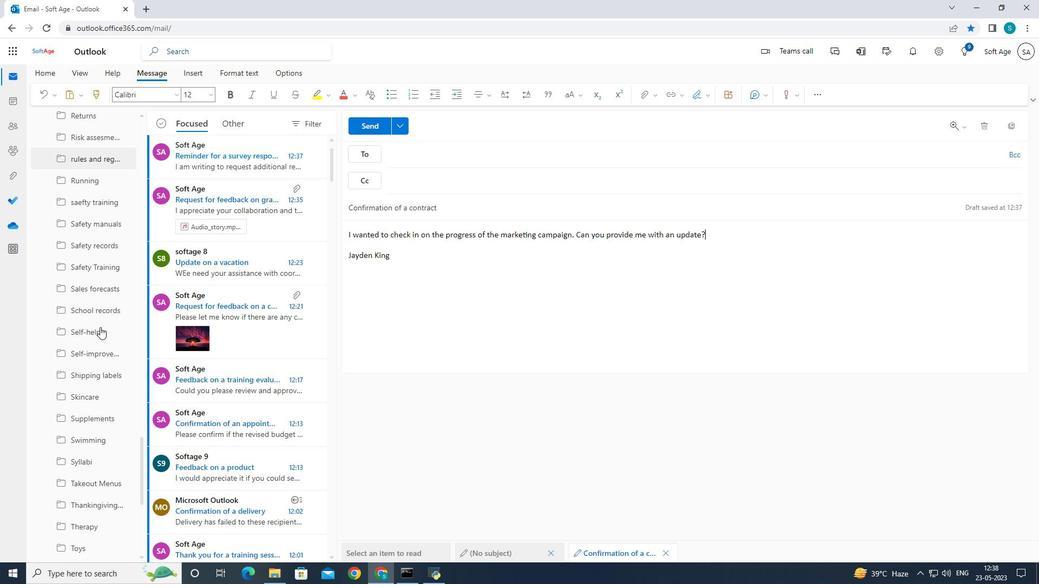 
Action: Mouse scrolled (100, 326) with delta (0, 0)
Screenshot: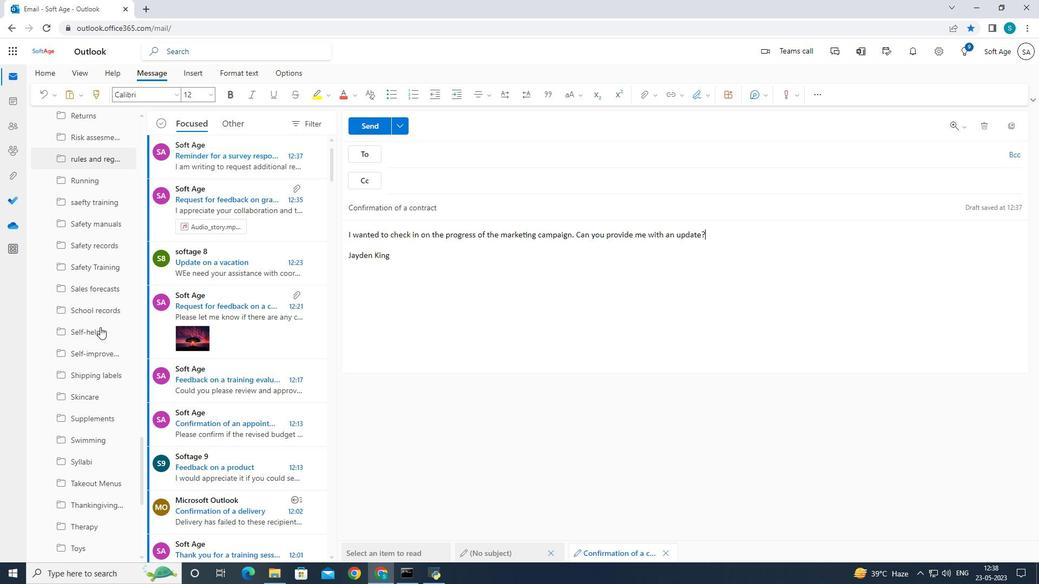 
Action: Mouse moved to (100, 328)
Screenshot: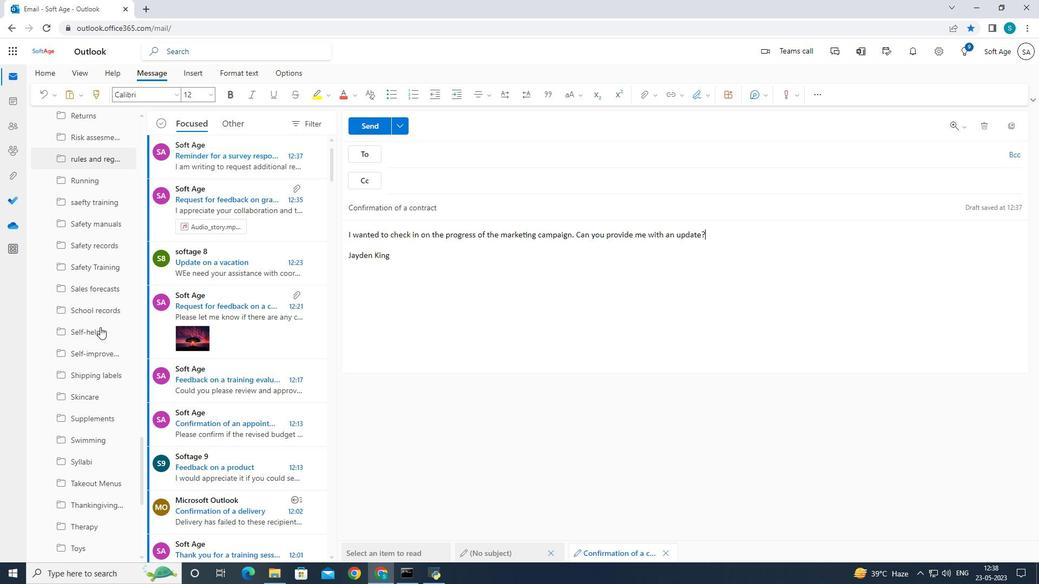 
Action: Mouse scrolled (100, 328) with delta (0, 0)
Screenshot: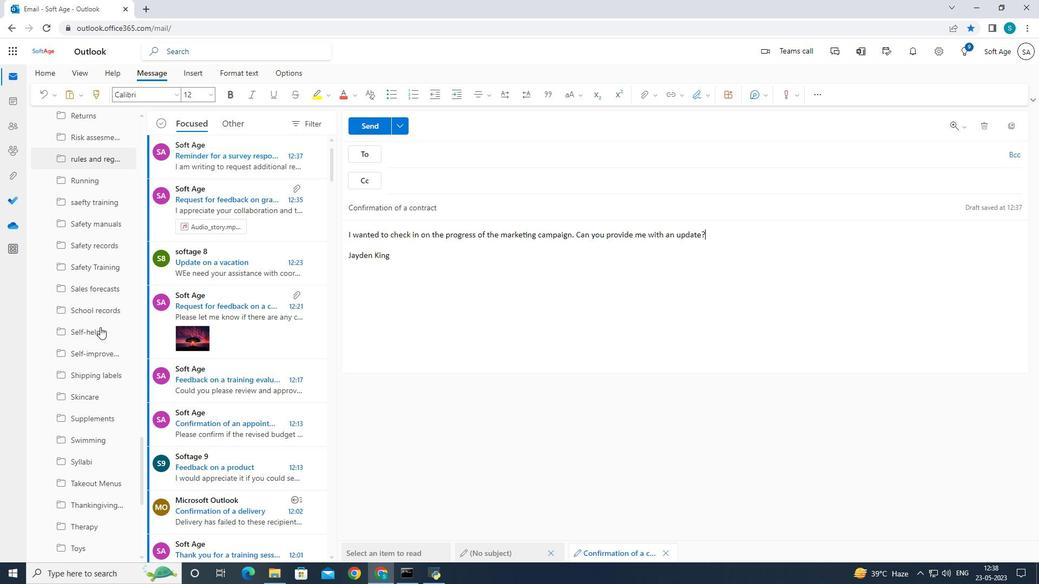 
Action: Mouse moved to (100, 330)
Screenshot: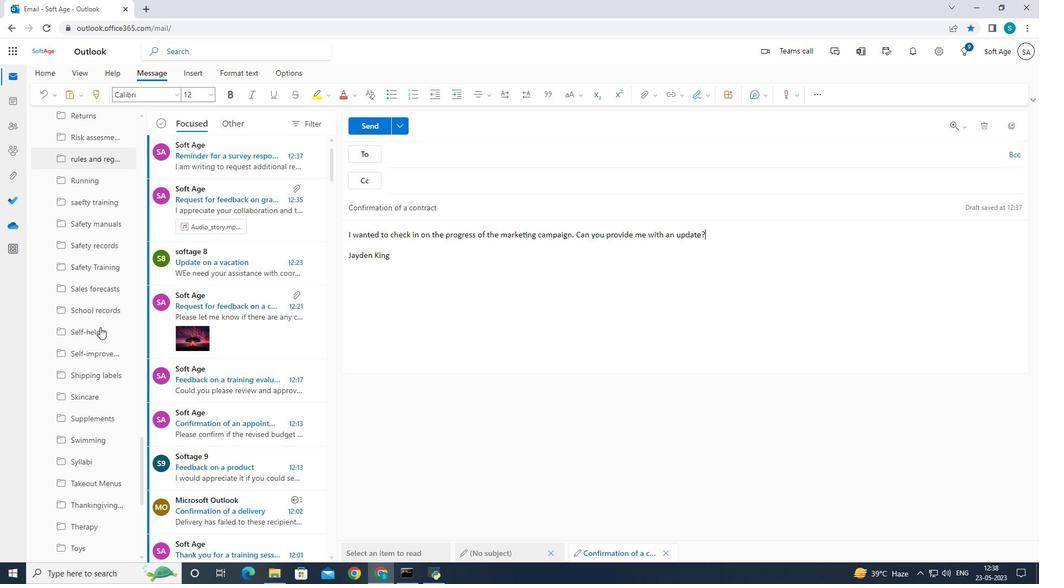 
Action: Mouse scrolled (100, 330) with delta (0, 0)
Screenshot: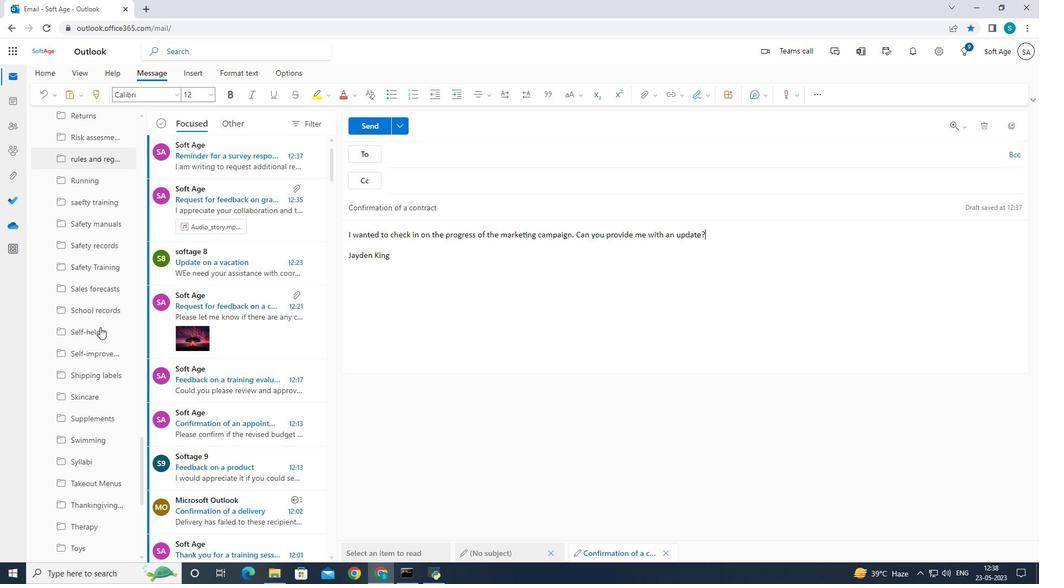 
Action: Mouse scrolled (100, 330) with delta (0, 0)
Screenshot: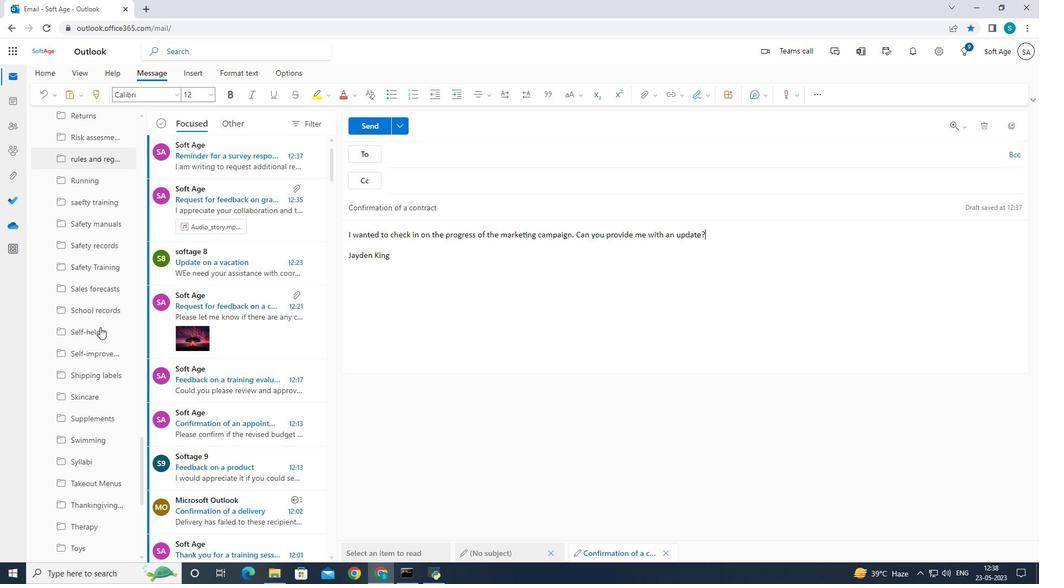 
Action: Mouse moved to (100, 331)
Screenshot: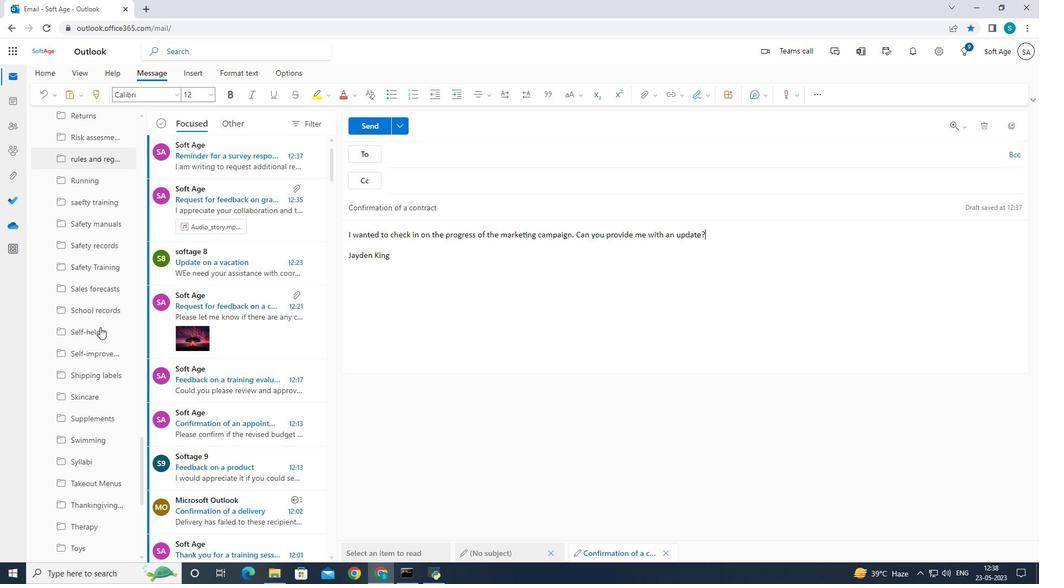 
Action: Mouse scrolled (100, 331) with delta (0, 0)
Screenshot: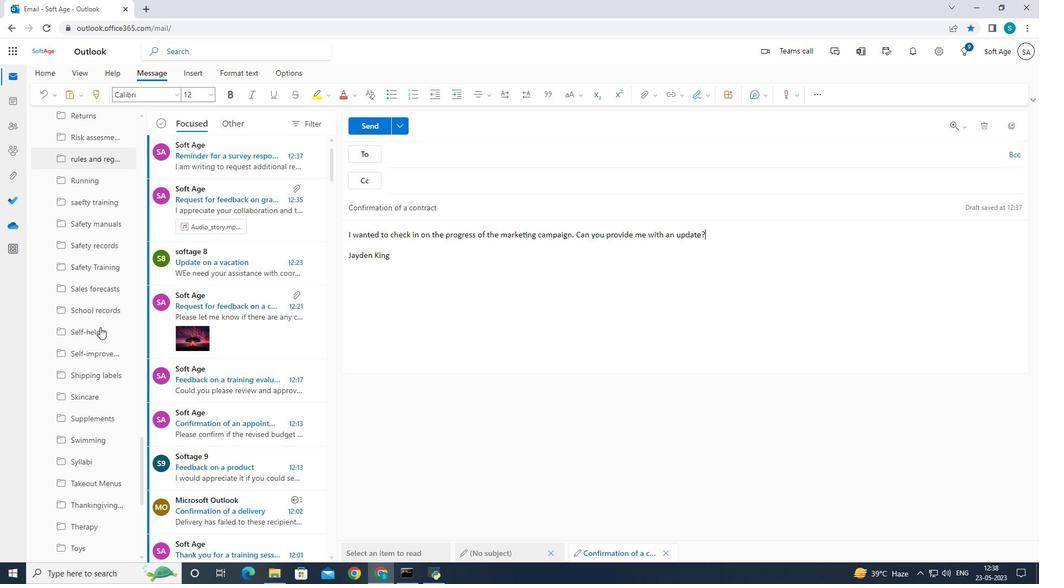 
Action: Mouse moved to (101, 333)
Screenshot: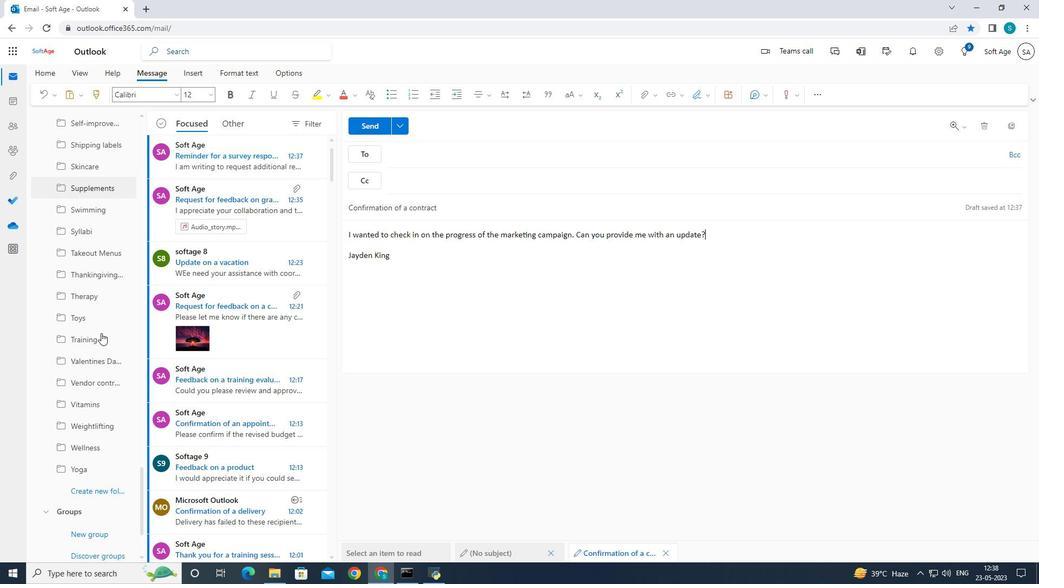 
Action: Mouse scrolled (101, 332) with delta (0, 0)
Screenshot: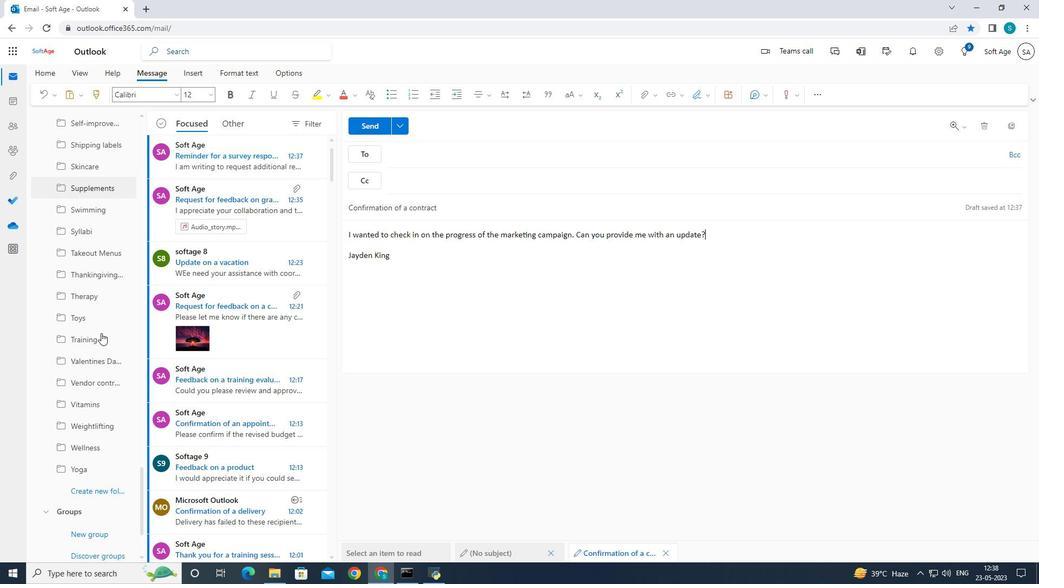 
Action: Mouse moved to (101, 333)
Screenshot: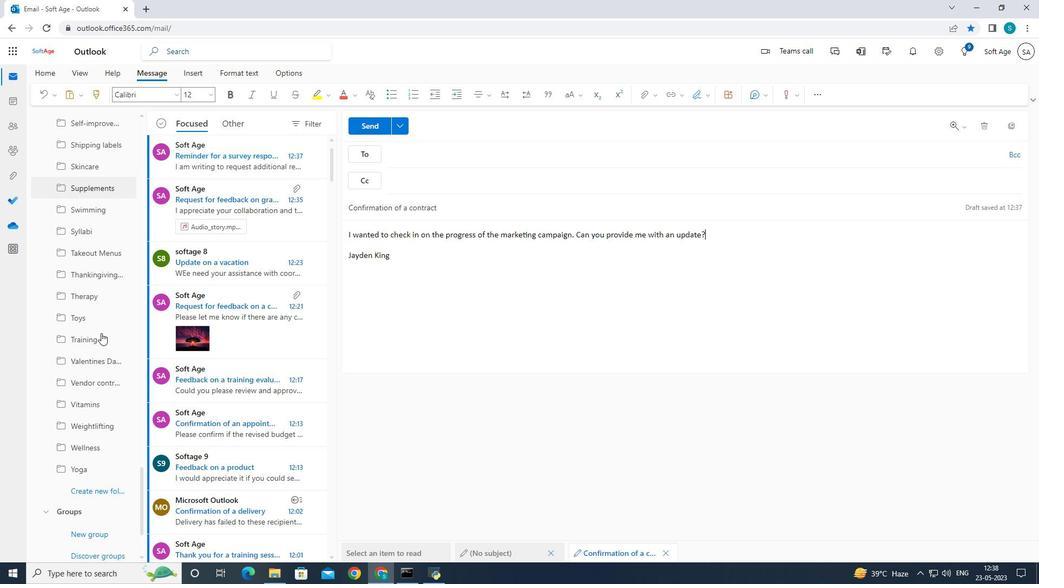 
Action: Mouse scrolled (101, 333) with delta (0, 0)
Screenshot: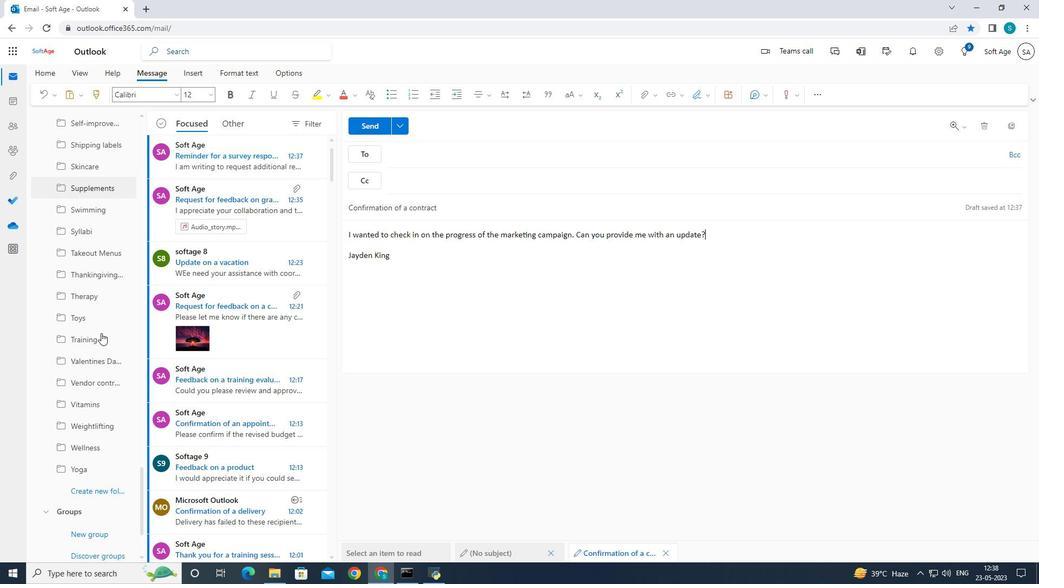
Action: Mouse moved to (101, 335)
Screenshot: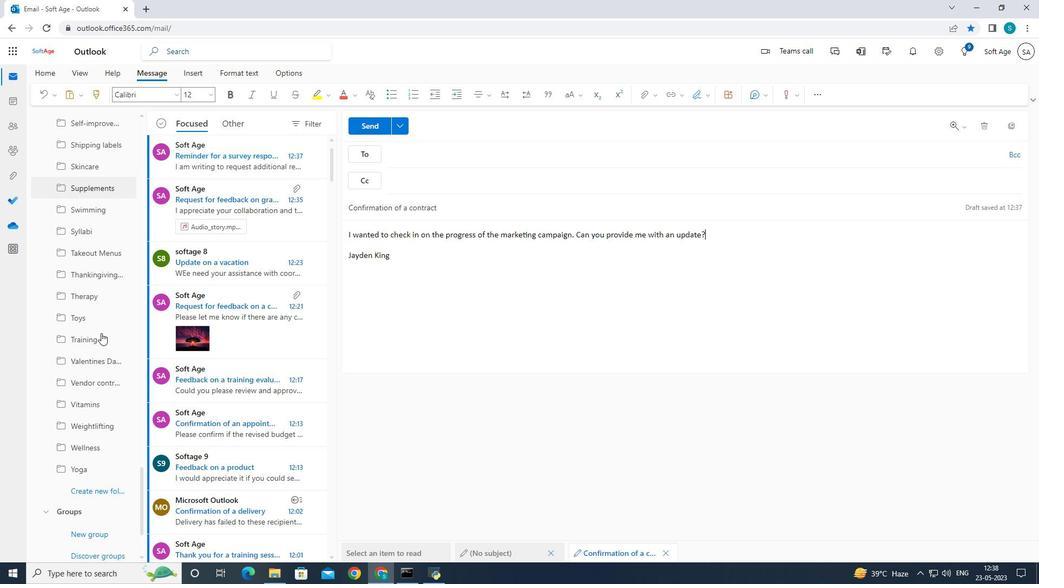 
Action: Mouse scrolled (101, 334) with delta (0, 0)
Screenshot: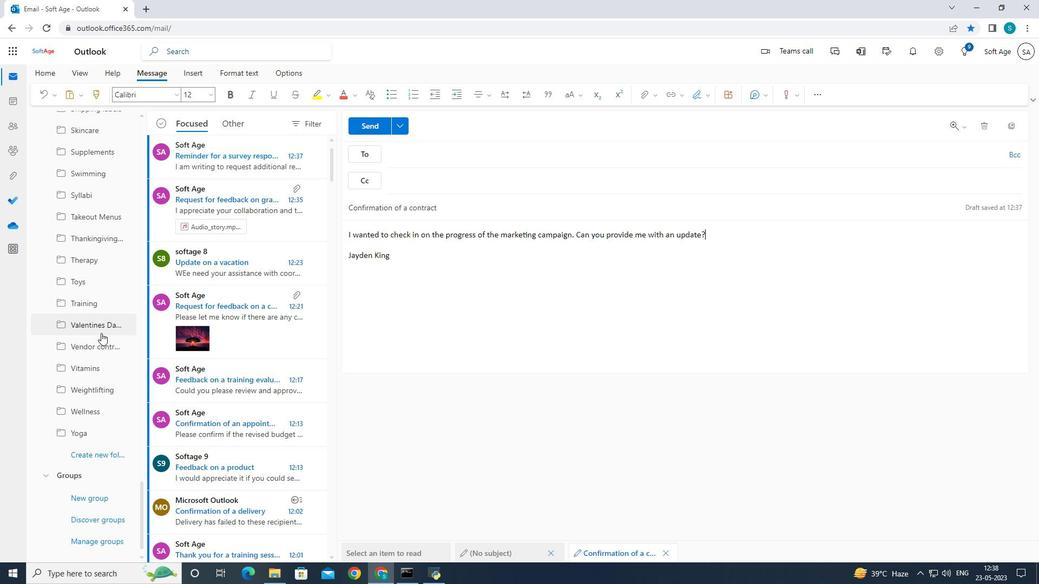 
Action: Mouse scrolled (101, 334) with delta (0, 0)
Screenshot: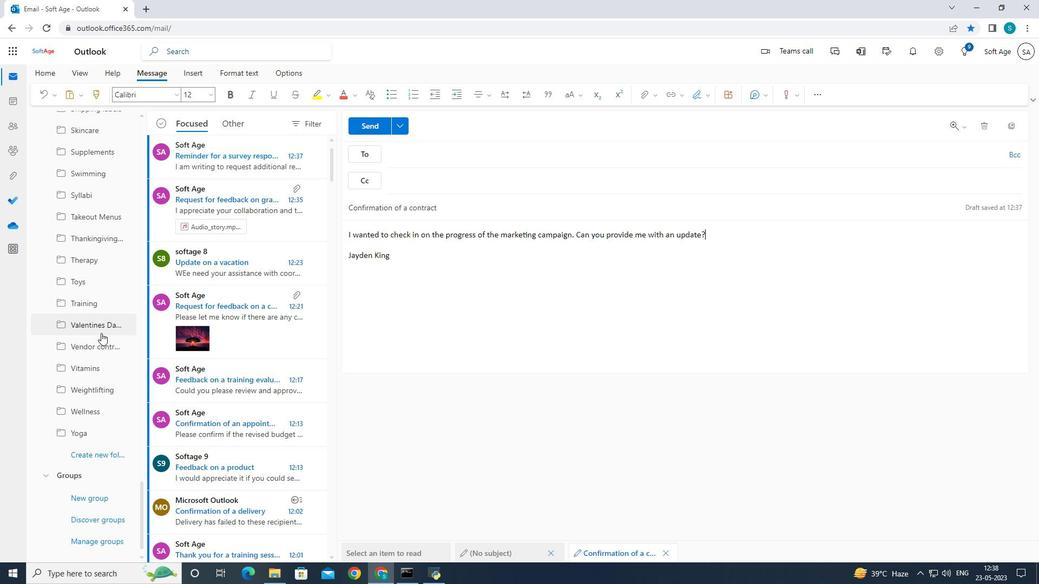 
Action: Mouse moved to (101, 335)
Screenshot: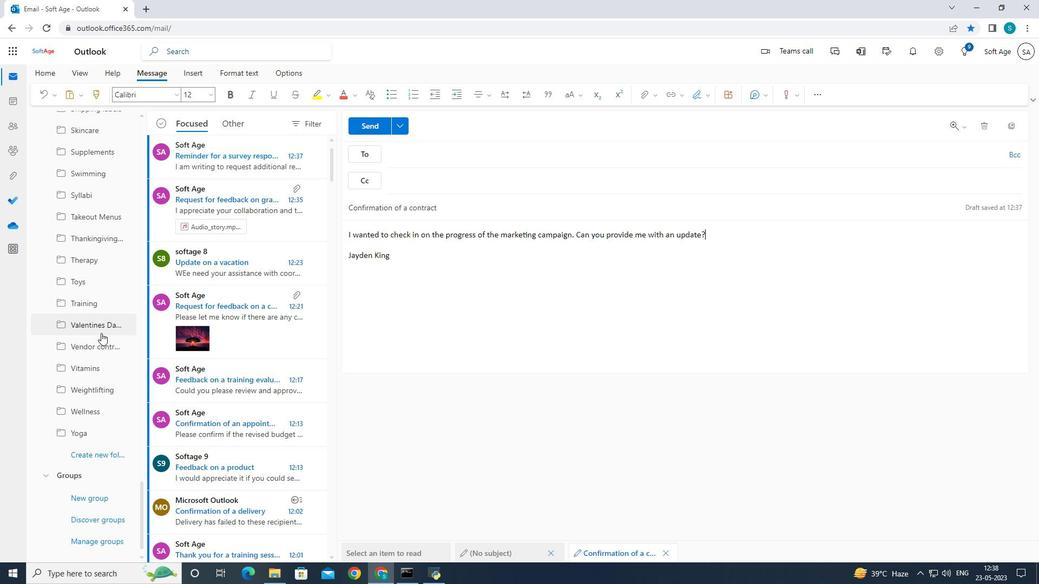 
Action: Mouse scrolled (101, 335) with delta (0, 0)
Screenshot: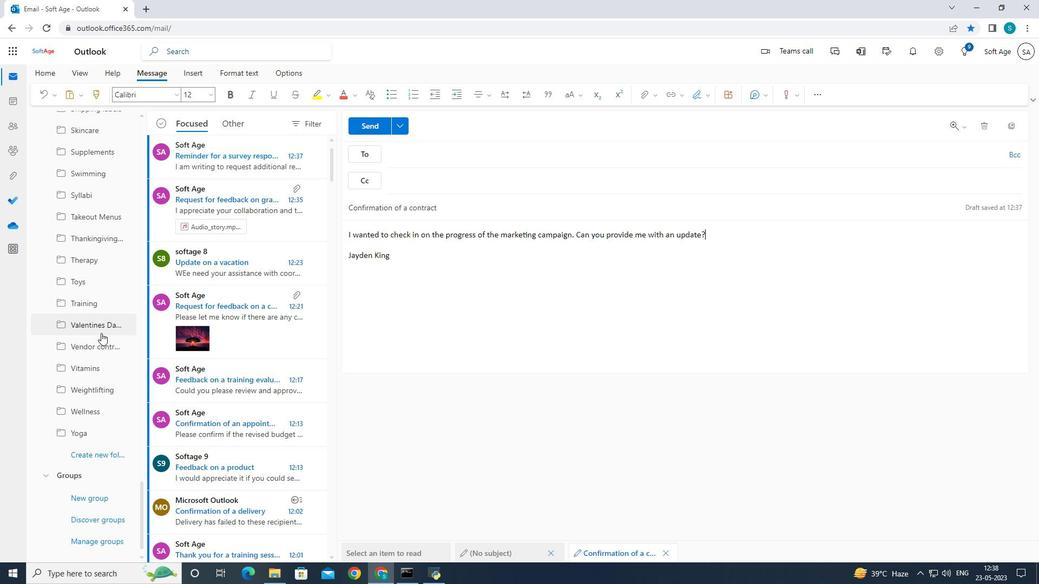
Action: Mouse moved to (107, 456)
Screenshot: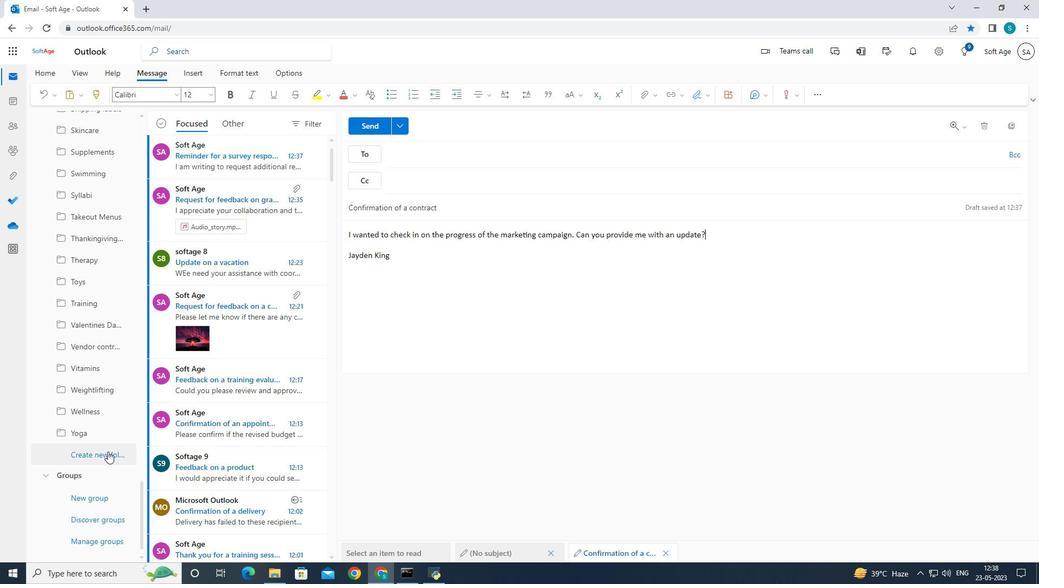 
Action: Mouse pressed left at (107, 456)
Screenshot: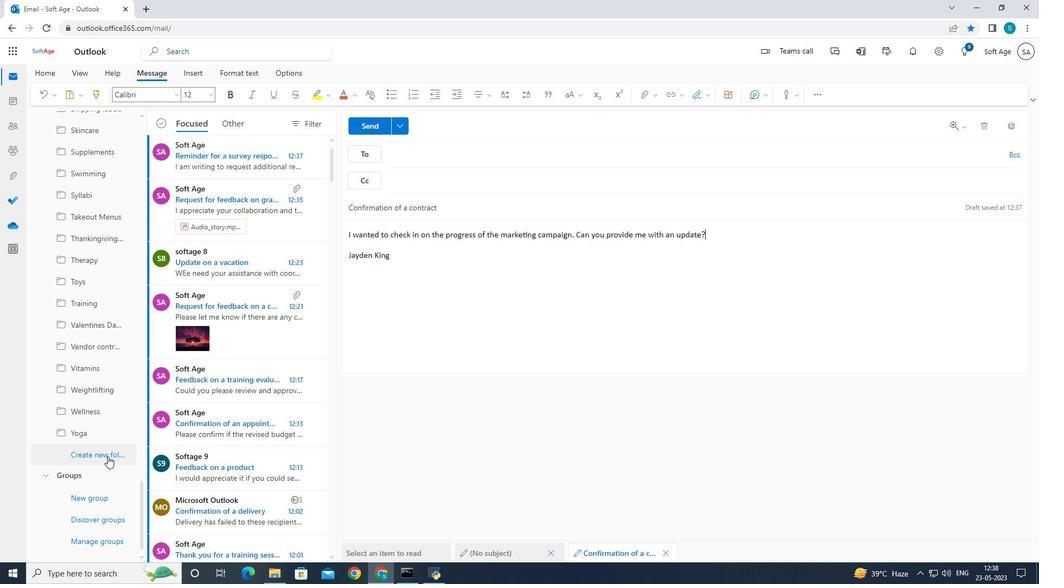 
Action: Mouse moved to (110, 456)
Screenshot: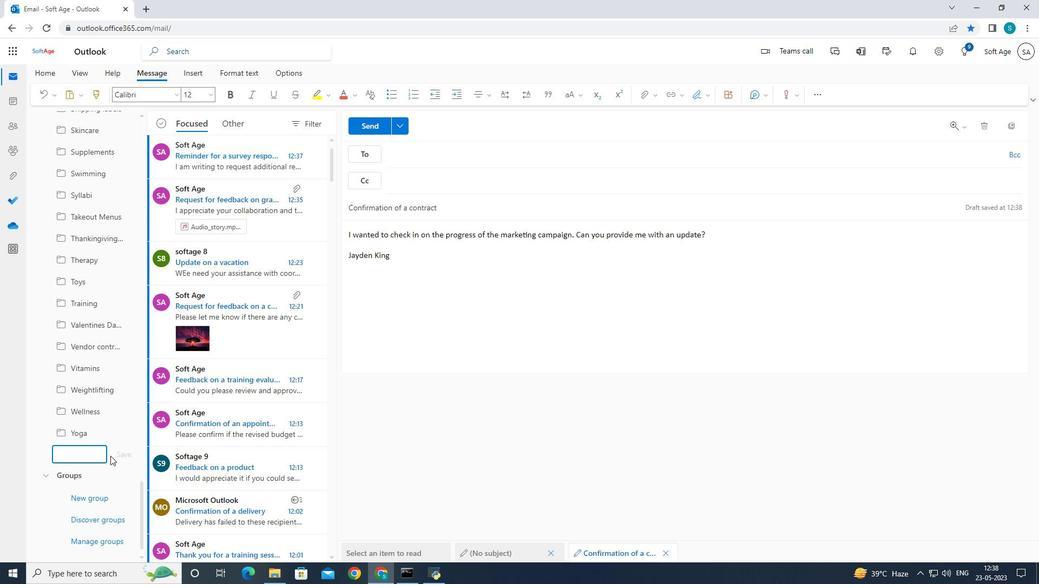 
Action: Key pressed <Key.caps_lock>H<Key.caps_lock>
Screenshot: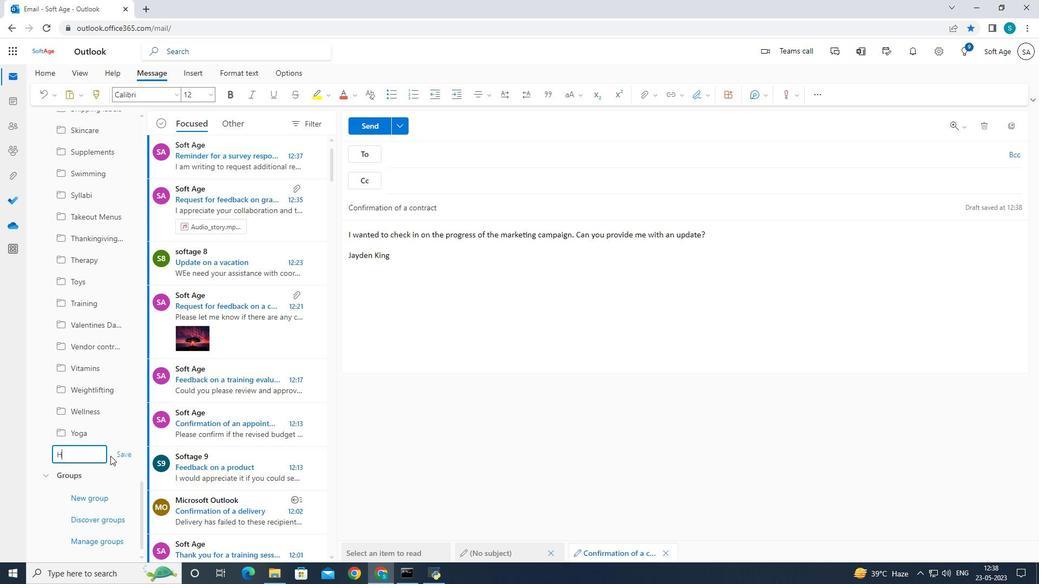 
Action: Mouse moved to (267, 470)
Screenshot: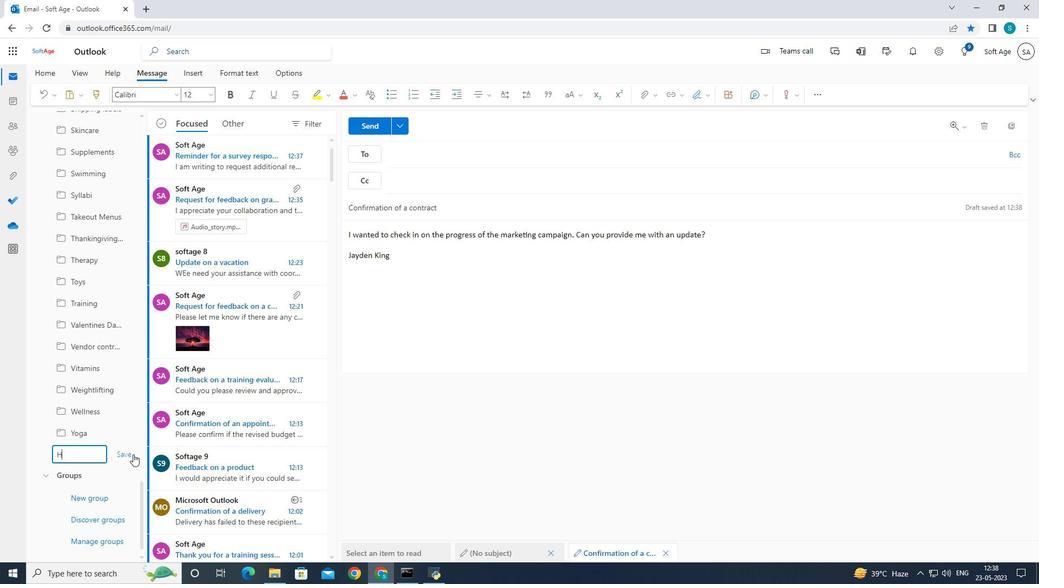 
Action: Key pressed o
Screenshot: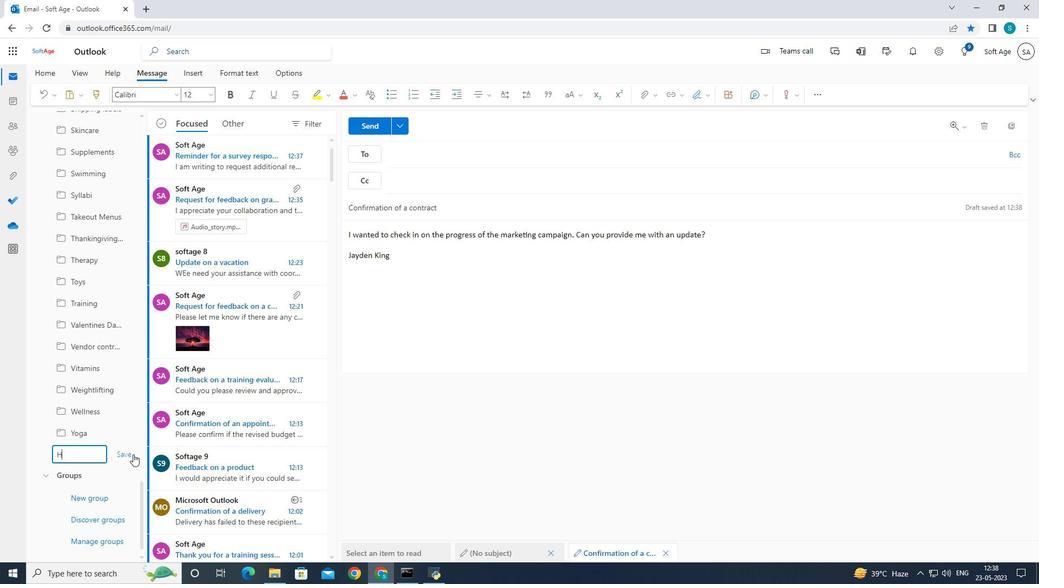 
Action: Mouse moved to (272, 468)
Screenshot: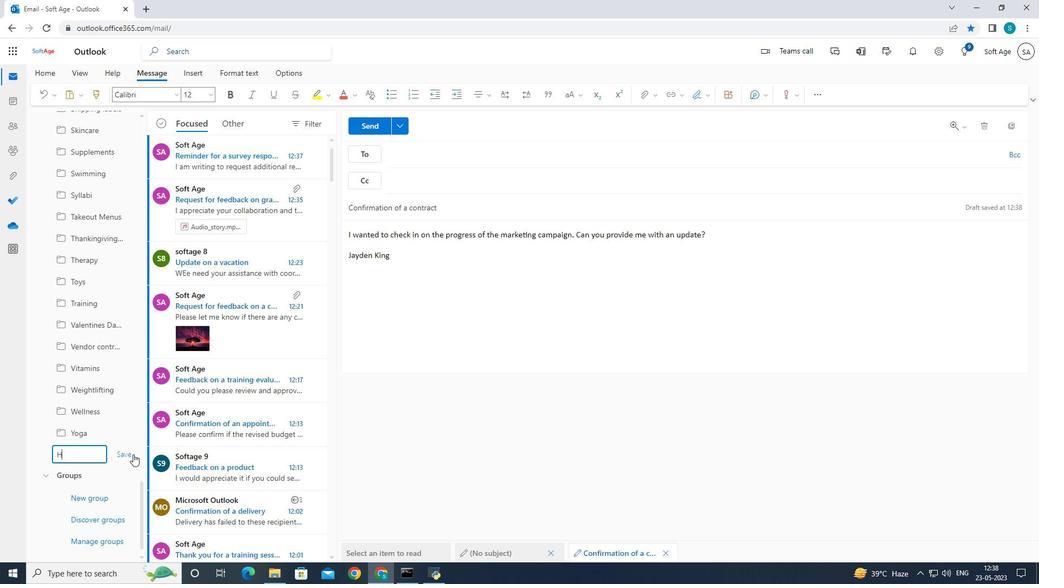 
Action: Key pressed mwork
Screenshot: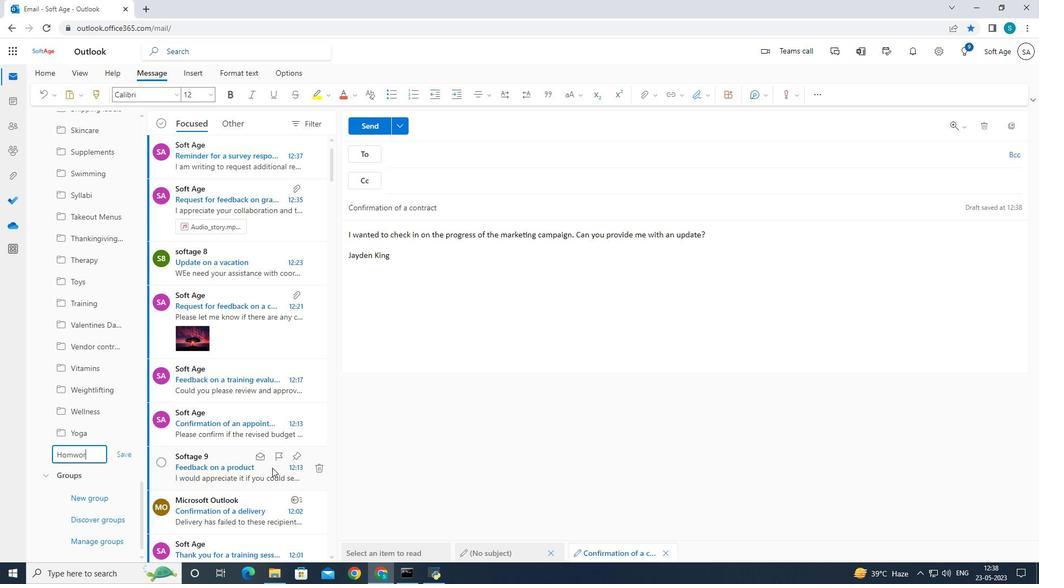 
Action: Mouse moved to (71, 458)
Screenshot: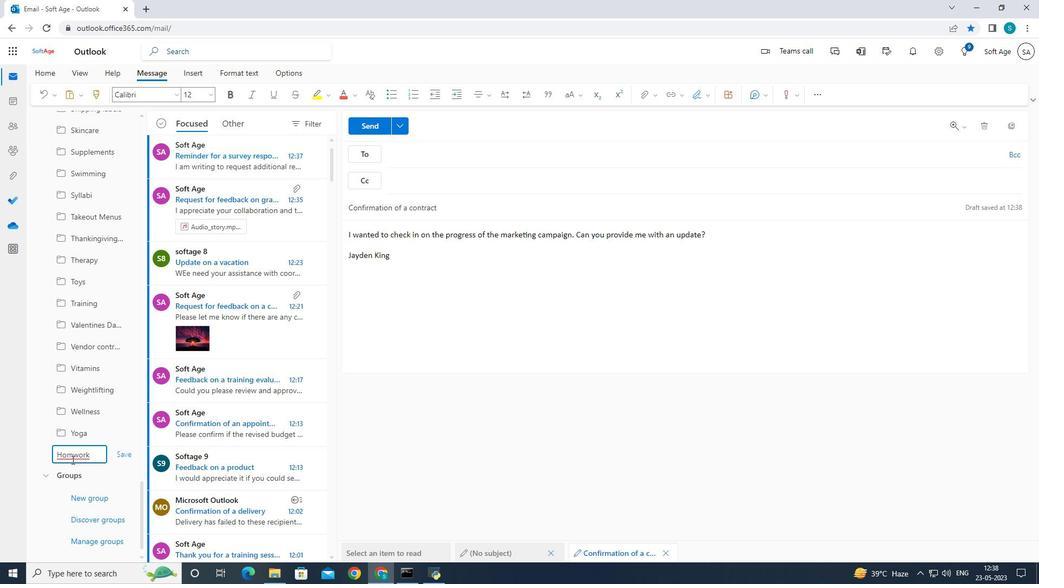 
Action: Mouse pressed left at (71, 458)
Screenshot: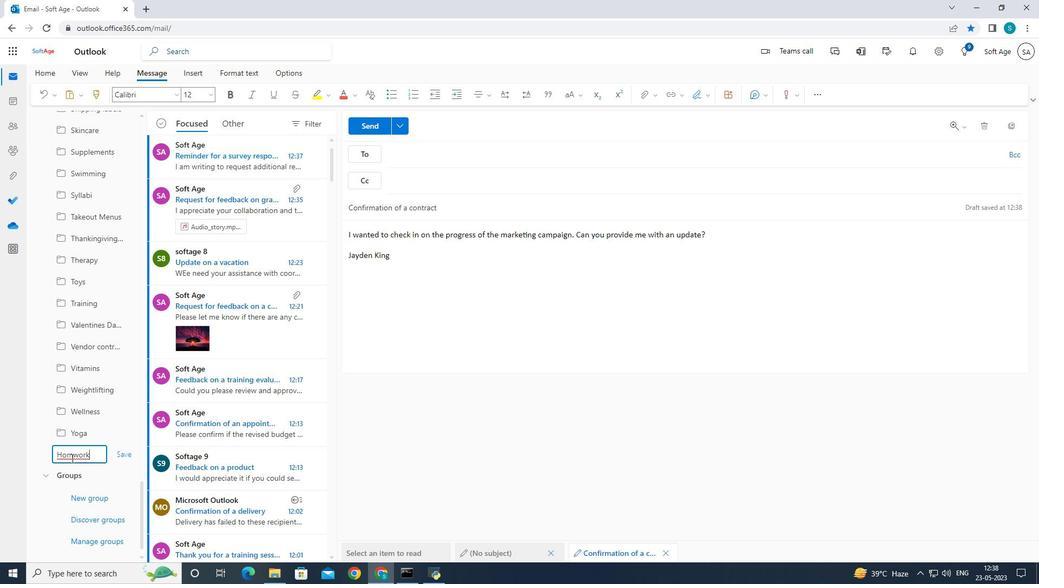 
Action: Mouse moved to (89, 468)
Screenshot: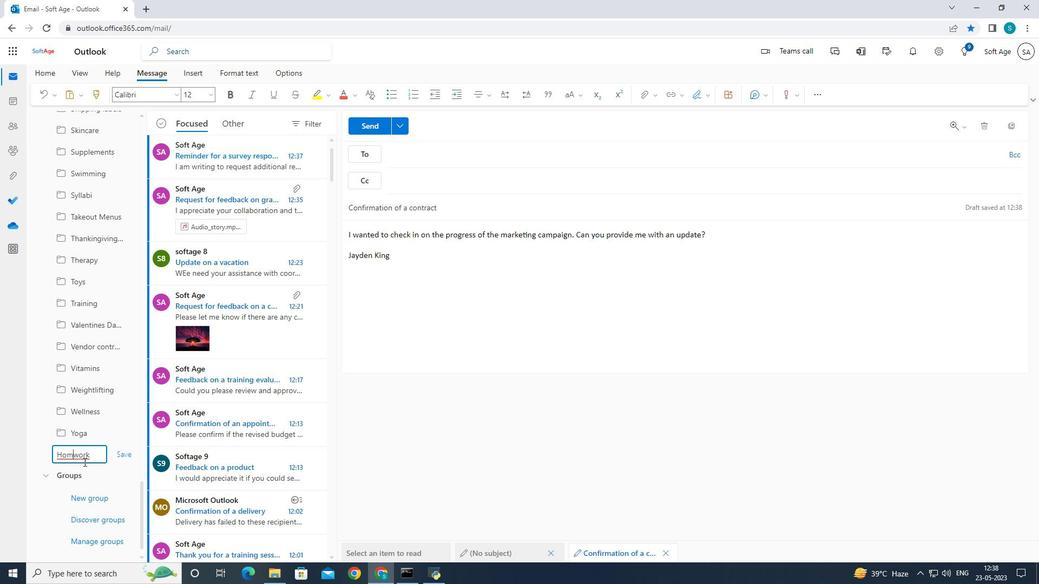 
Action: Key pressed e
Screenshot: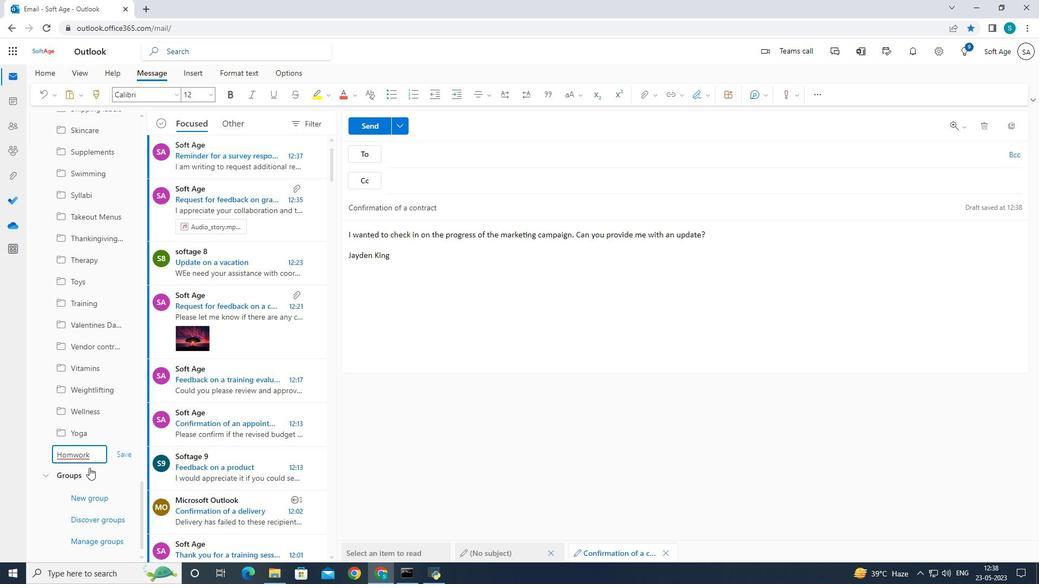 
Action: Mouse moved to (116, 456)
Screenshot: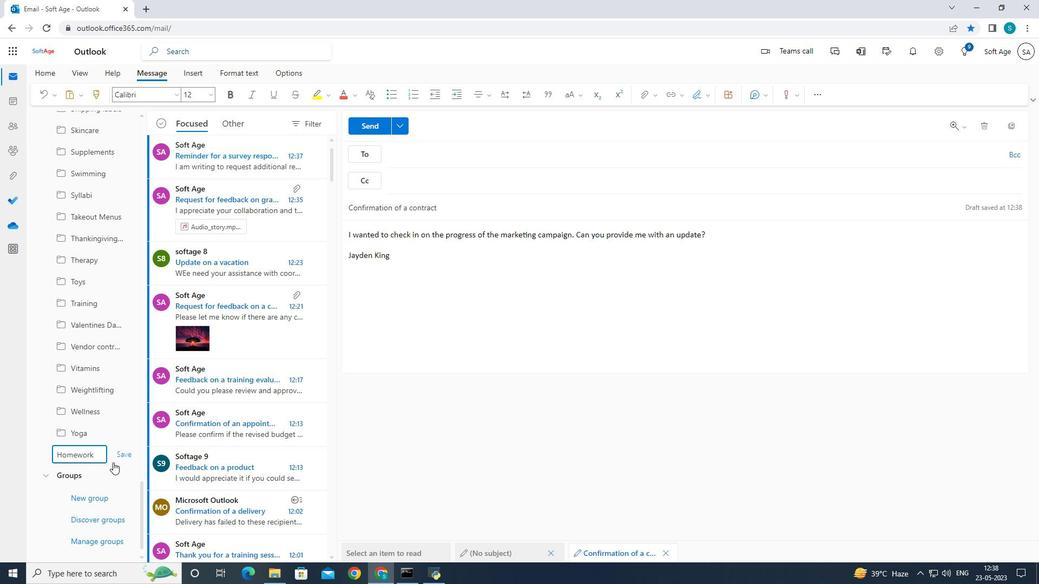 
Action: Mouse pressed left at (116, 456)
Screenshot: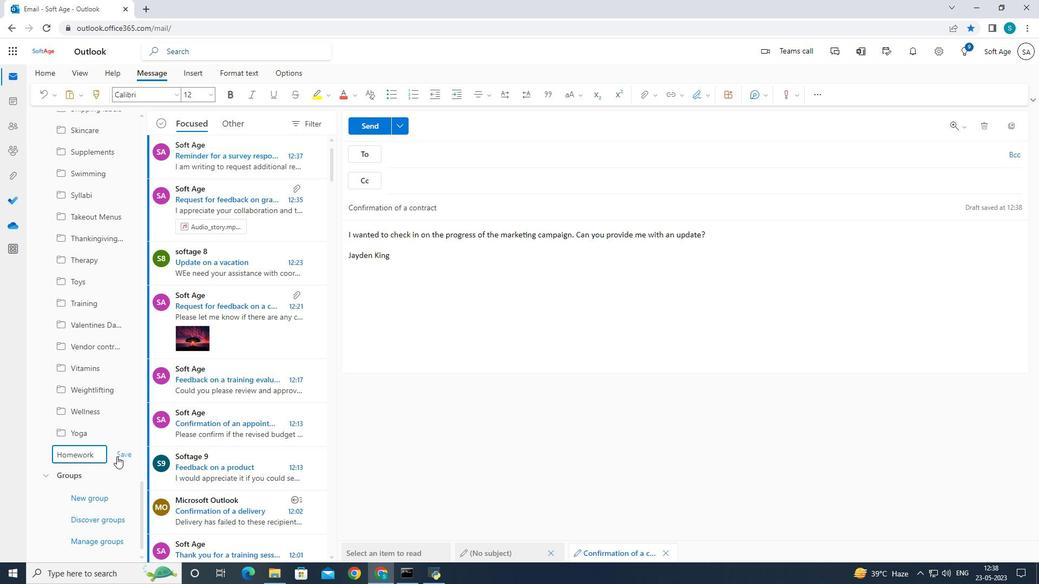
Action: Mouse moved to (431, 162)
Screenshot: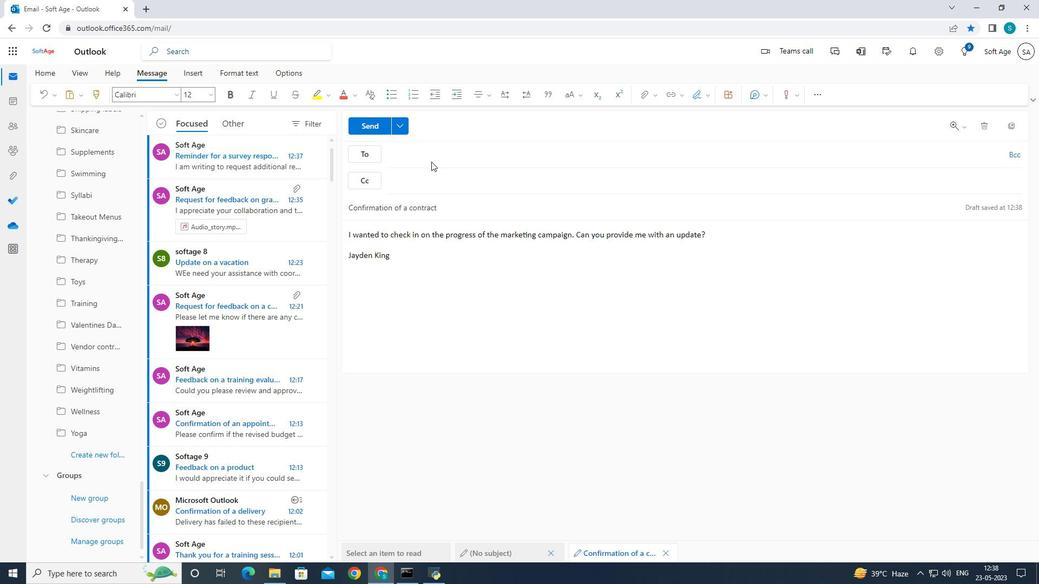 
Action: Mouse pressed left at (431, 162)
Screenshot: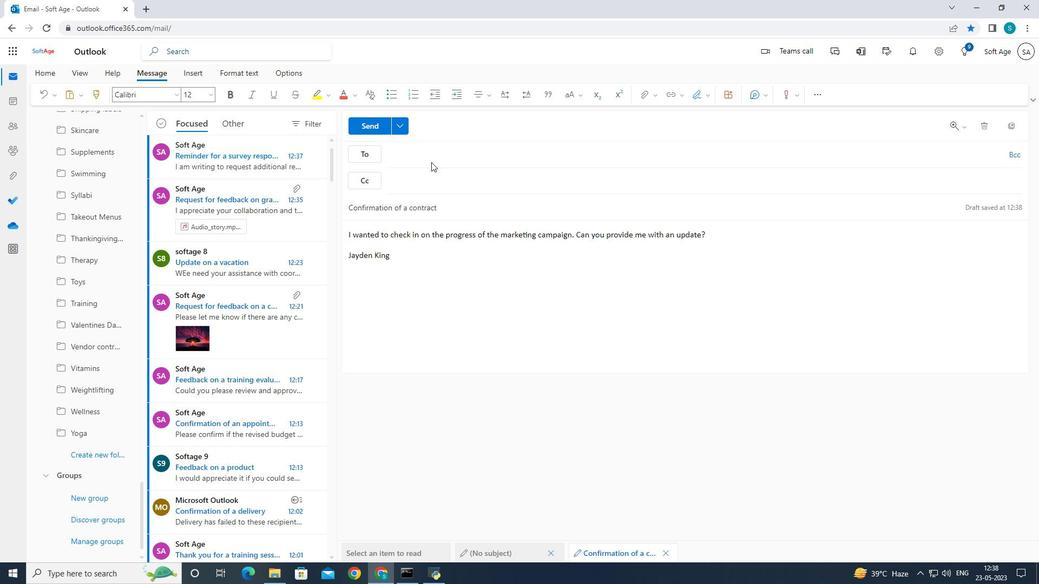 
Action: Mouse moved to (433, 157)
Screenshot: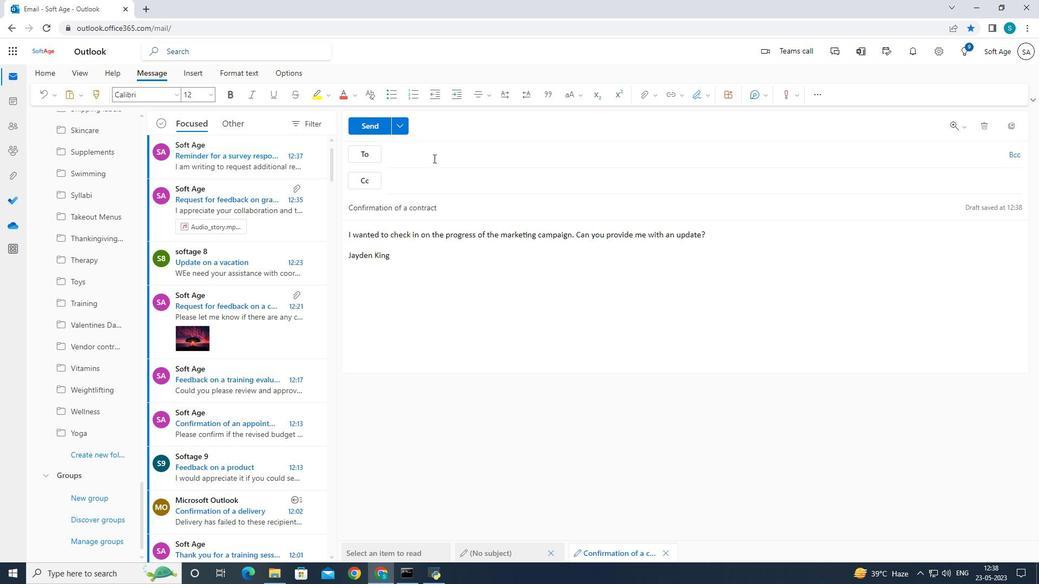 
Action: Mouse pressed left at (433, 157)
Screenshot: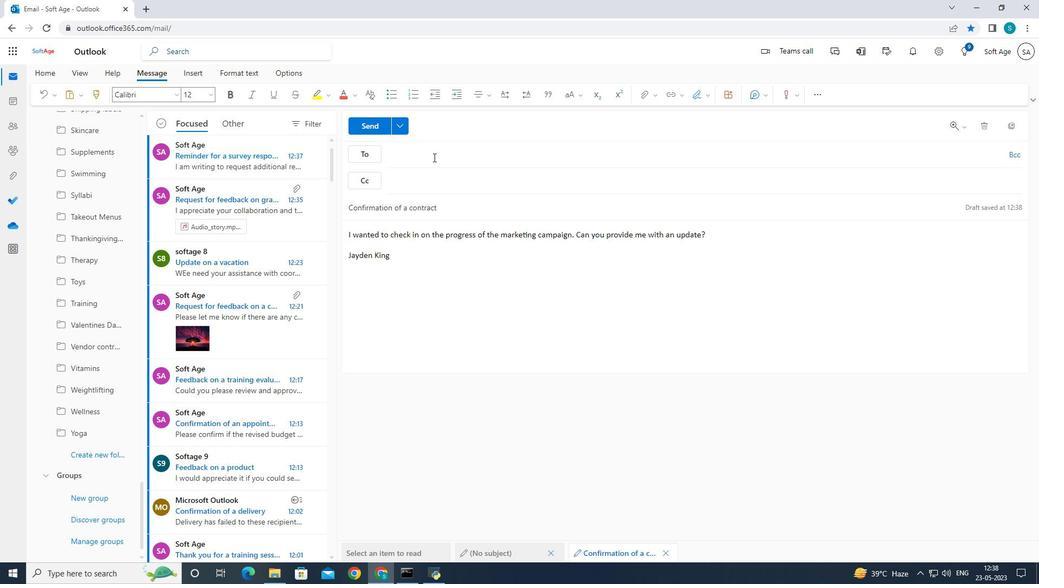 
Action: Mouse moved to (544, 197)
Screenshot: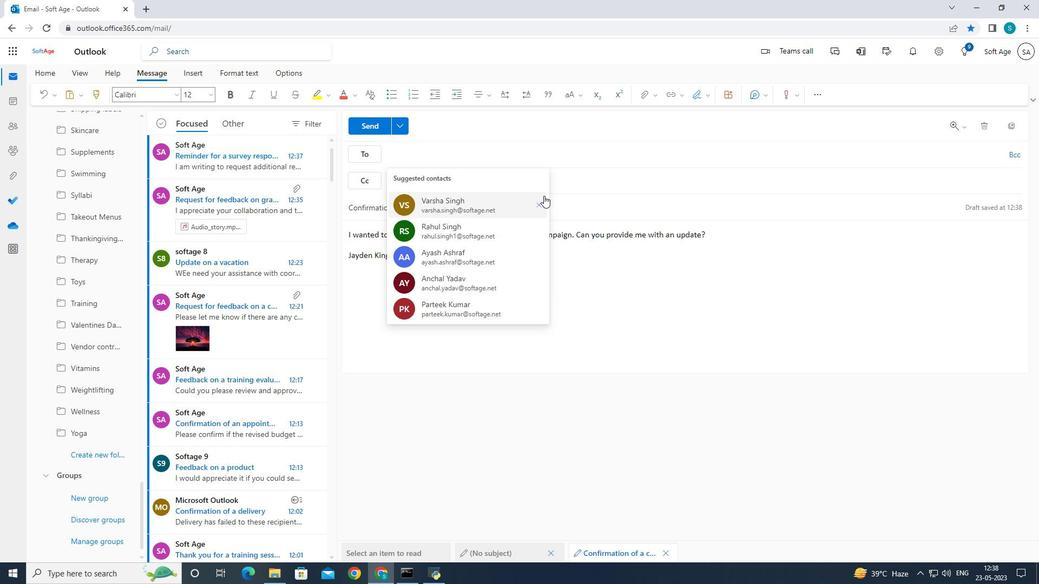 
Action: Key pressed softage.8<Key.shift>@softage.net<Key.enter>
Screenshot: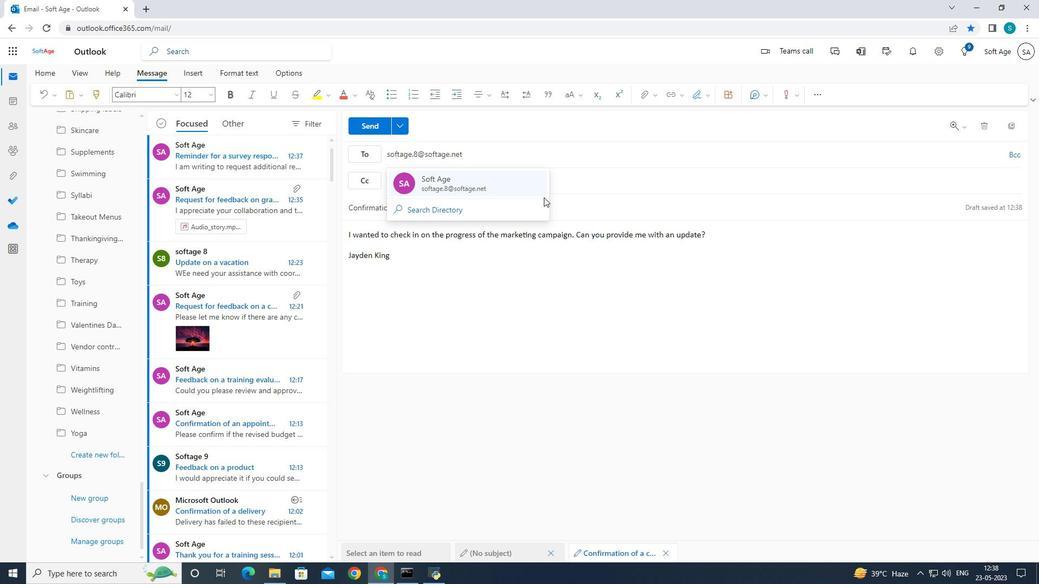 
Action: Mouse moved to (380, 128)
Screenshot: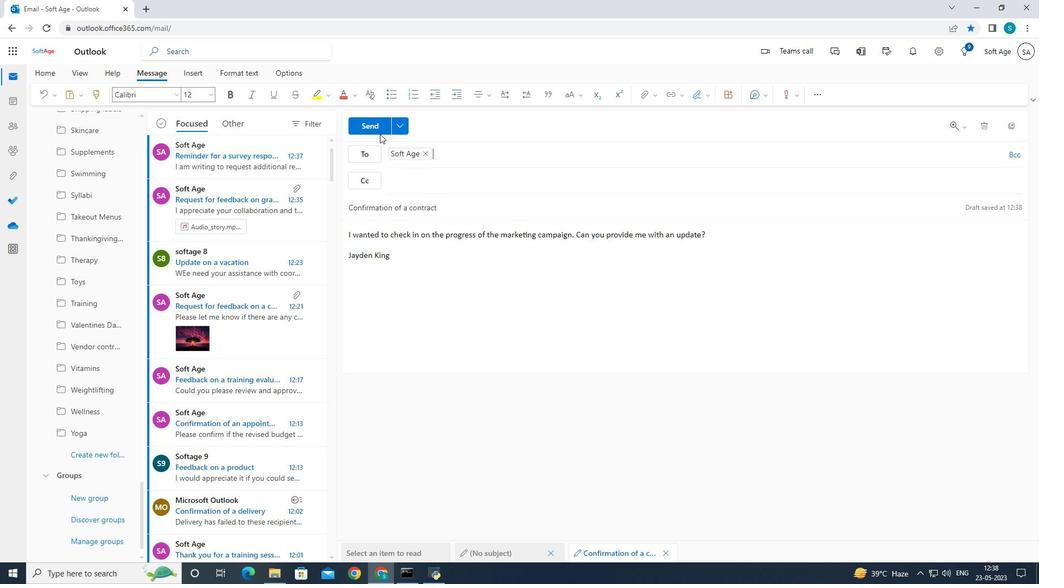 
Action: Mouse pressed left at (380, 128)
Screenshot: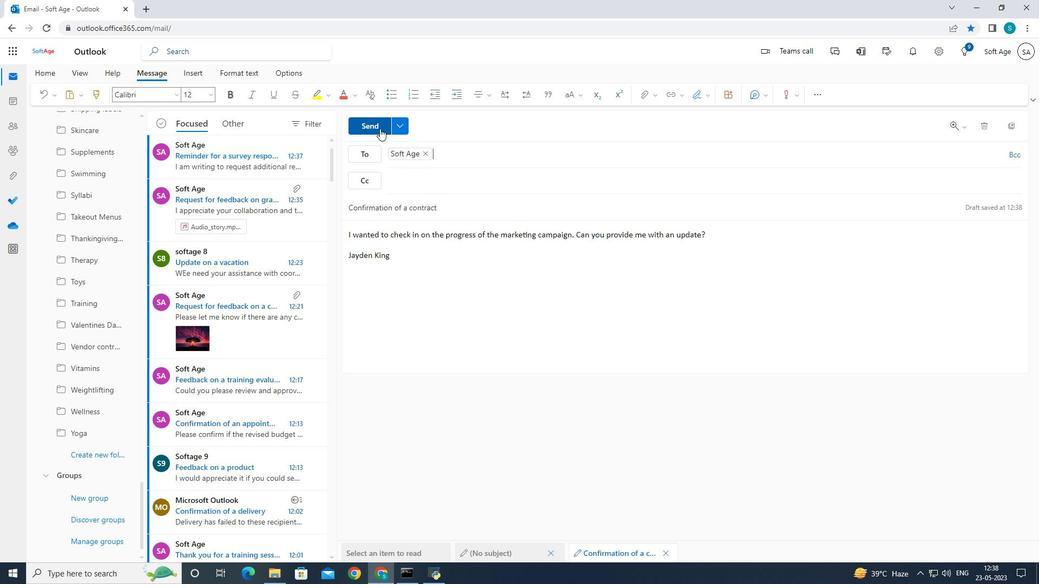 
Action: Mouse moved to (381, 139)
Screenshot: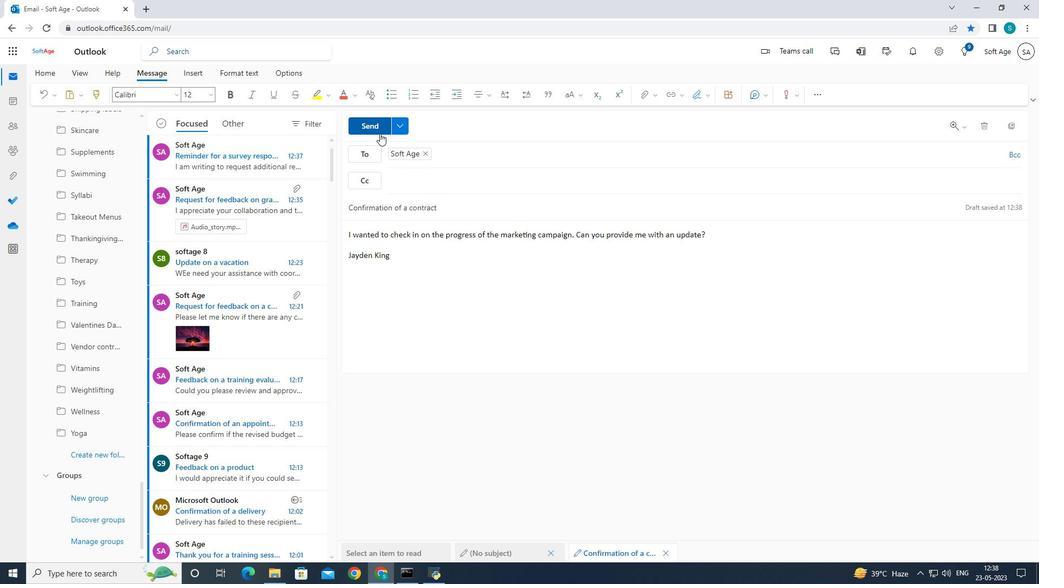
